 Task: Reply all and add a link Link0000000034 to Vanshu.thakur@sogtage.net with a subject Subject0000000038 with a message Message0000000034 and with an attachment of Attach0000000004 and upload Attach0000000005 to Onedrive and share. Reply all and add a link Link0000000034 to Sandip@sogtage.net and add a cc to Vanshu.thakur@sogtage.net with a subject Subject0000000038 with a message Message0000000034 and with an attachment of Attach0000000004 and upload Attach0000000005 to Onedrive and share. Reply all and add a link Link0000000034 to Sandip@sogtage.net and add a cc to Vanshu.thakur@sogtage.net and bcc to Nikhil.rathi@sogtage.net with a subject Subject0000000038 with a message Message0000000034 and with an attachment of Attach0000000004 and upload Attach0000000005 to Onedrive and share. Forward email   from Parteek.kumar@sogtage.net to Sandip@sogtage.net with a subject Subject0000000031 and add a message Message0000000031. Forward email   from Parteek.kumar@sogtage.net to Sandip@sogtage.net; Email000000002 with a subject Subject0000000032 and add a message Message0000000032
Action: Mouse moved to (313, 328)
Screenshot: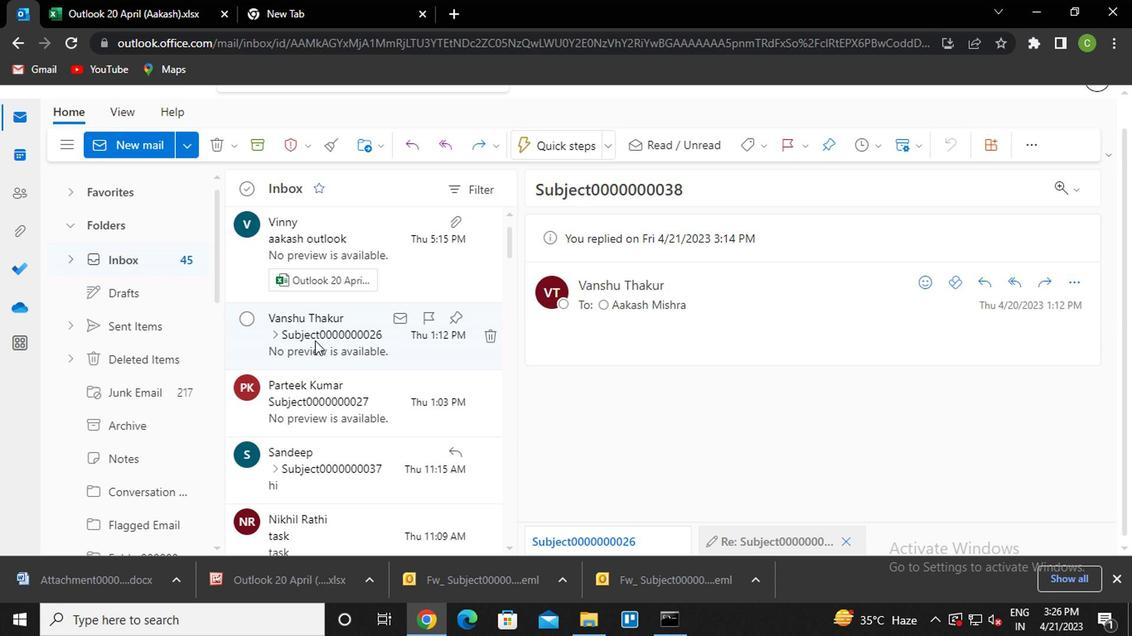 
Action: Mouse pressed left at (313, 328)
Screenshot: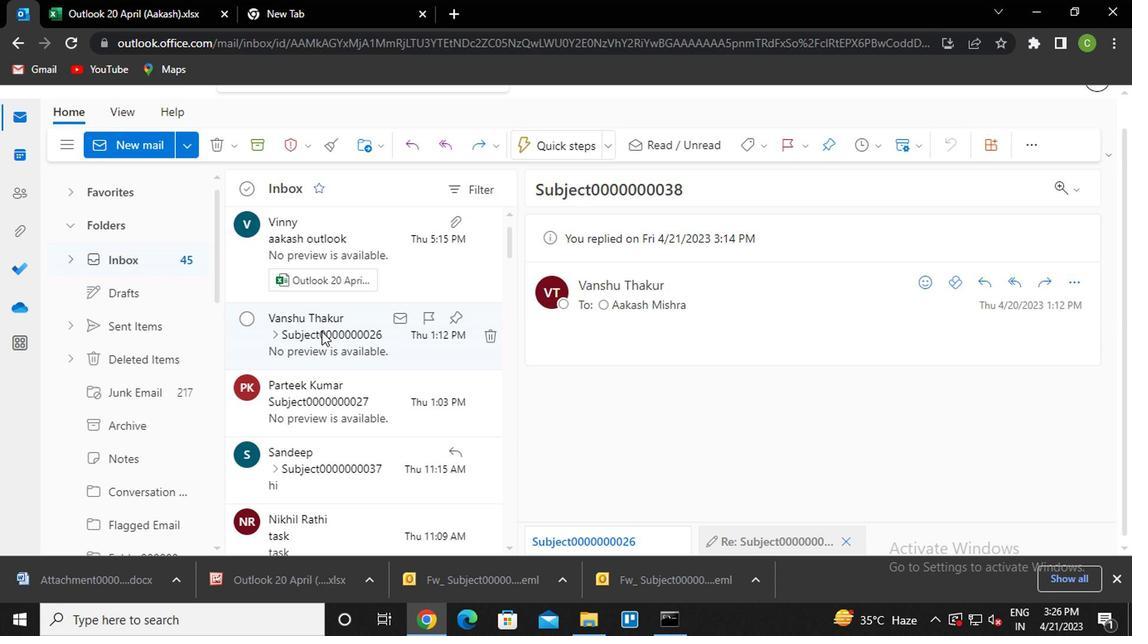 
Action: Mouse moved to (1080, 278)
Screenshot: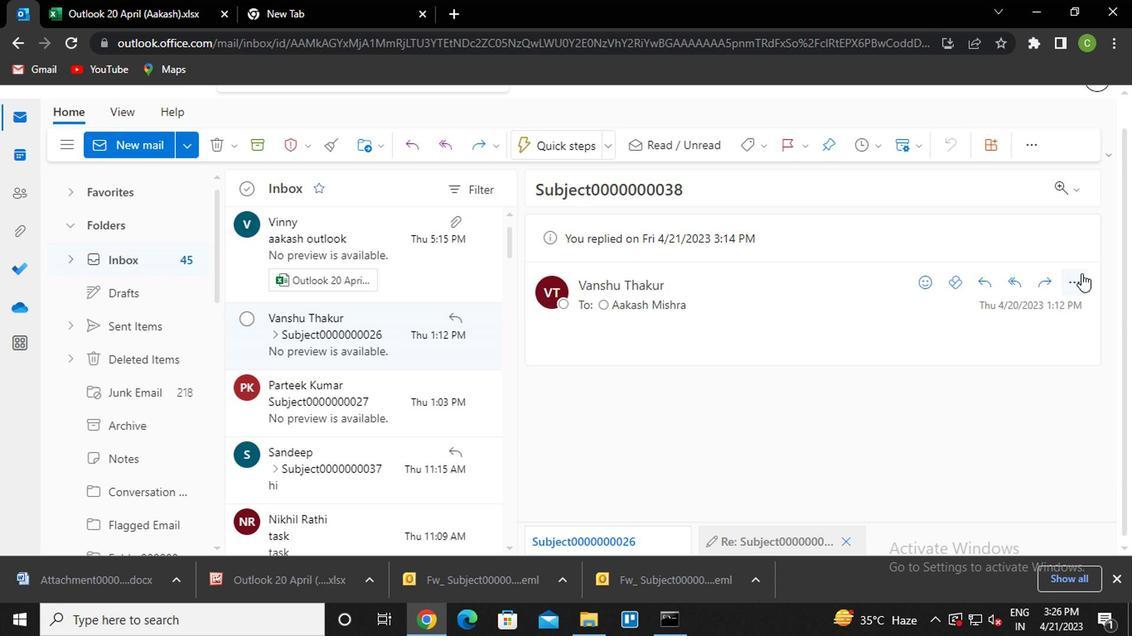 
Action: Mouse pressed left at (1080, 278)
Screenshot: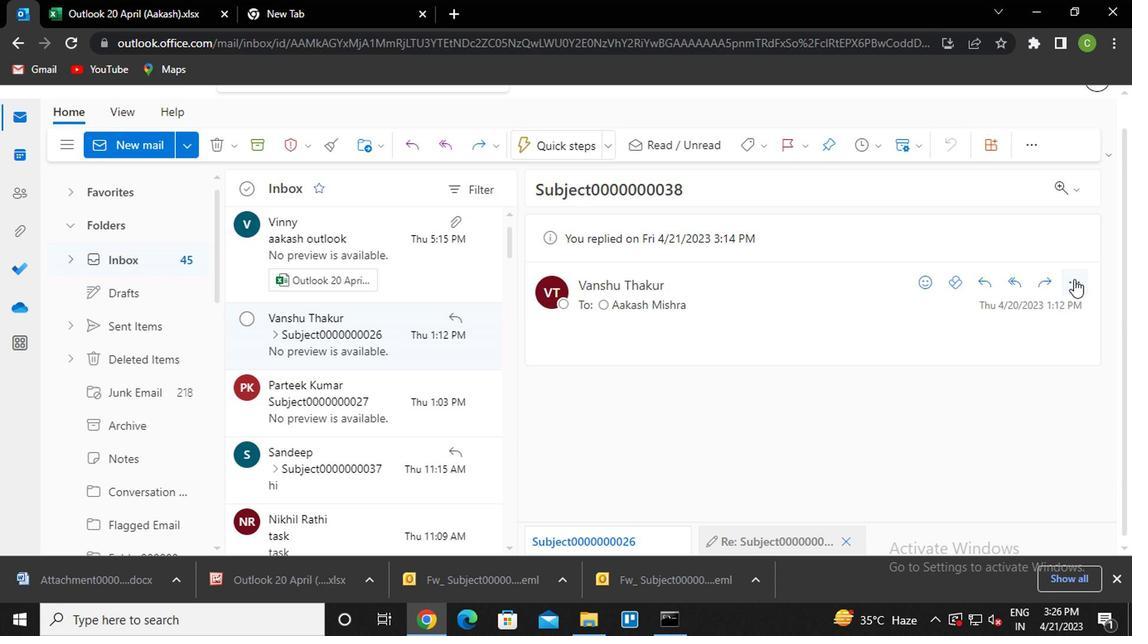 
Action: Mouse moved to (980, 148)
Screenshot: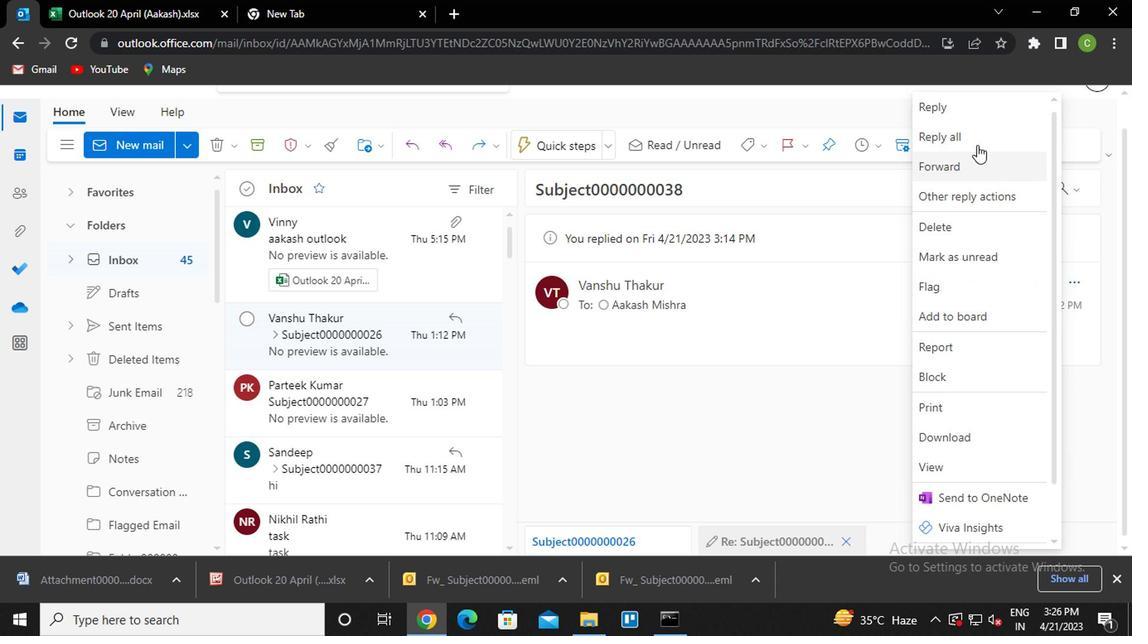 
Action: Mouse pressed left at (980, 148)
Screenshot: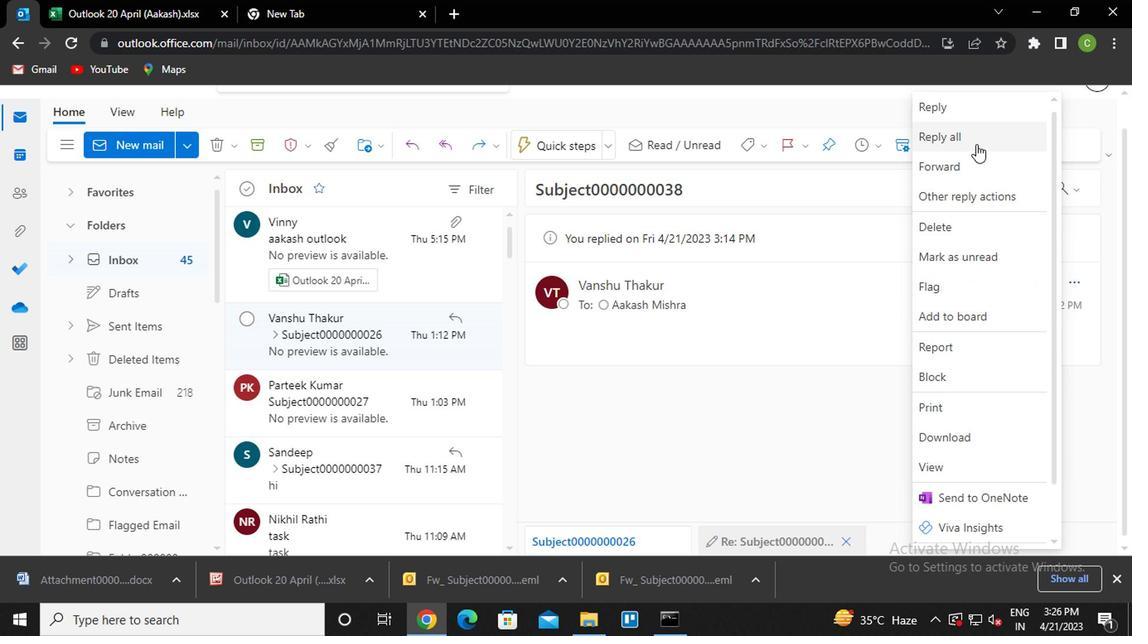 
Action: Mouse moved to (781, 153)
Screenshot: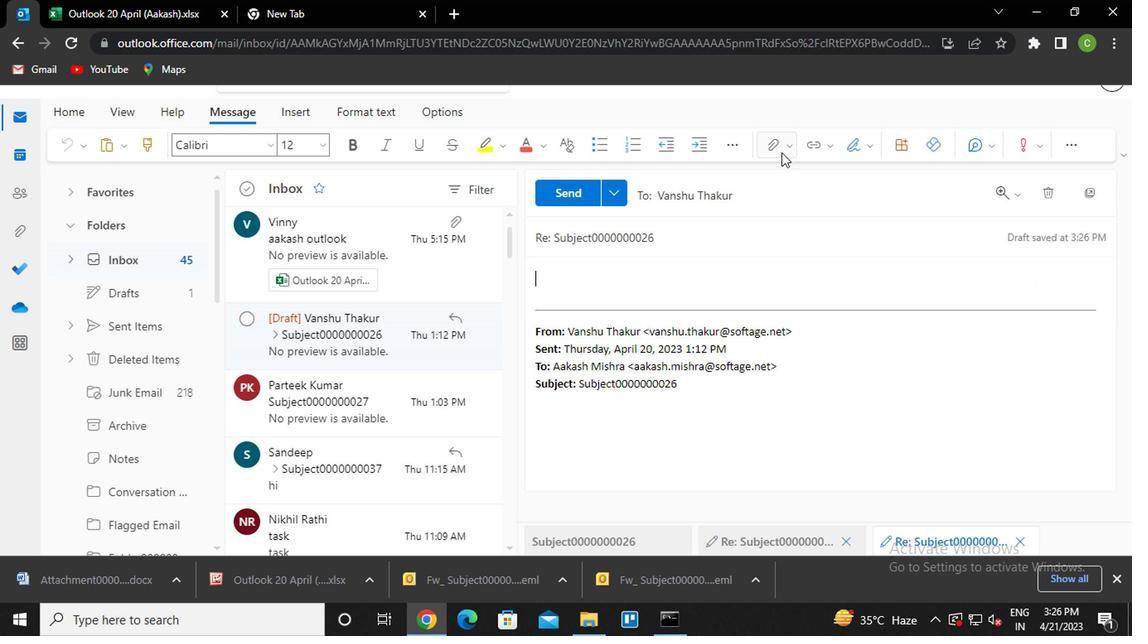 
Action: Mouse pressed left at (781, 153)
Screenshot: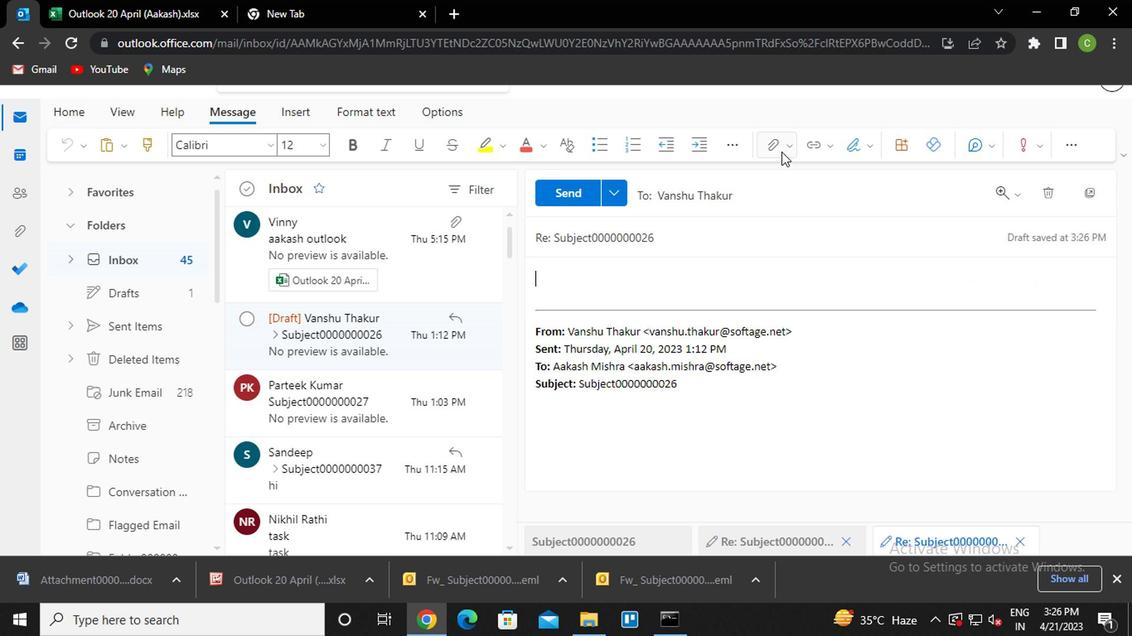
Action: Mouse moved to (661, 267)
Screenshot: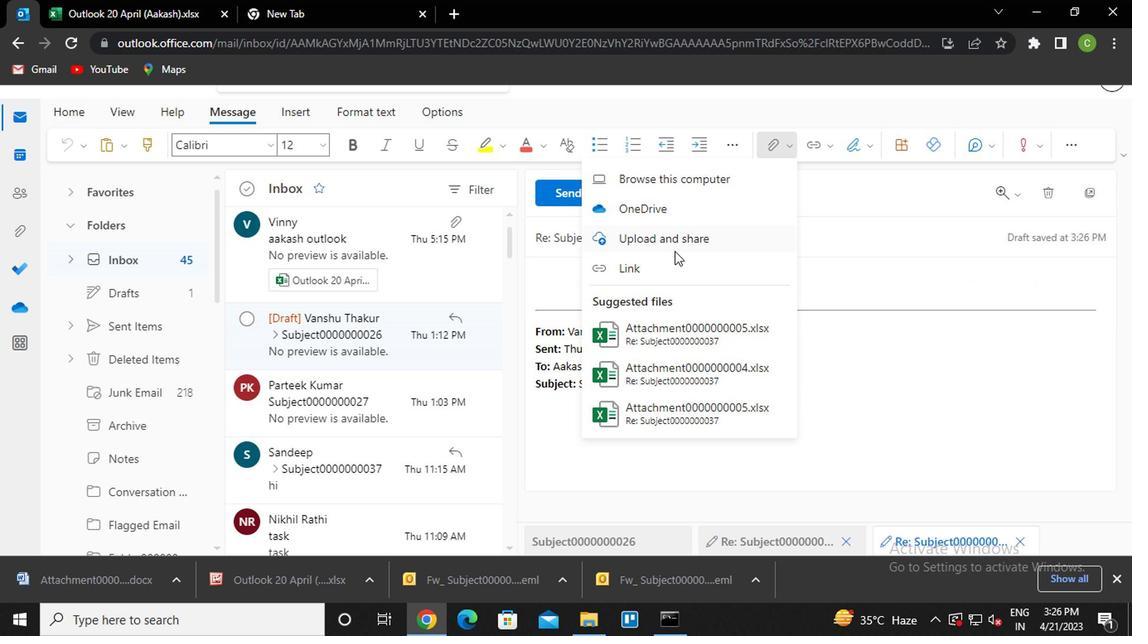 
Action: Mouse pressed left at (661, 267)
Screenshot: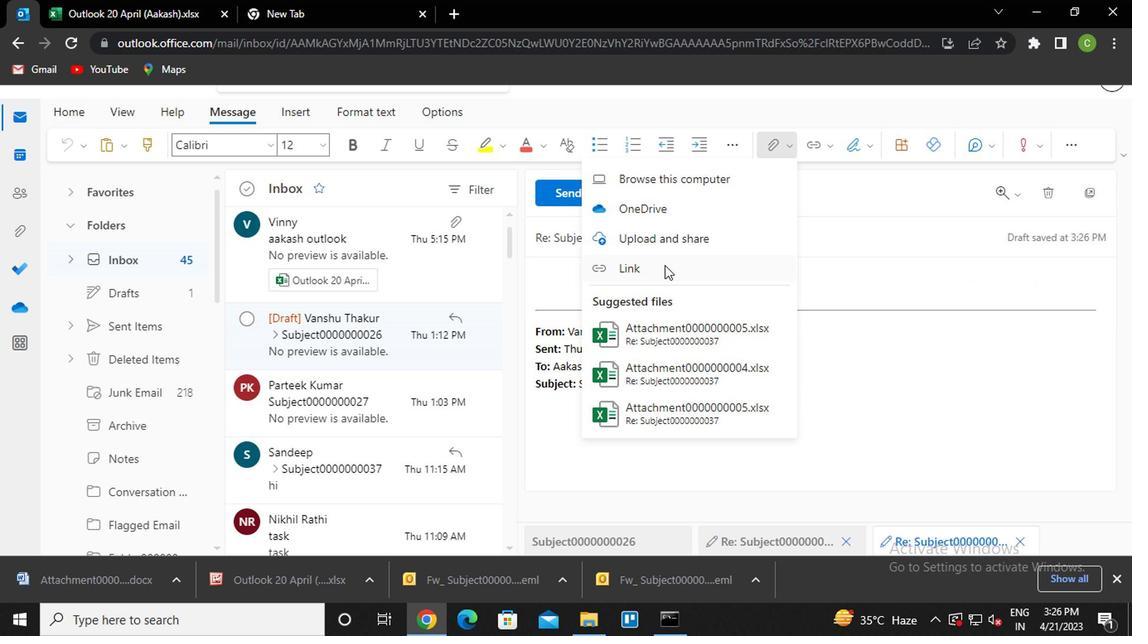
Action: Mouse moved to (520, 339)
Screenshot: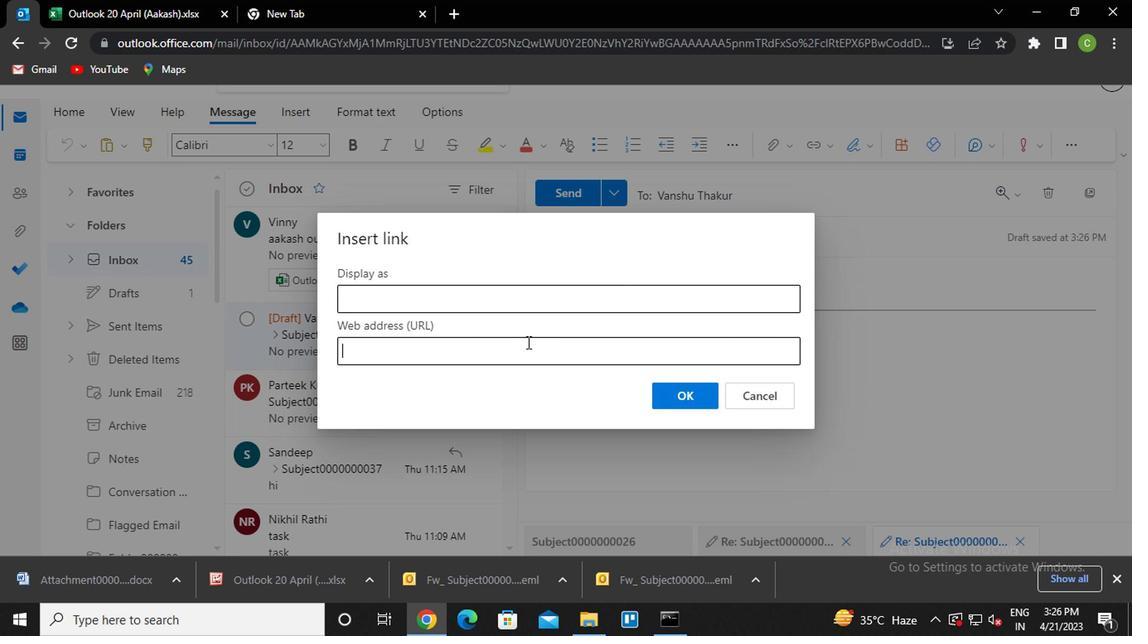
Action: Key pressed l<Key.up><Key.enter>
Screenshot: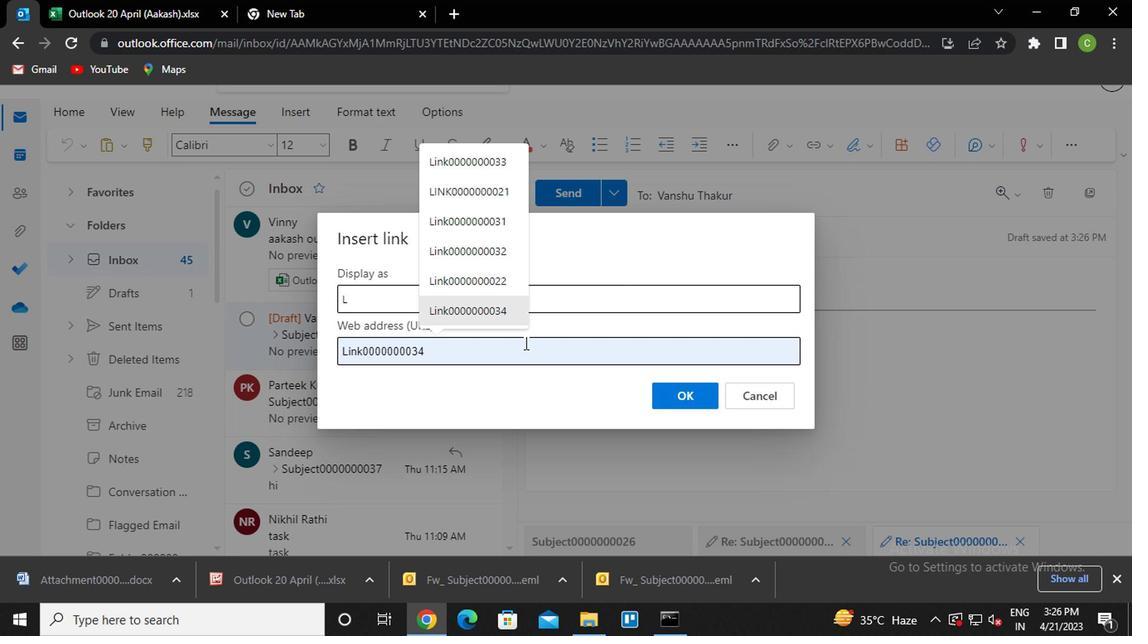 
Action: Mouse moved to (679, 399)
Screenshot: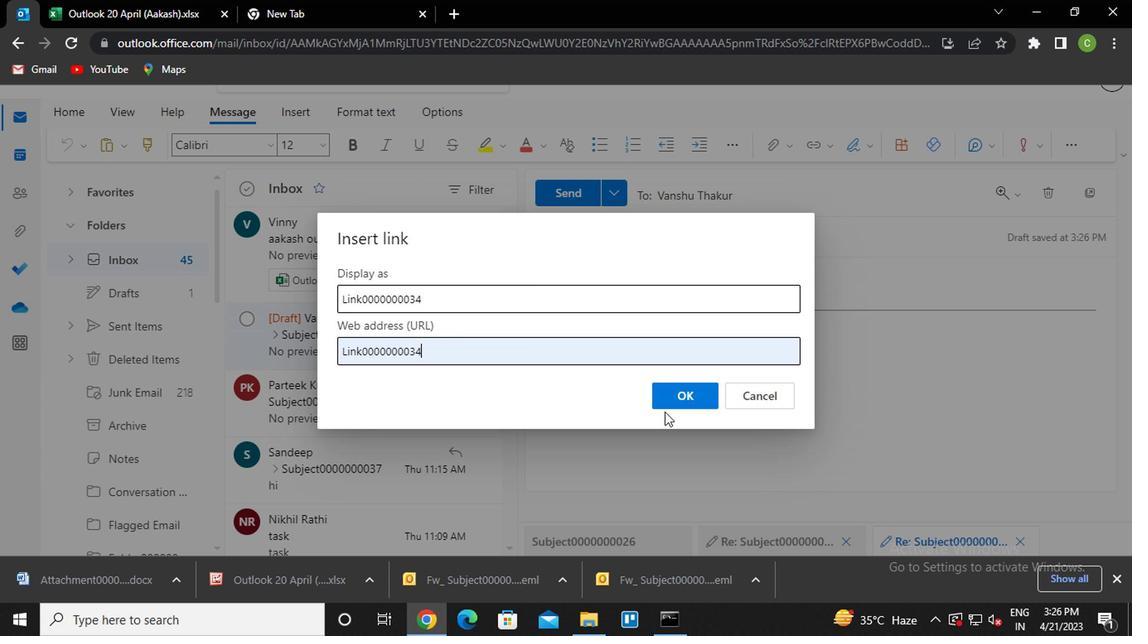 
Action: Mouse pressed left at (679, 399)
Screenshot: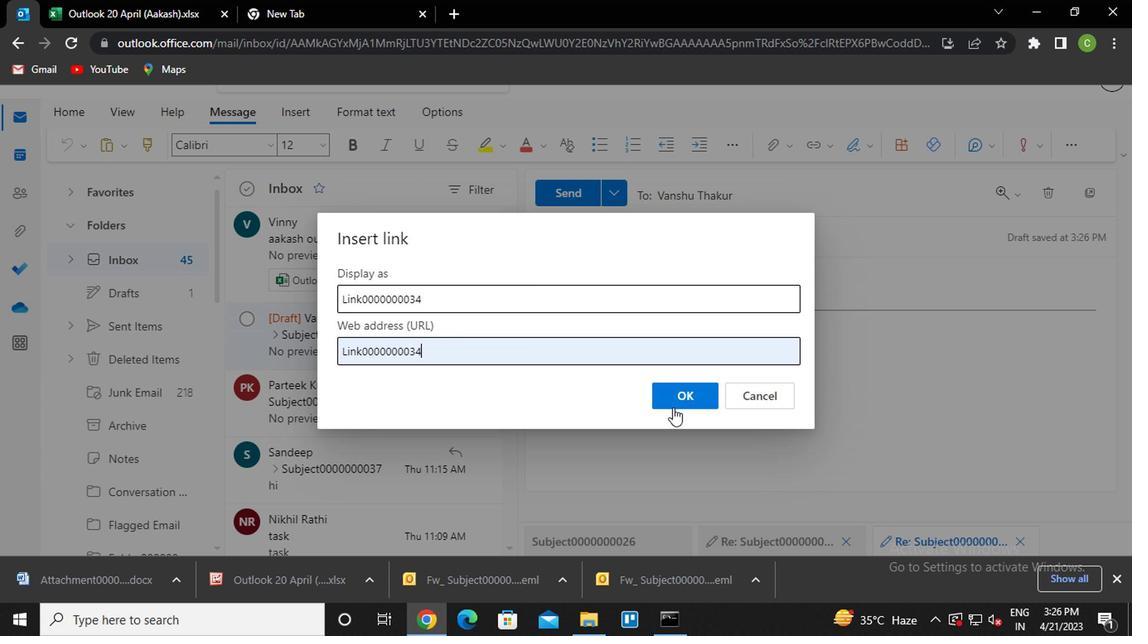 
Action: Mouse moved to (755, 197)
Screenshot: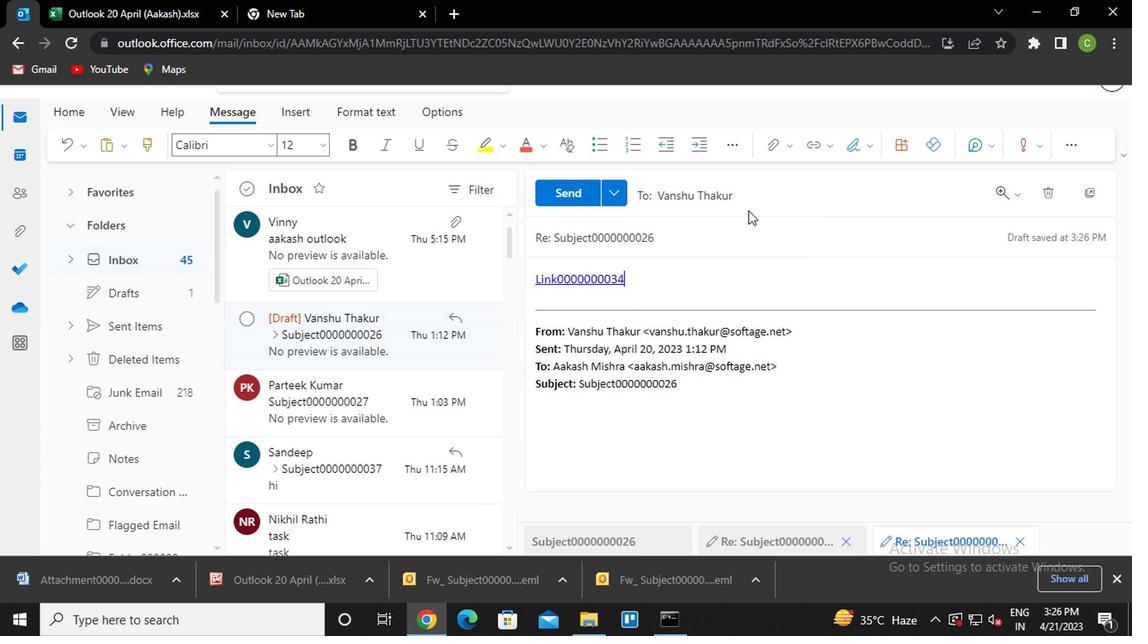 
Action: Mouse pressed left at (755, 197)
Screenshot: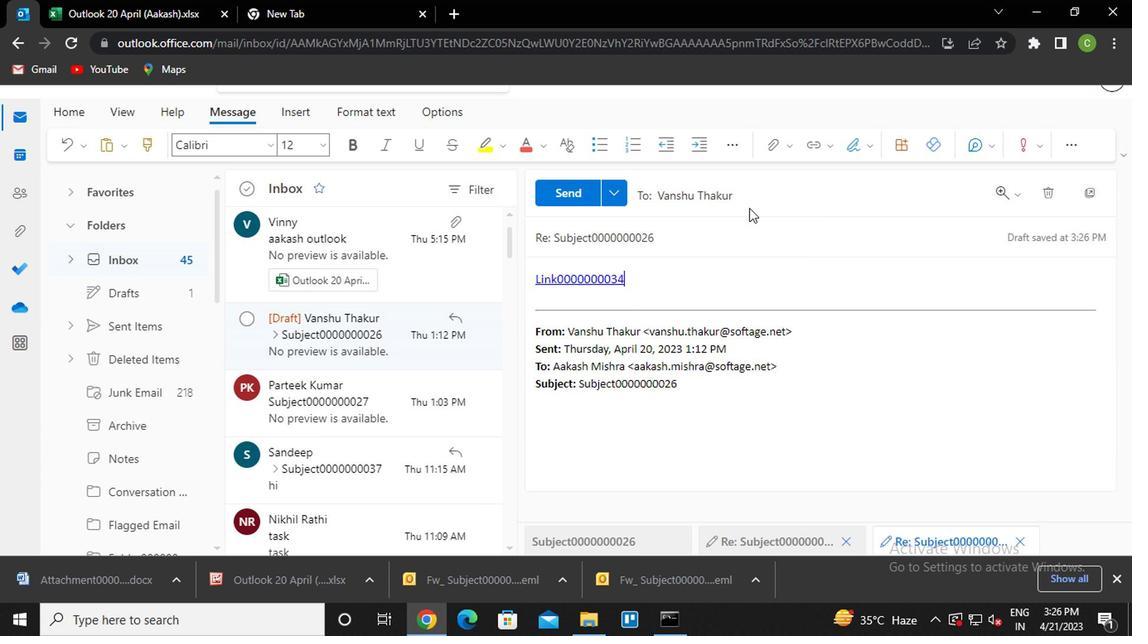 
Action: Mouse moved to (626, 275)
Screenshot: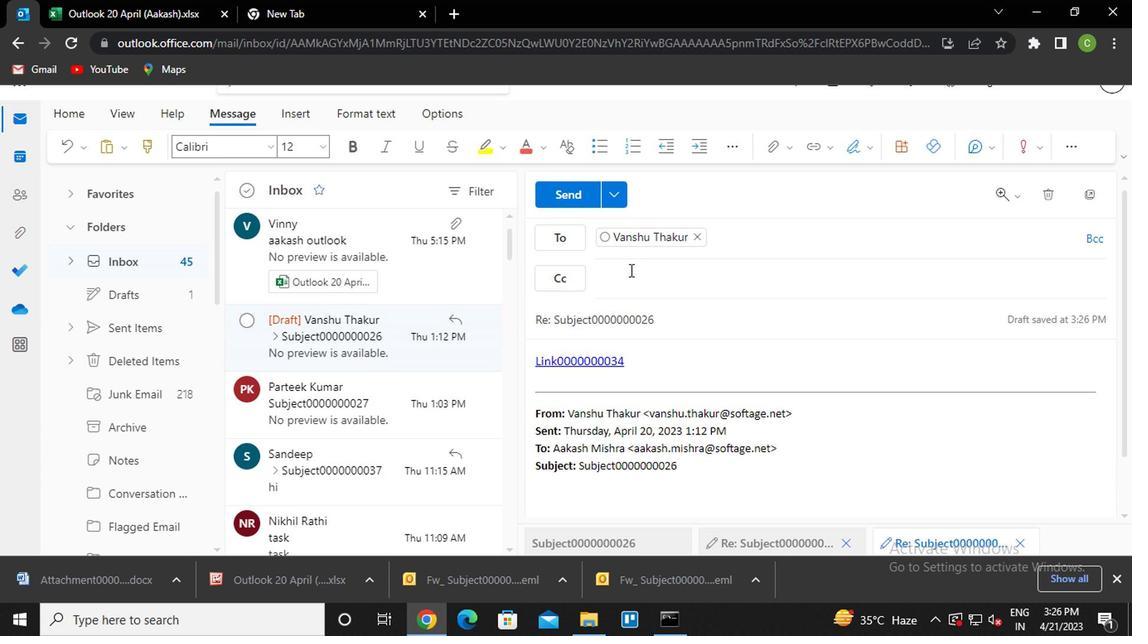 
Action: Mouse pressed left at (626, 275)
Screenshot: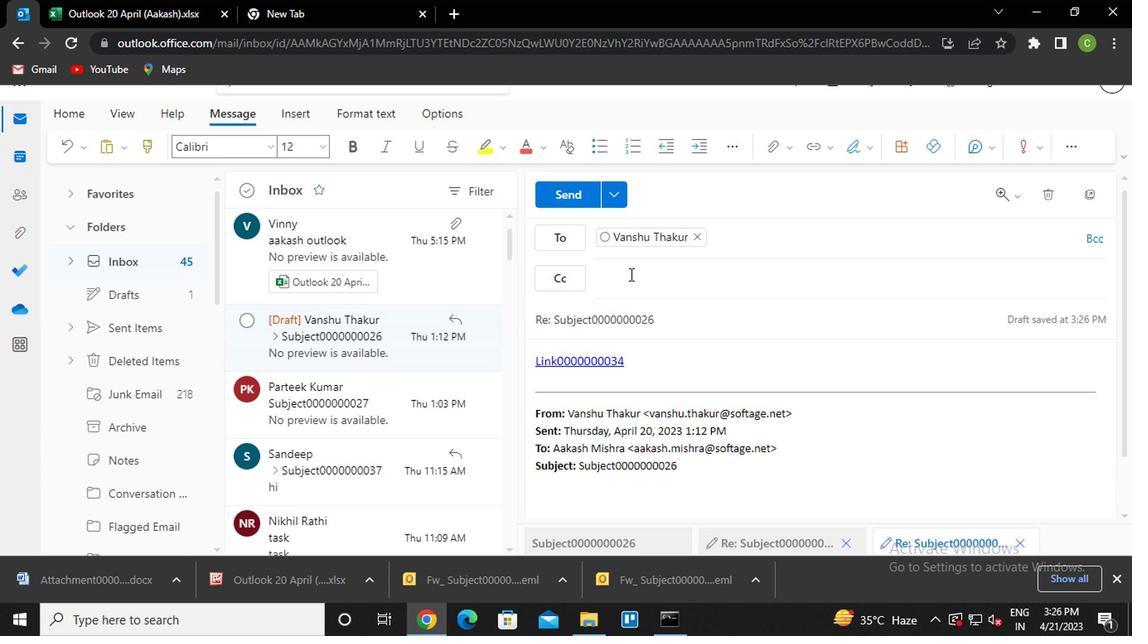 
Action: Mouse moved to (895, 326)
Screenshot: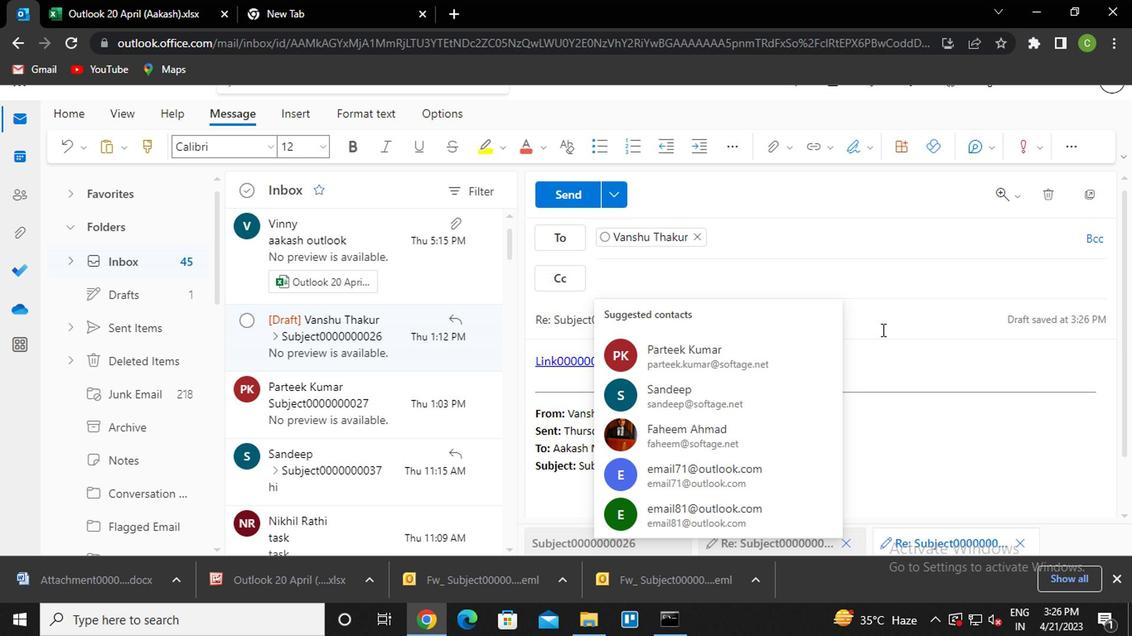 
Action: Mouse pressed left at (895, 326)
Screenshot: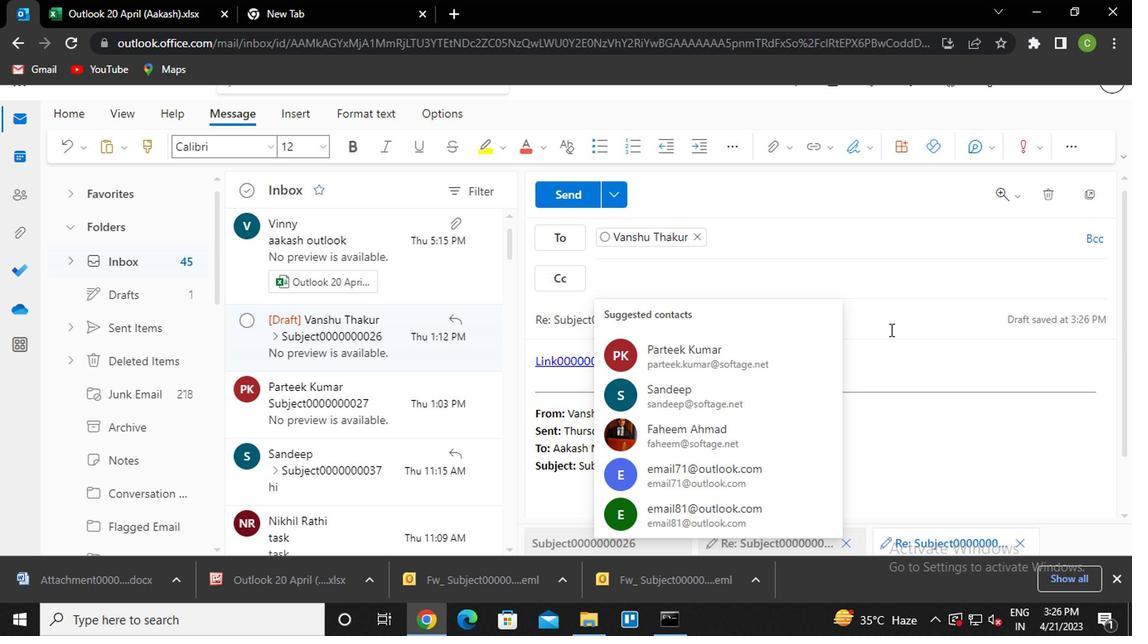 
Action: Mouse moved to (666, 318)
Screenshot: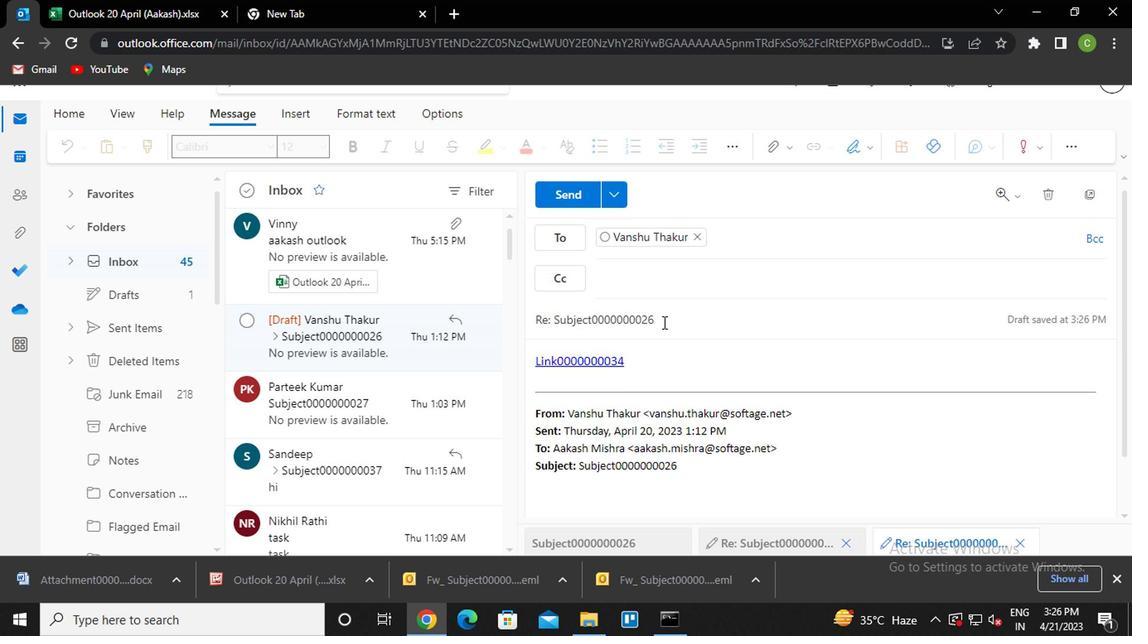 
Action: Mouse pressed left at (666, 318)
Screenshot: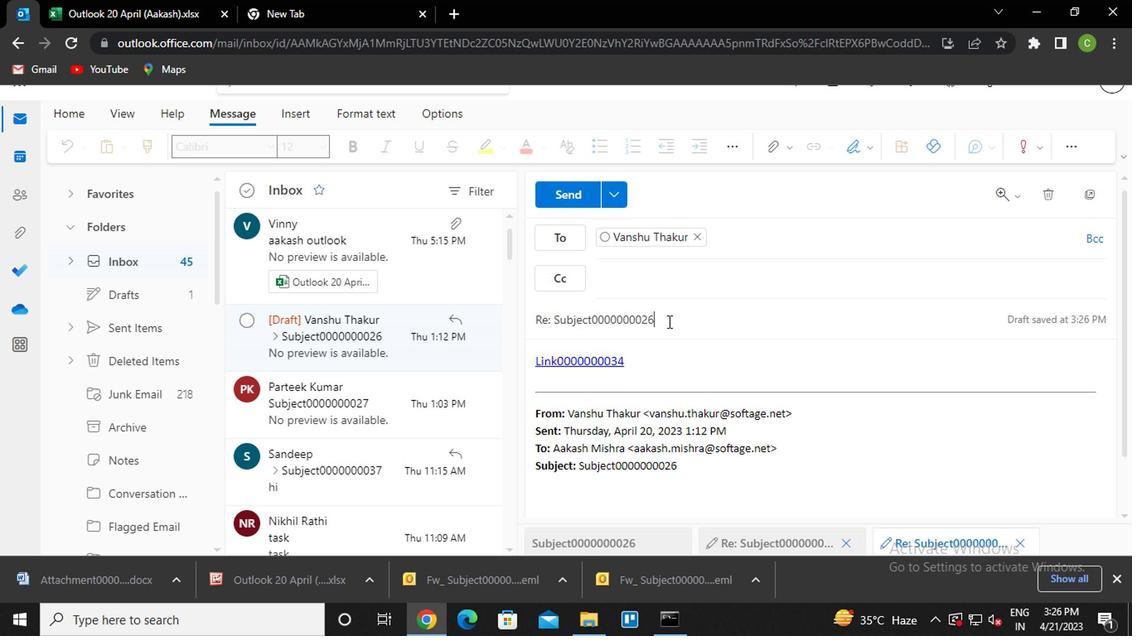 
Action: Key pressed <Key.backspace><Key.backspace>38
Screenshot: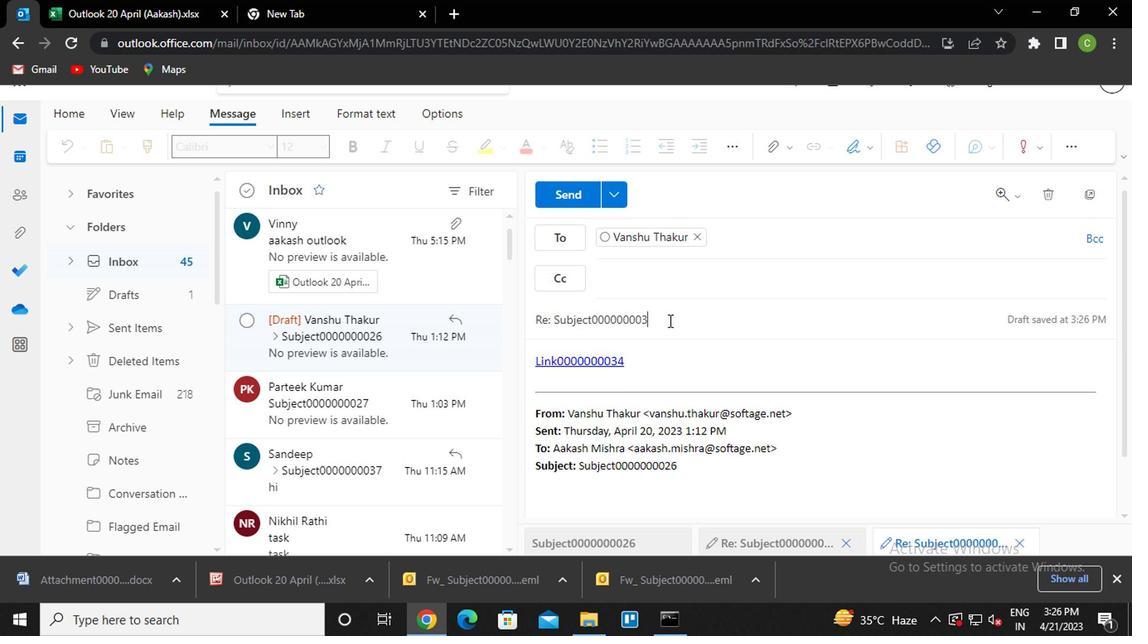 
Action: Mouse moved to (643, 363)
Screenshot: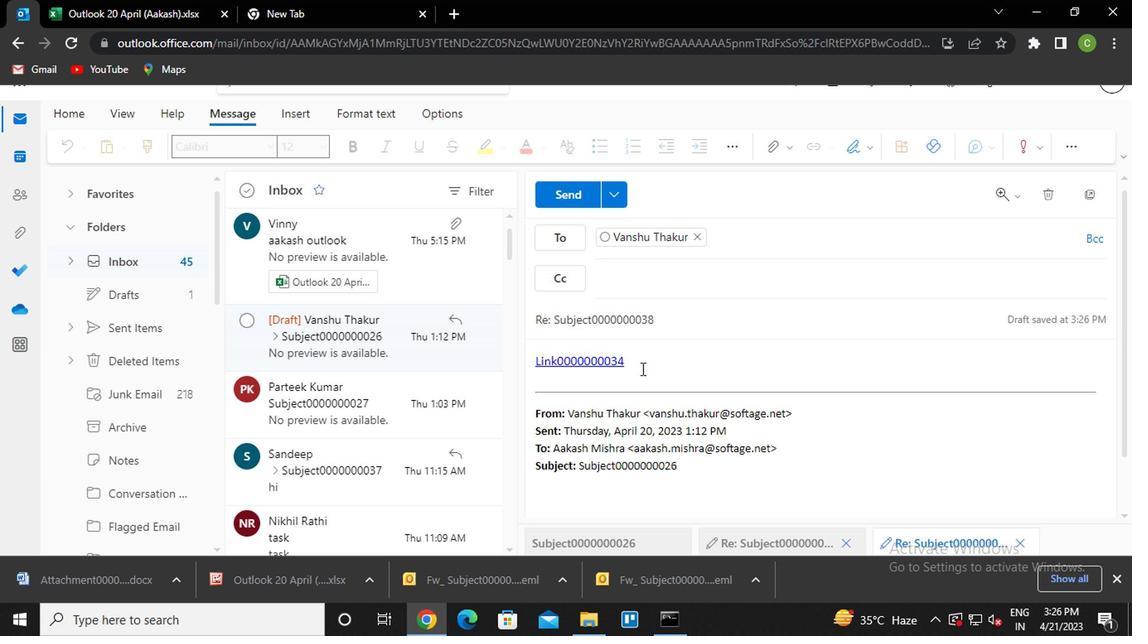 
Action: Mouse pressed left at (643, 363)
Screenshot: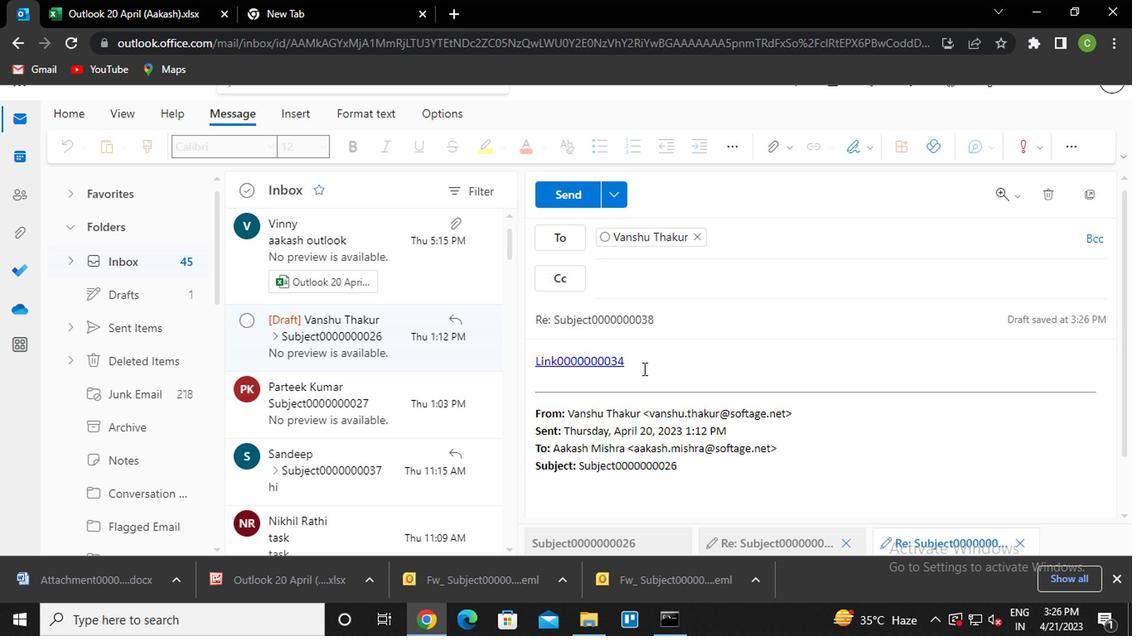 
Action: Key pressed <Key.enter><Key.caps_lock>m<Key.caps_lock>essage0000000034
Screenshot: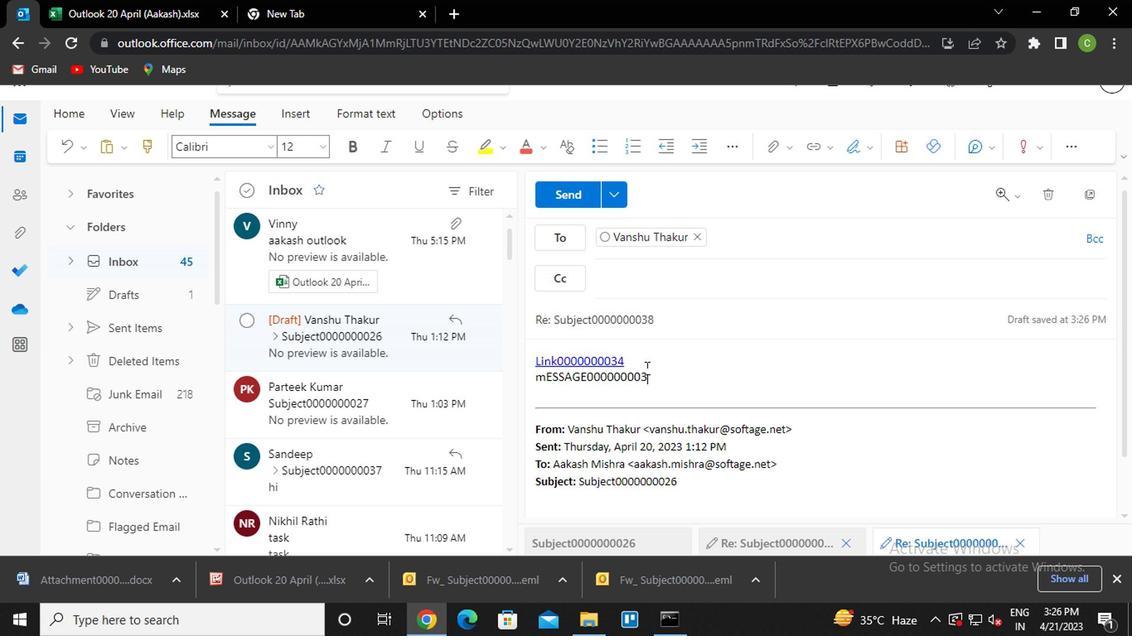 
Action: Mouse moved to (777, 156)
Screenshot: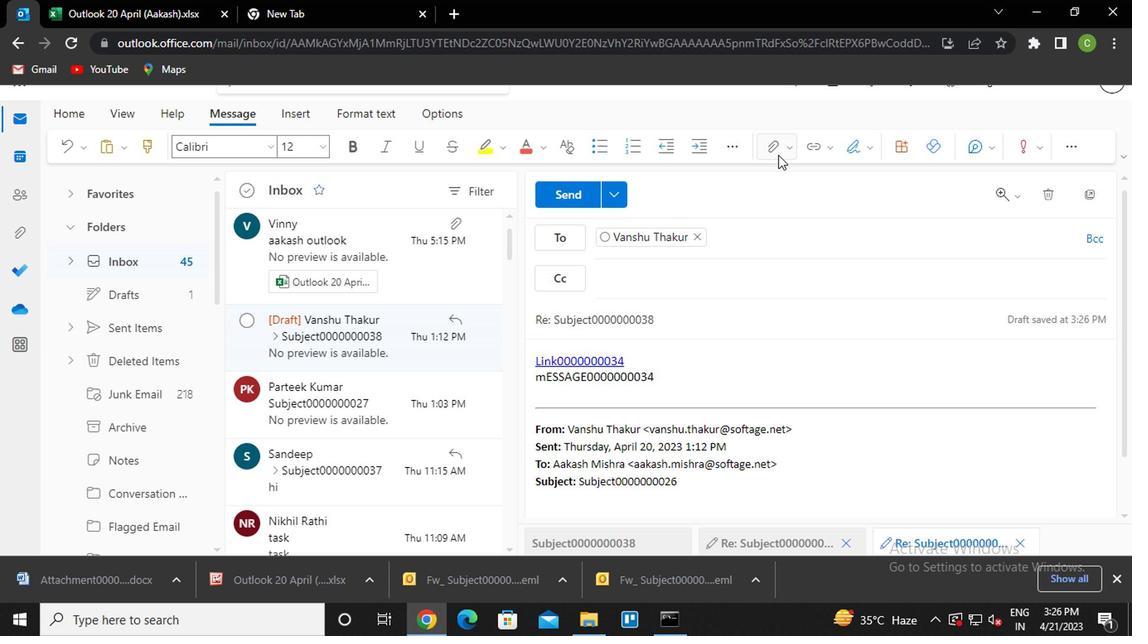 
Action: Mouse pressed left at (777, 156)
Screenshot: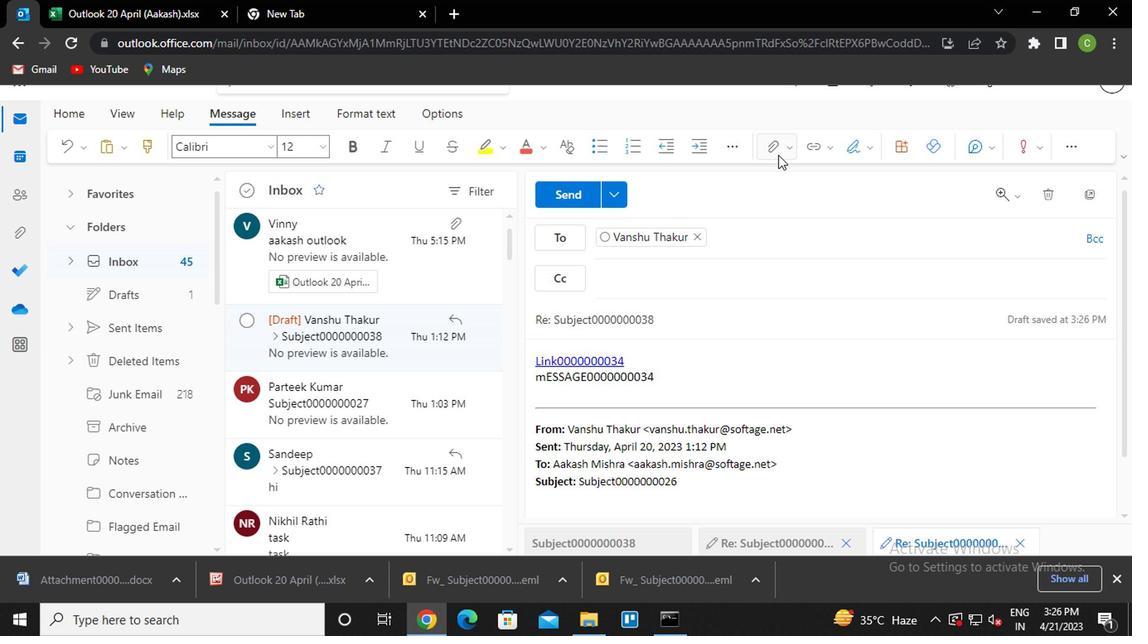 
Action: Mouse moved to (679, 187)
Screenshot: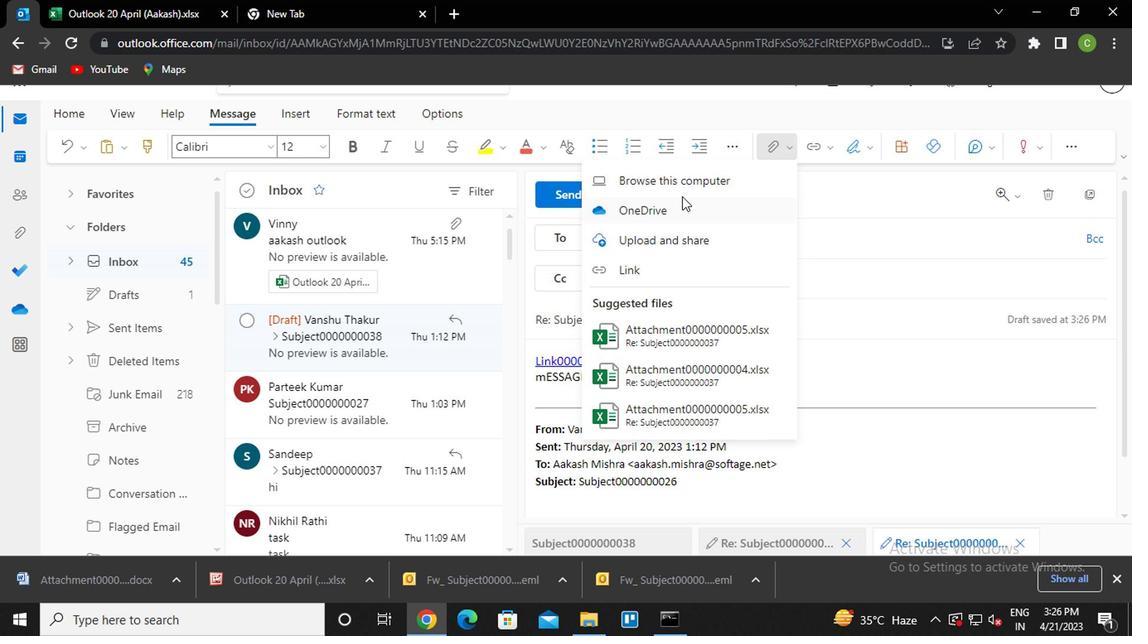
Action: Mouse pressed left at (679, 187)
Screenshot: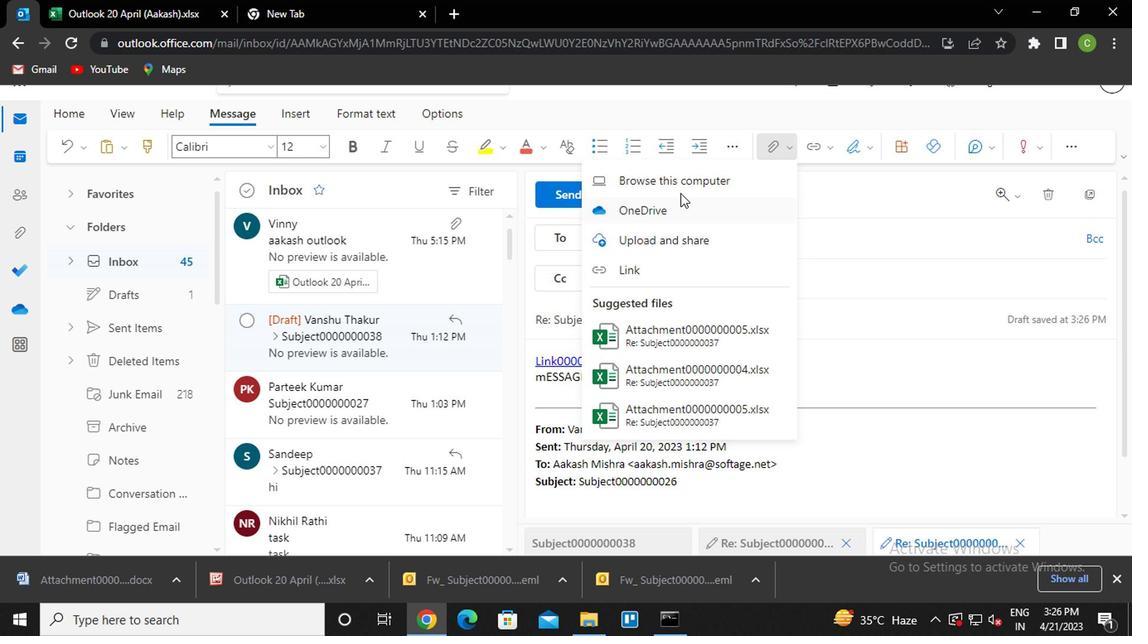 
Action: Mouse moved to (256, 180)
Screenshot: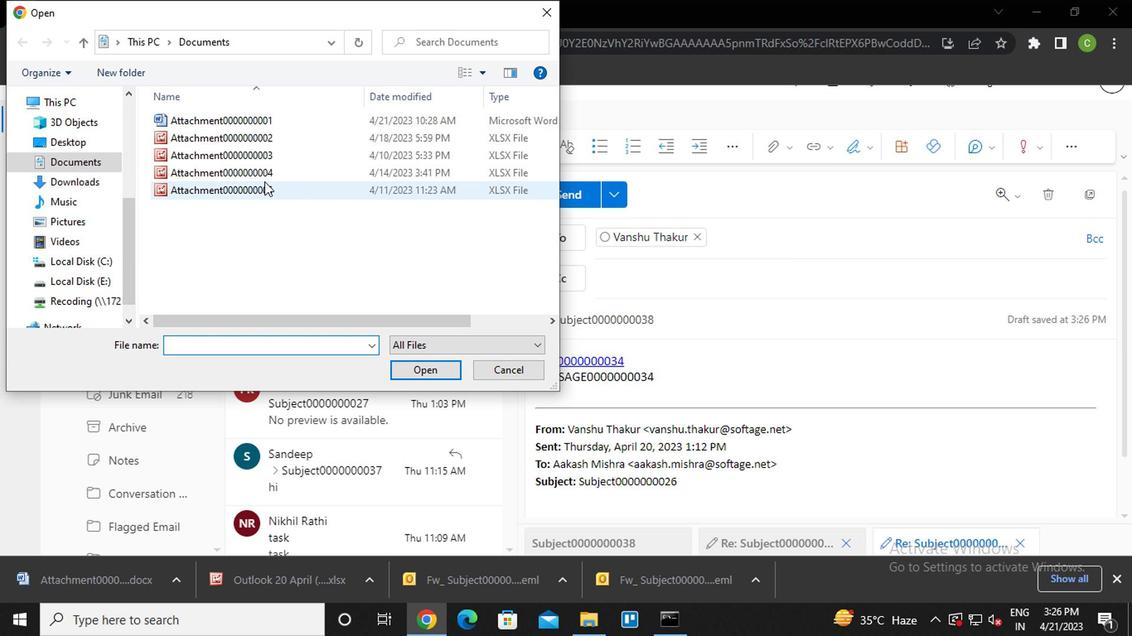 
Action: Mouse pressed left at (256, 180)
Screenshot: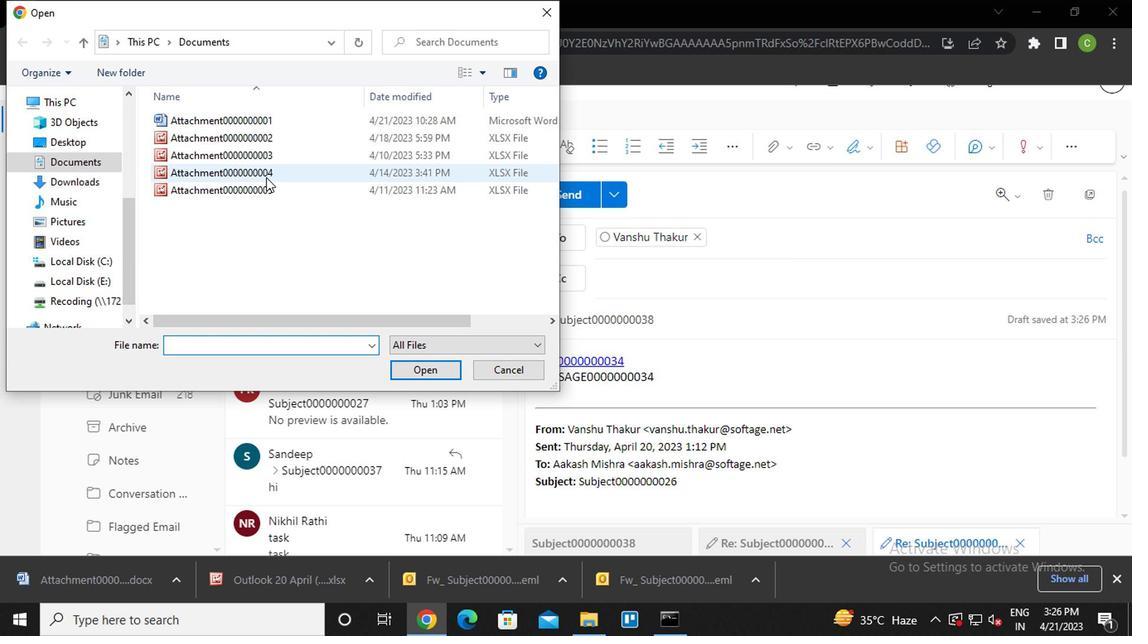 
Action: Mouse pressed left at (256, 180)
Screenshot: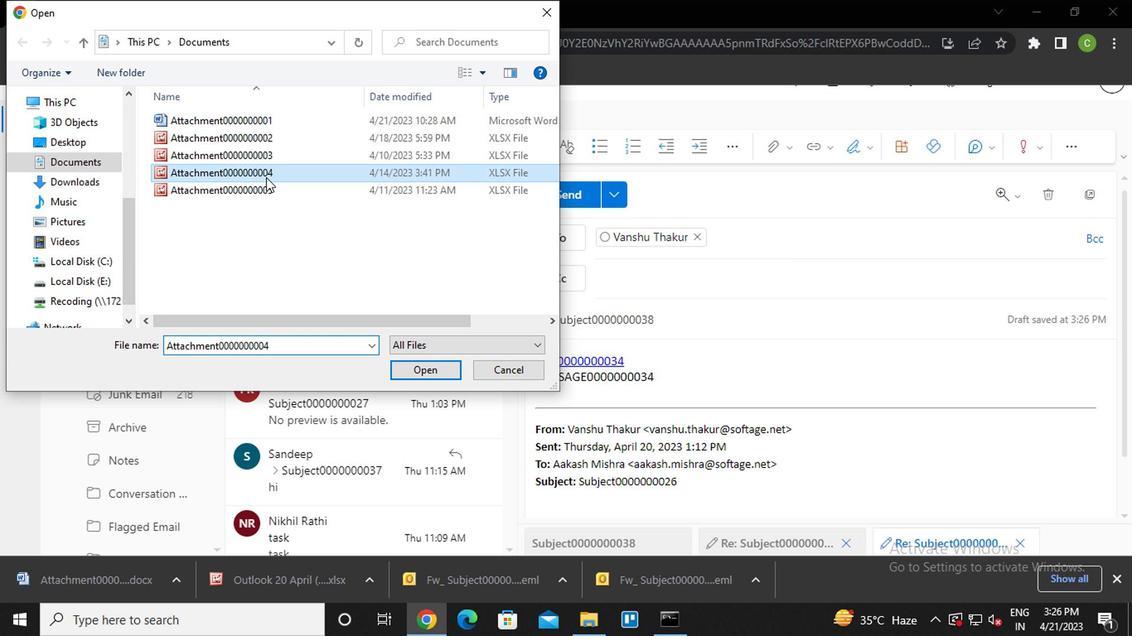 
Action: Mouse moved to (789, 148)
Screenshot: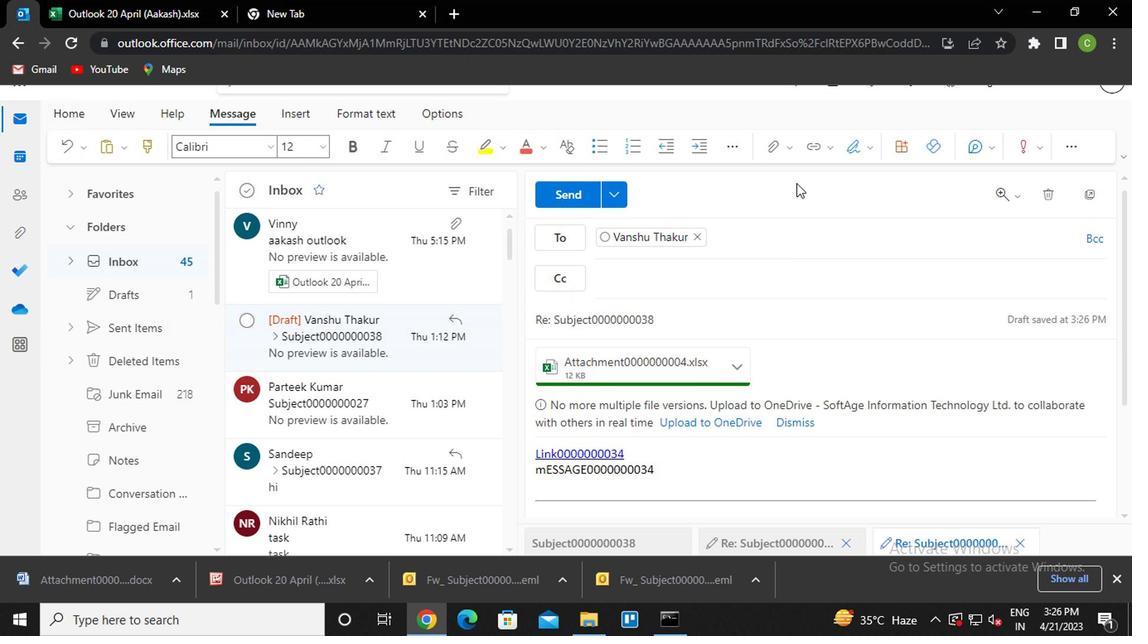 
Action: Mouse pressed left at (789, 148)
Screenshot: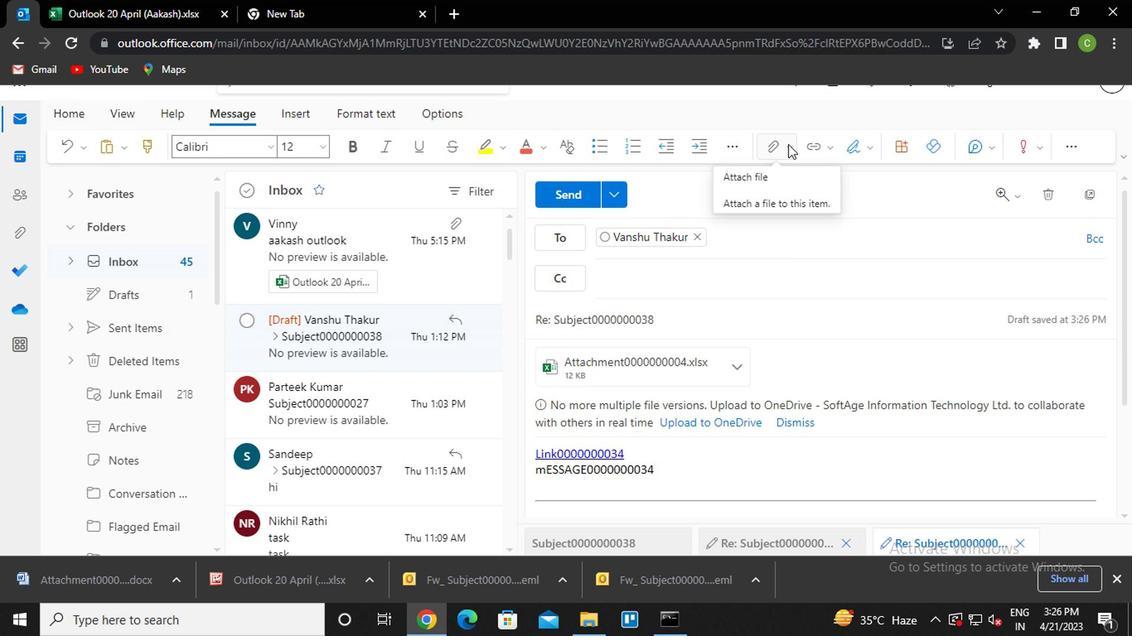 
Action: Mouse moved to (663, 217)
Screenshot: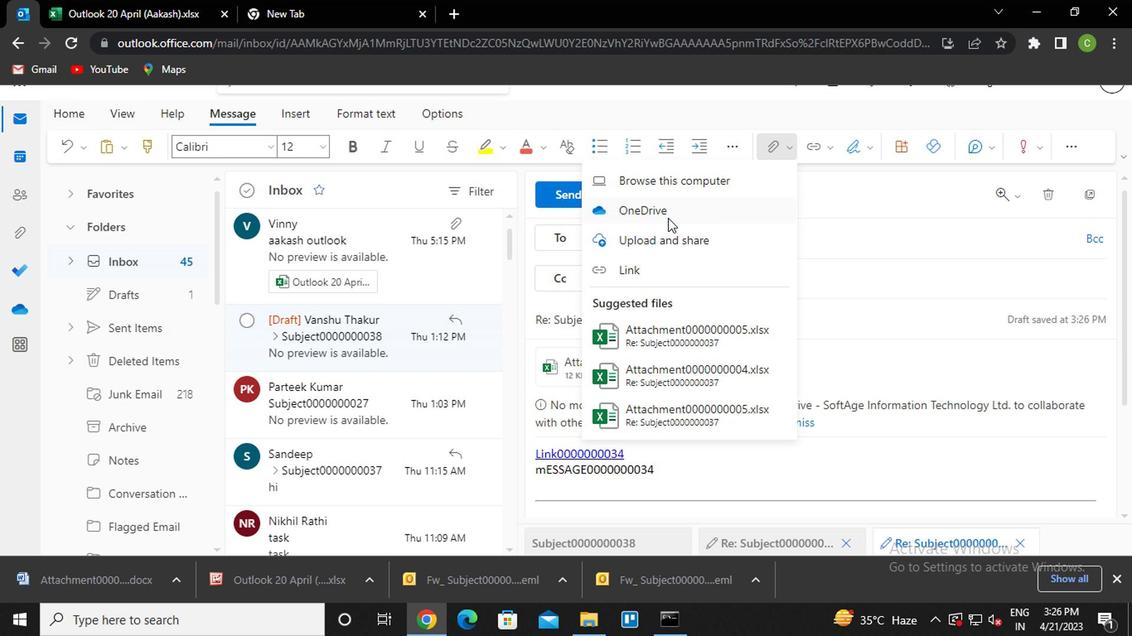 
Action: Mouse pressed left at (663, 217)
Screenshot: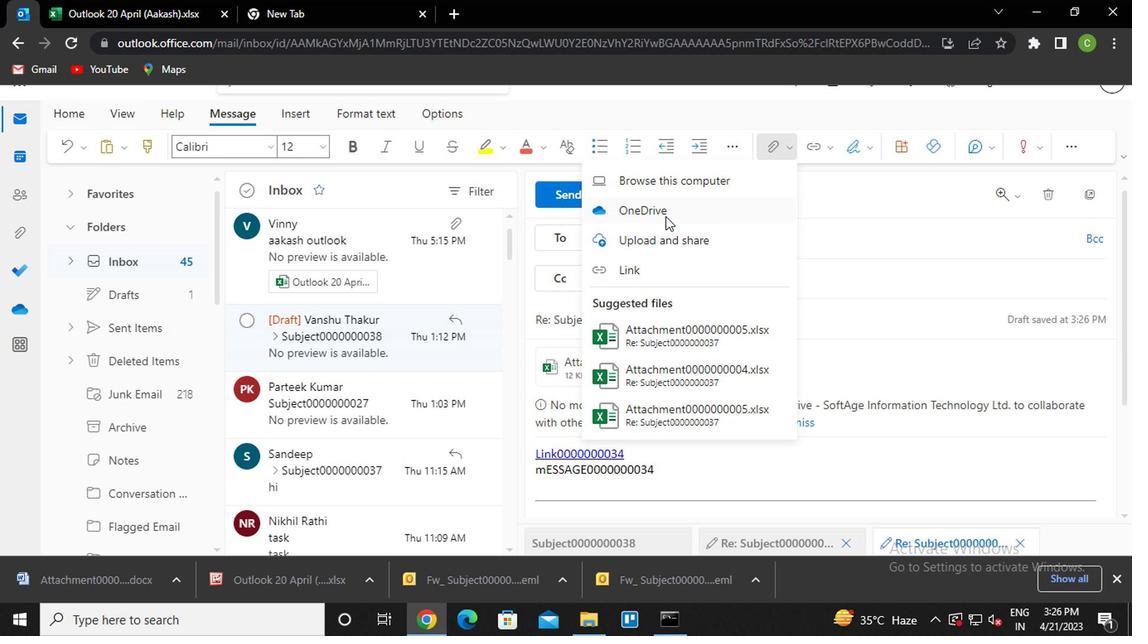 
Action: Mouse moved to (263, 257)
Screenshot: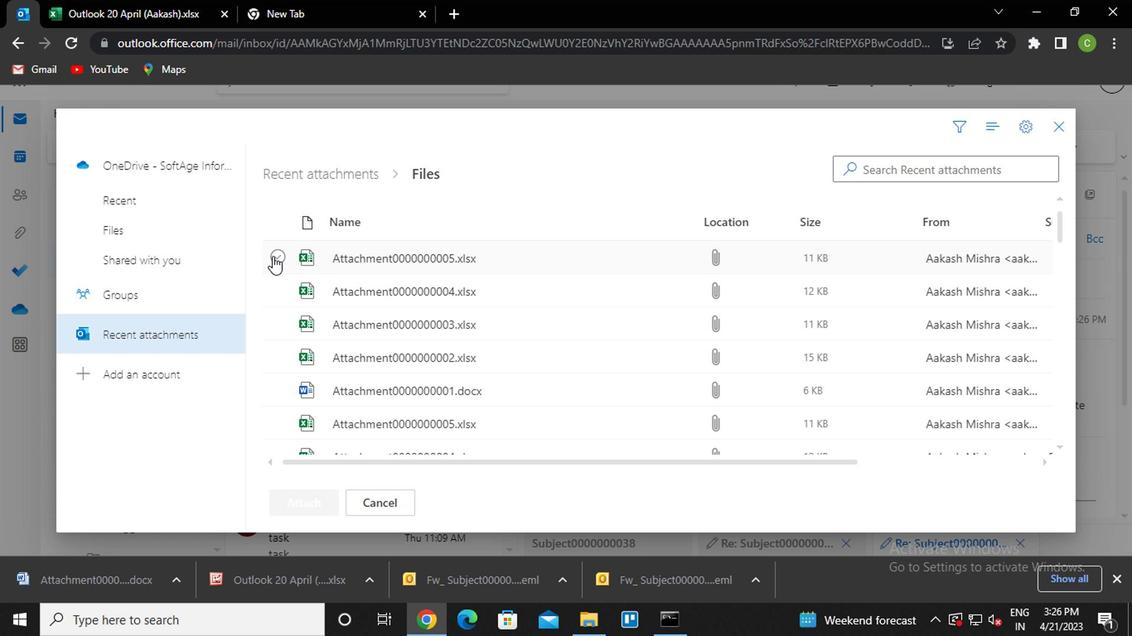 
Action: Mouse pressed left at (263, 257)
Screenshot: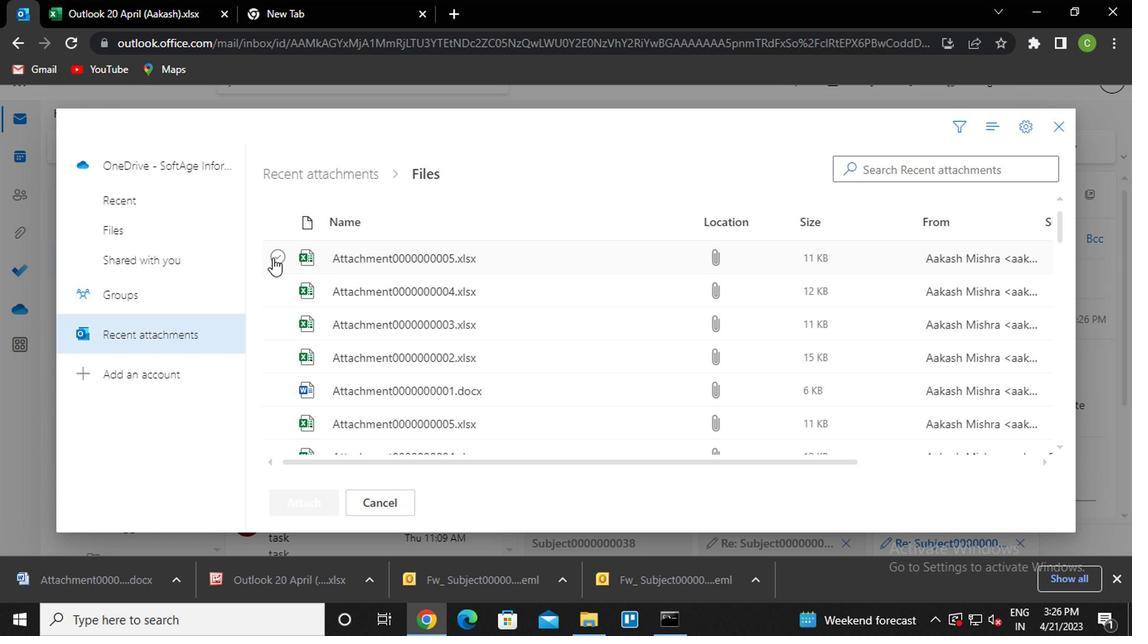 
Action: Mouse moved to (306, 484)
Screenshot: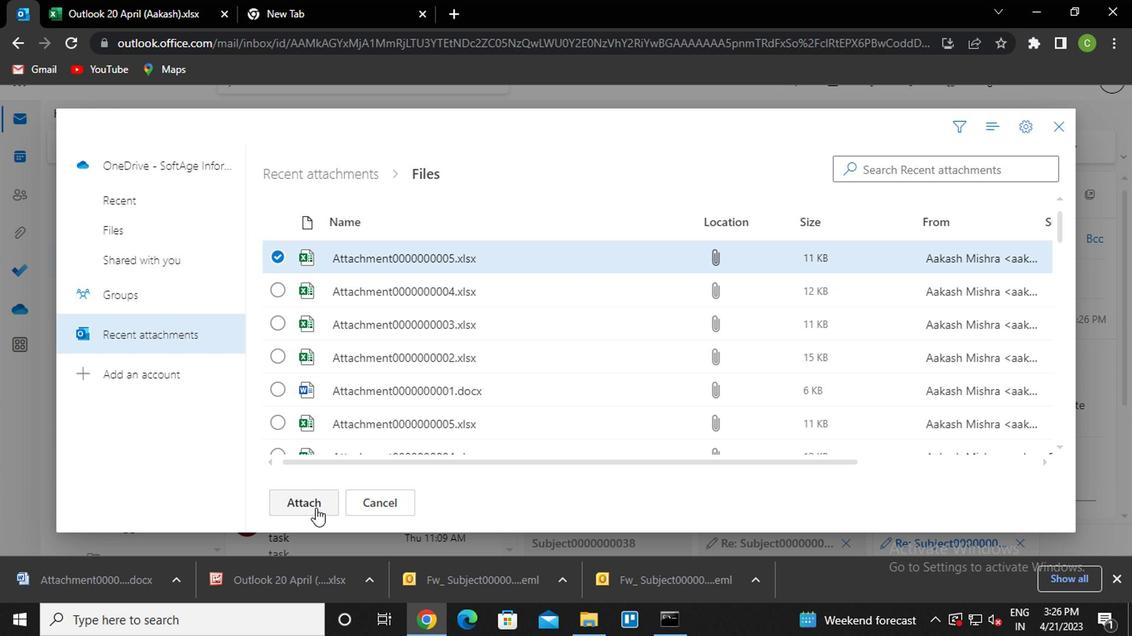 
Action: Mouse pressed left at (306, 484)
Screenshot: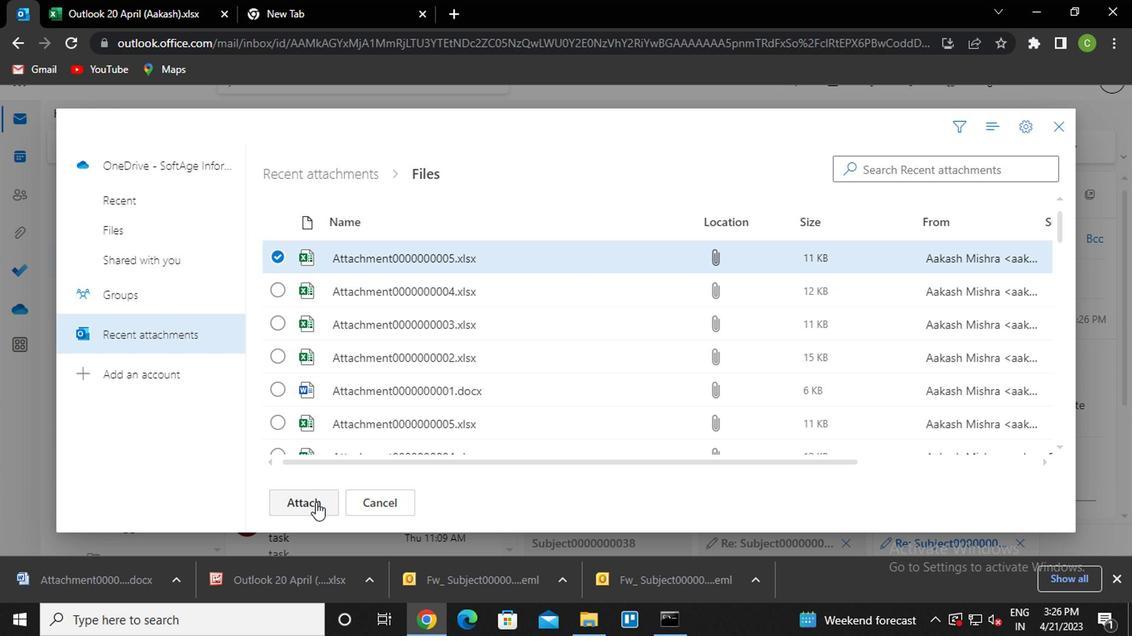 
Action: Mouse moved to (563, 198)
Screenshot: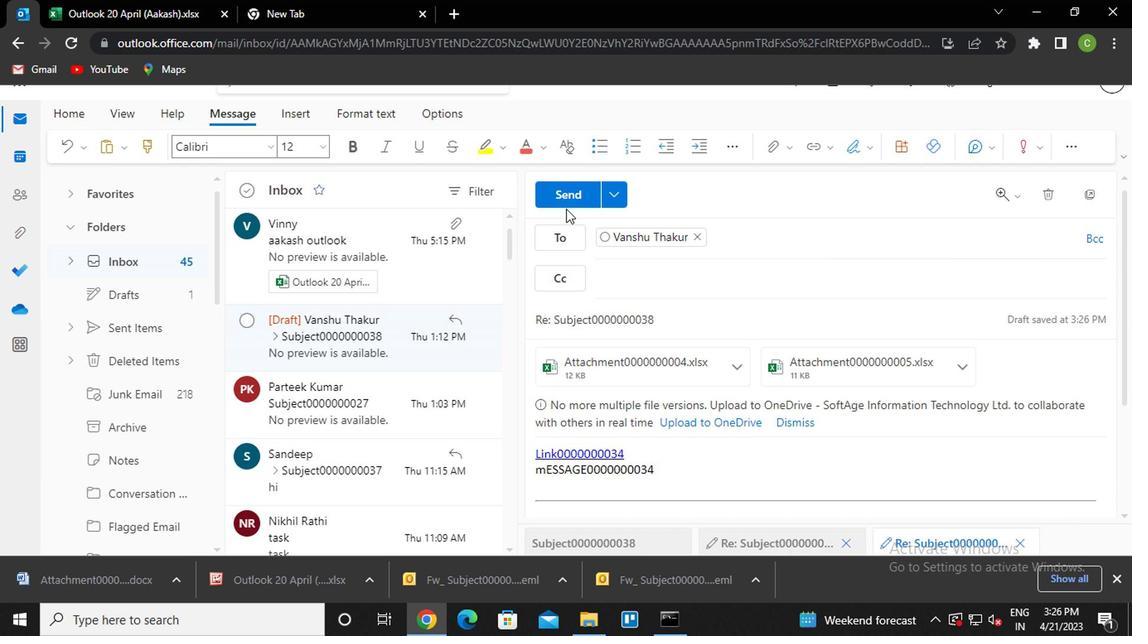 
Action: Mouse pressed left at (563, 198)
Screenshot: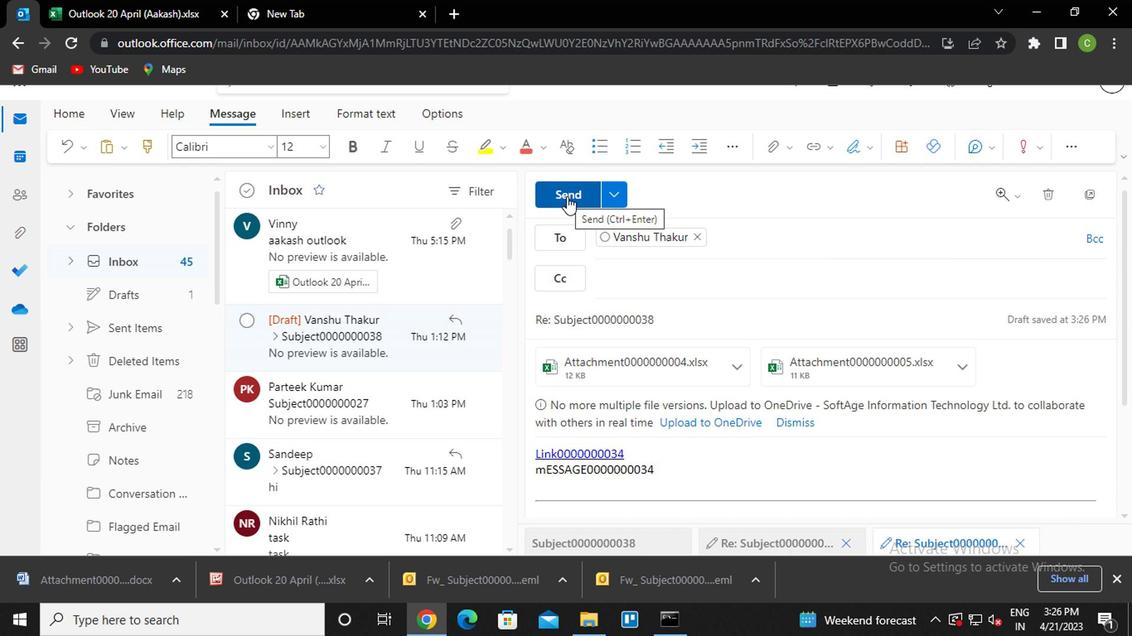 
Action: Mouse moved to (336, 454)
Screenshot: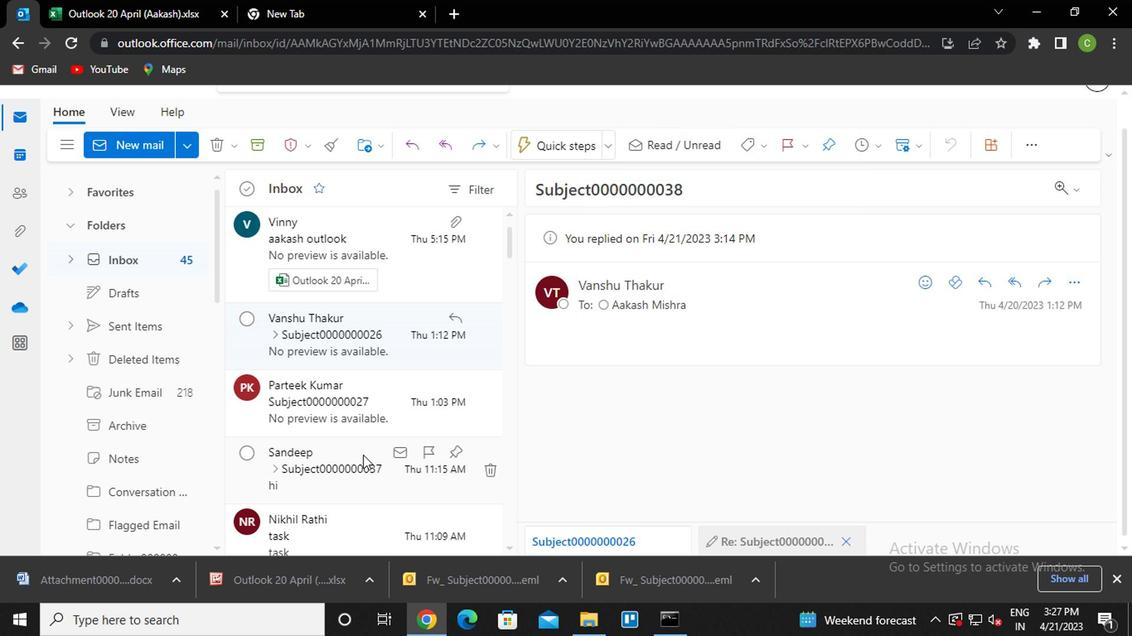 
Action: Mouse pressed left at (336, 454)
Screenshot: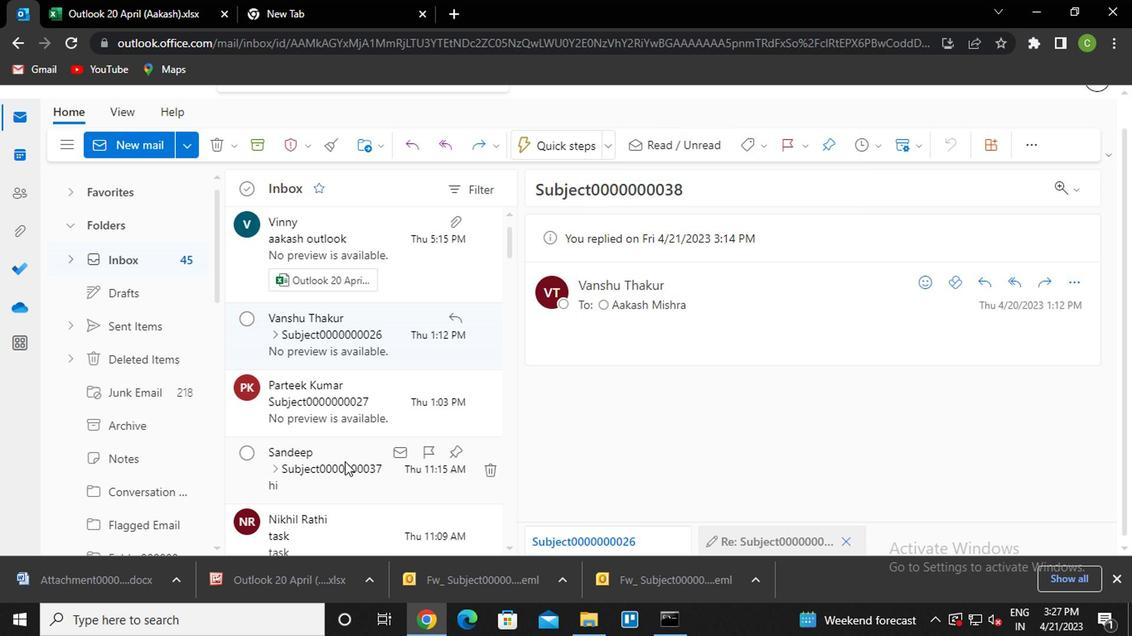 
Action: Mouse moved to (1083, 280)
Screenshot: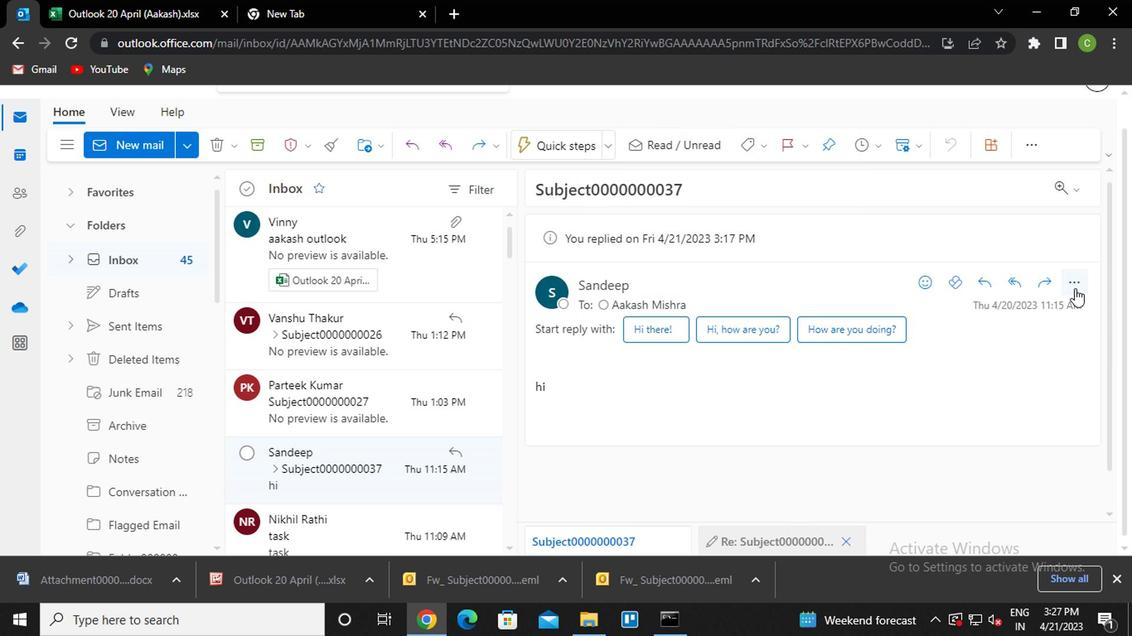 
Action: Mouse pressed left at (1083, 280)
Screenshot: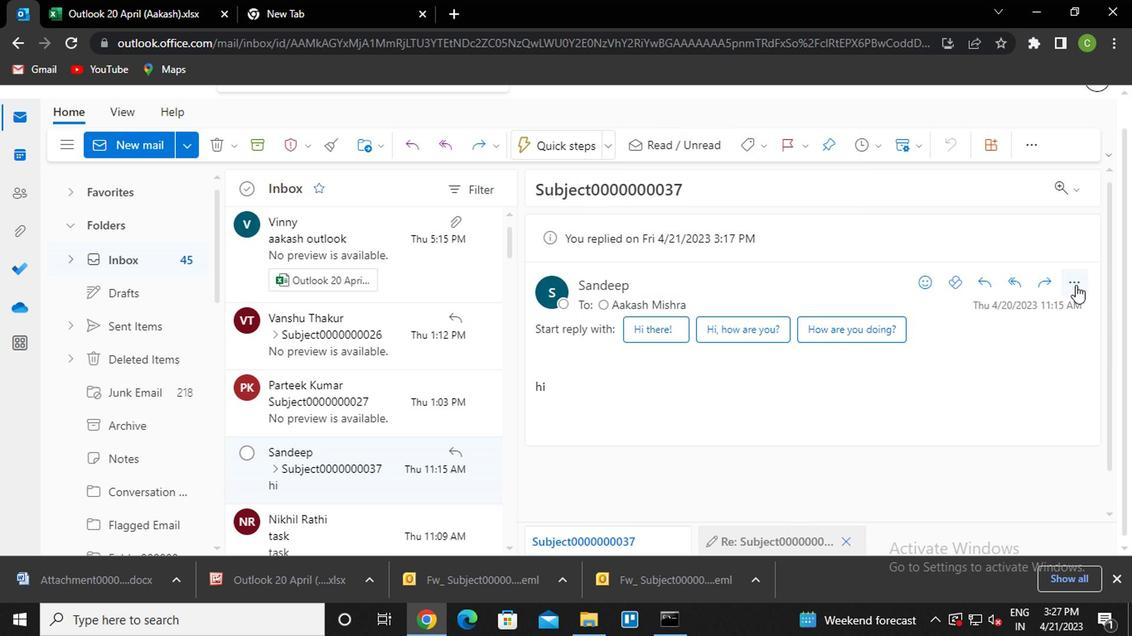 
Action: Mouse moved to (975, 143)
Screenshot: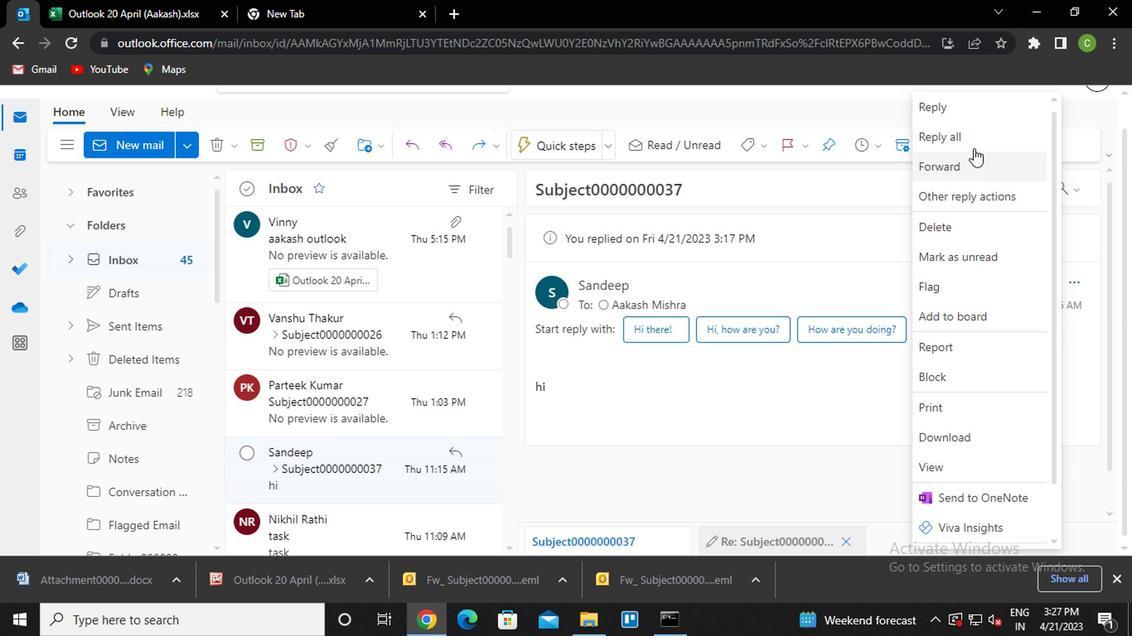 
Action: Mouse pressed left at (975, 143)
Screenshot: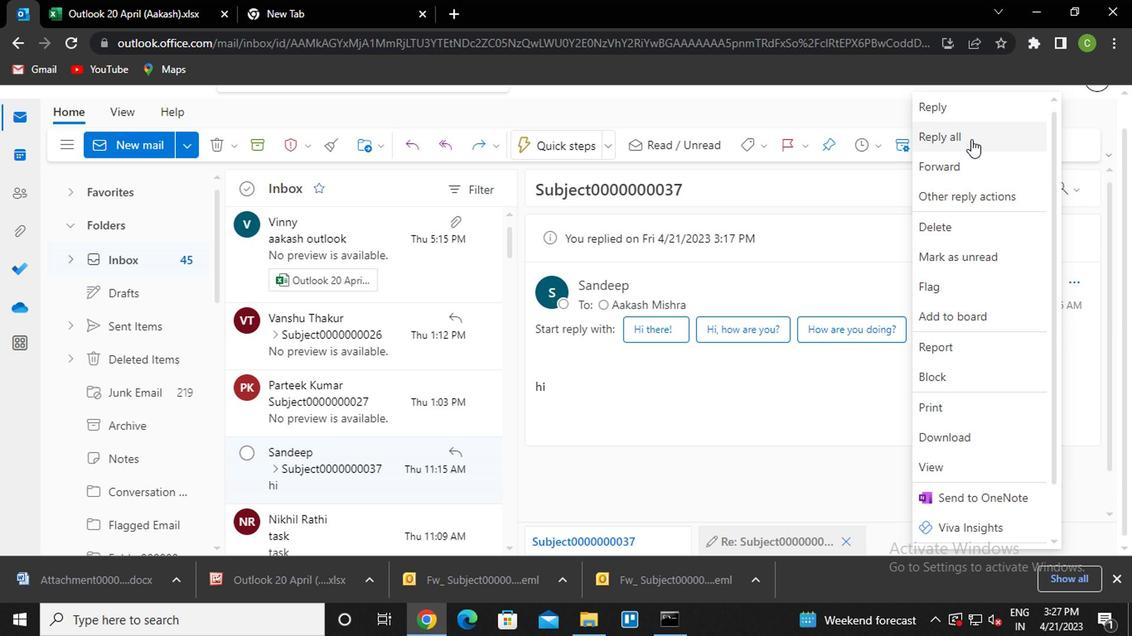 
Action: Mouse moved to (781, 156)
Screenshot: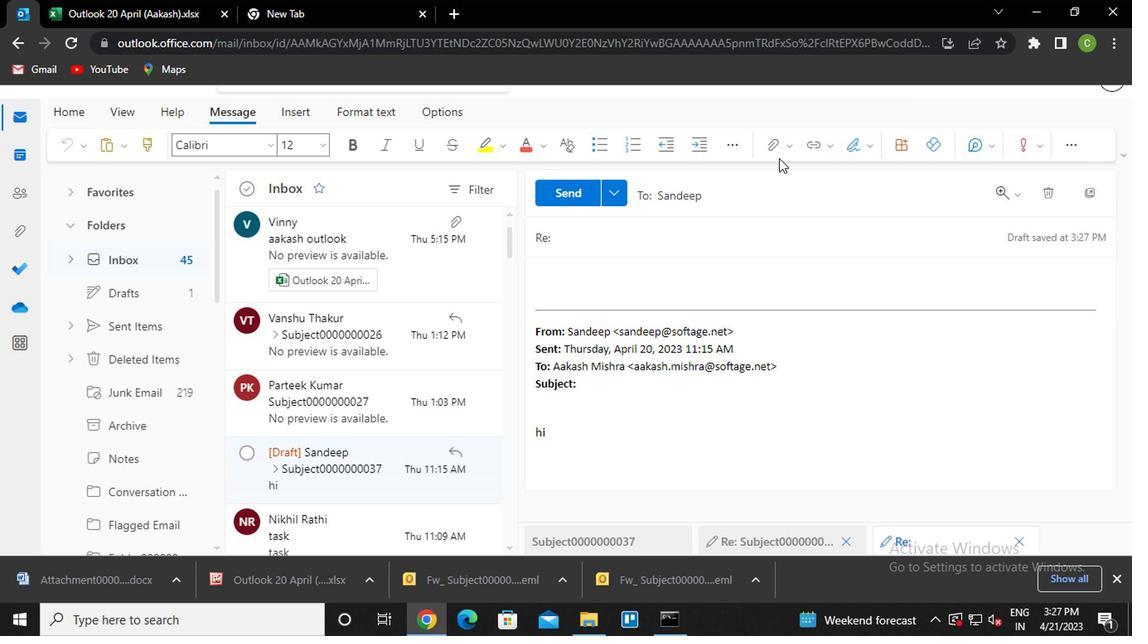
Action: Mouse pressed left at (781, 156)
Screenshot: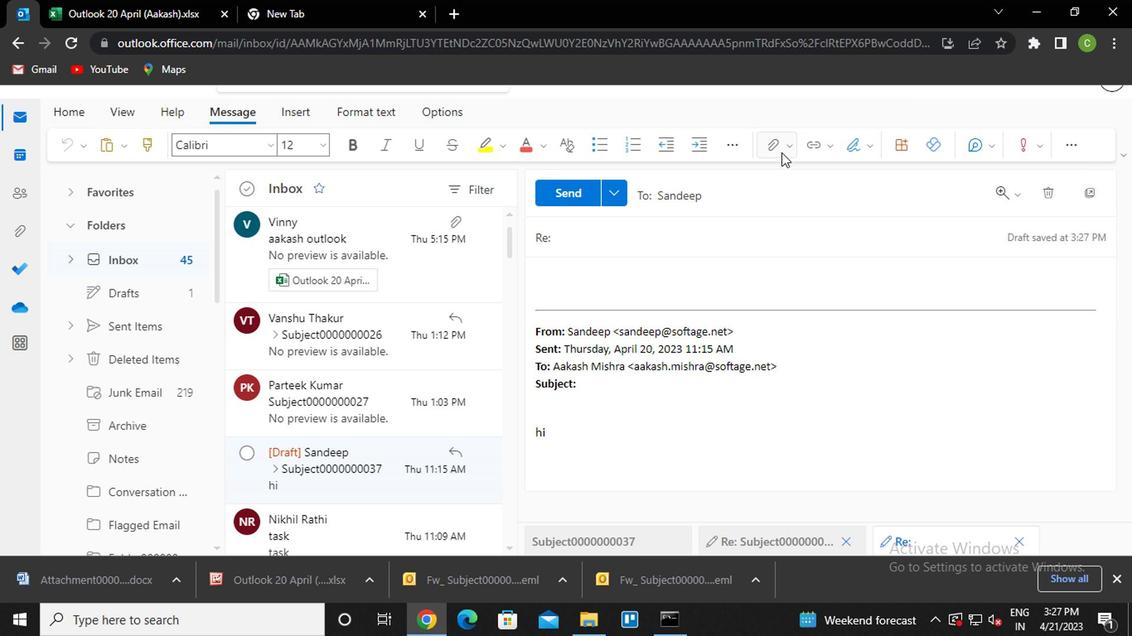 
Action: Mouse moved to (643, 273)
Screenshot: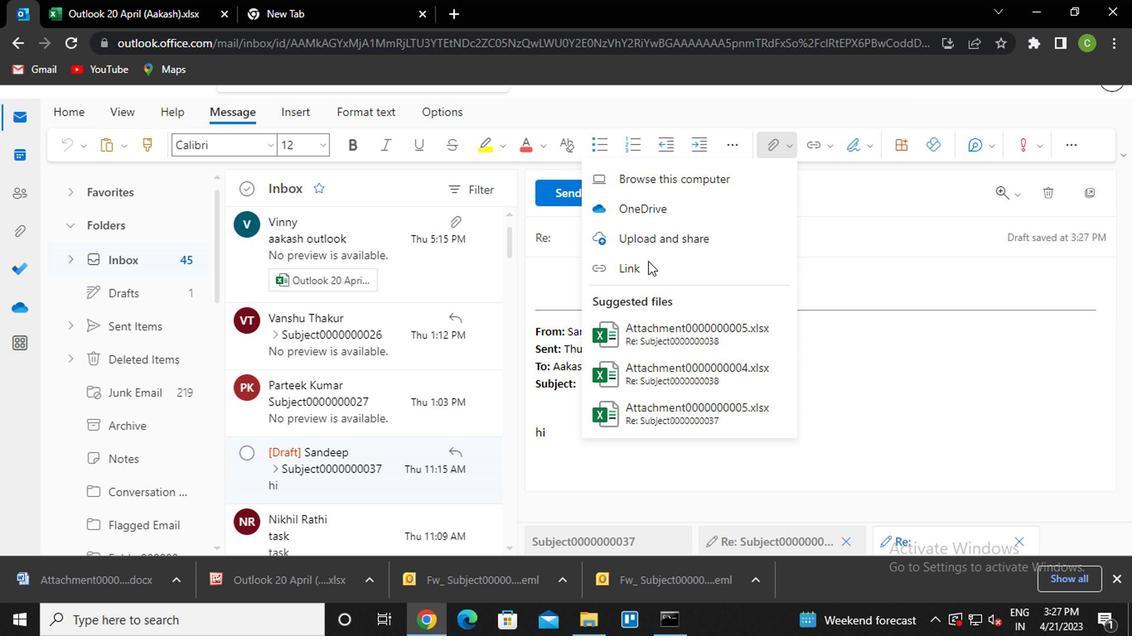 
Action: Mouse pressed left at (643, 273)
Screenshot: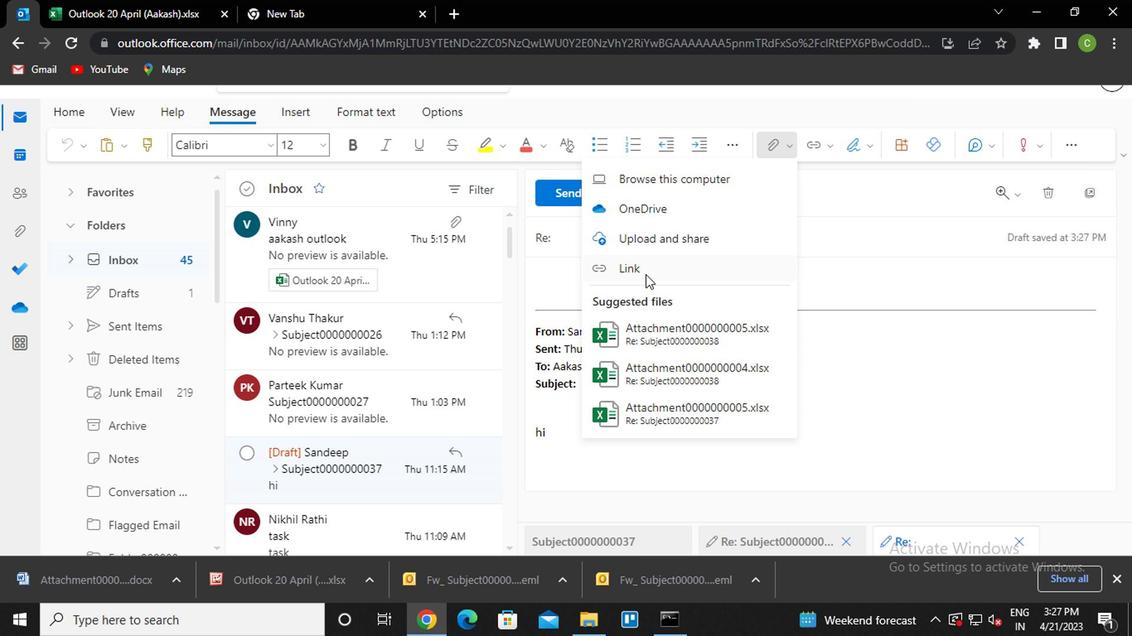 
Action: Mouse moved to (459, 337)
Screenshot: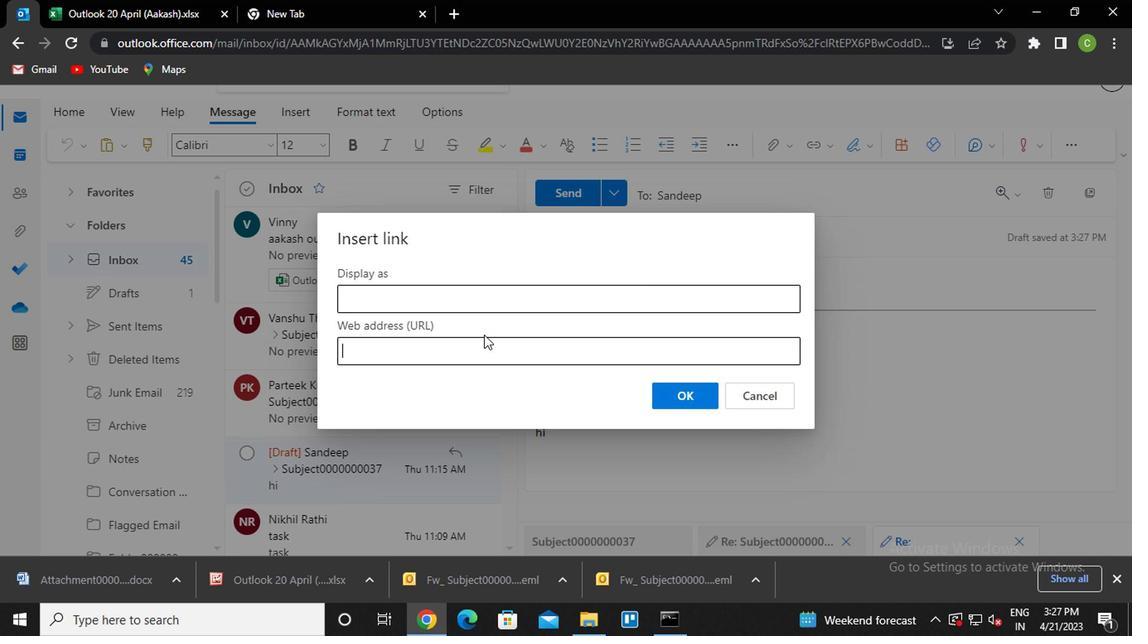 
Action: Mouse pressed left at (459, 337)
Screenshot: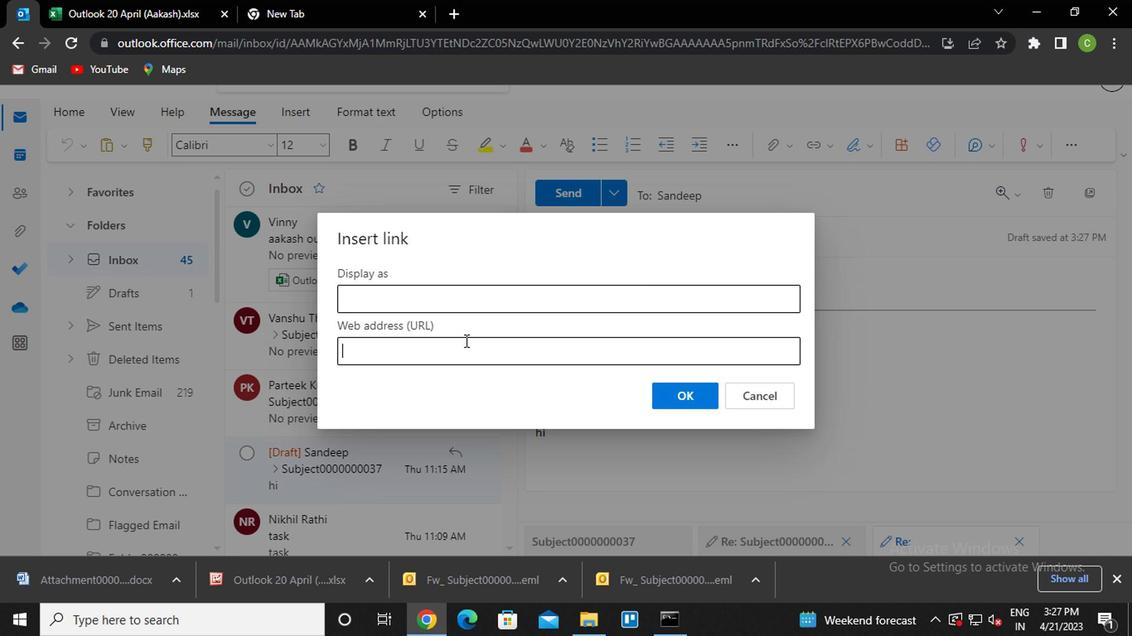 
Action: Mouse moved to (479, 288)
Screenshot: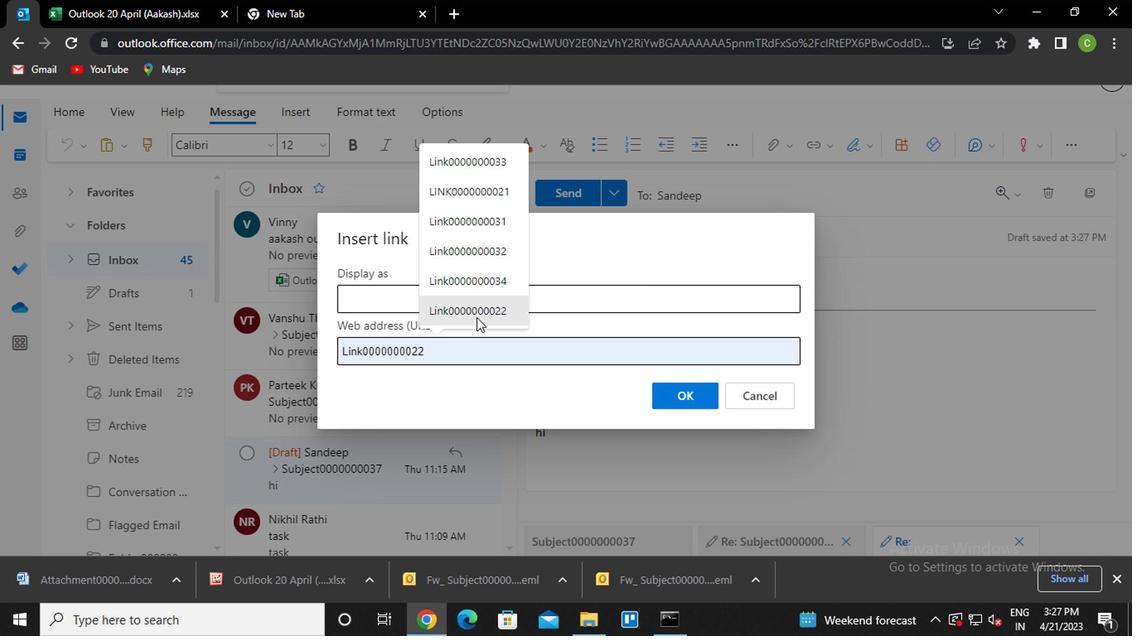 
Action: Mouse pressed left at (479, 288)
Screenshot: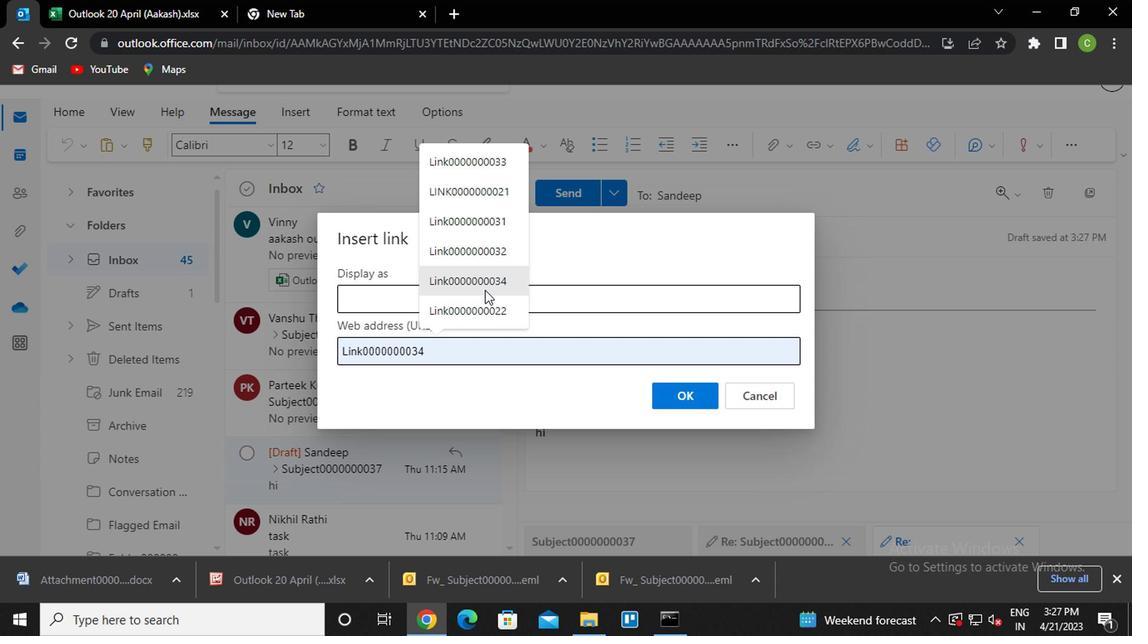 
Action: Mouse moved to (674, 386)
Screenshot: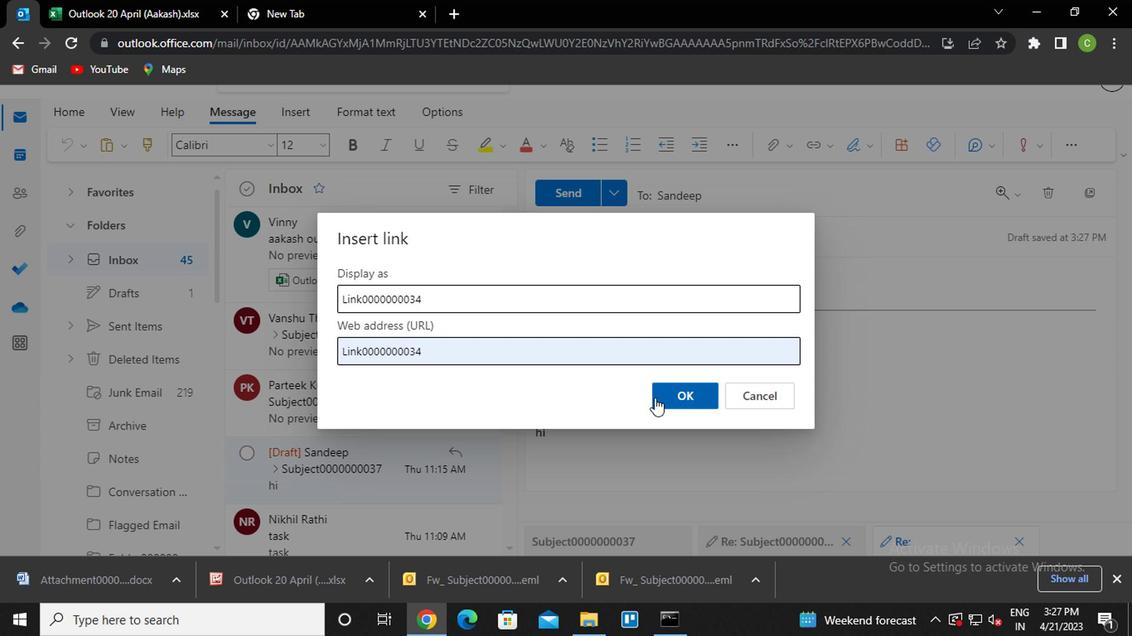 
Action: Mouse pressed left at (674, 386)
Screenshot: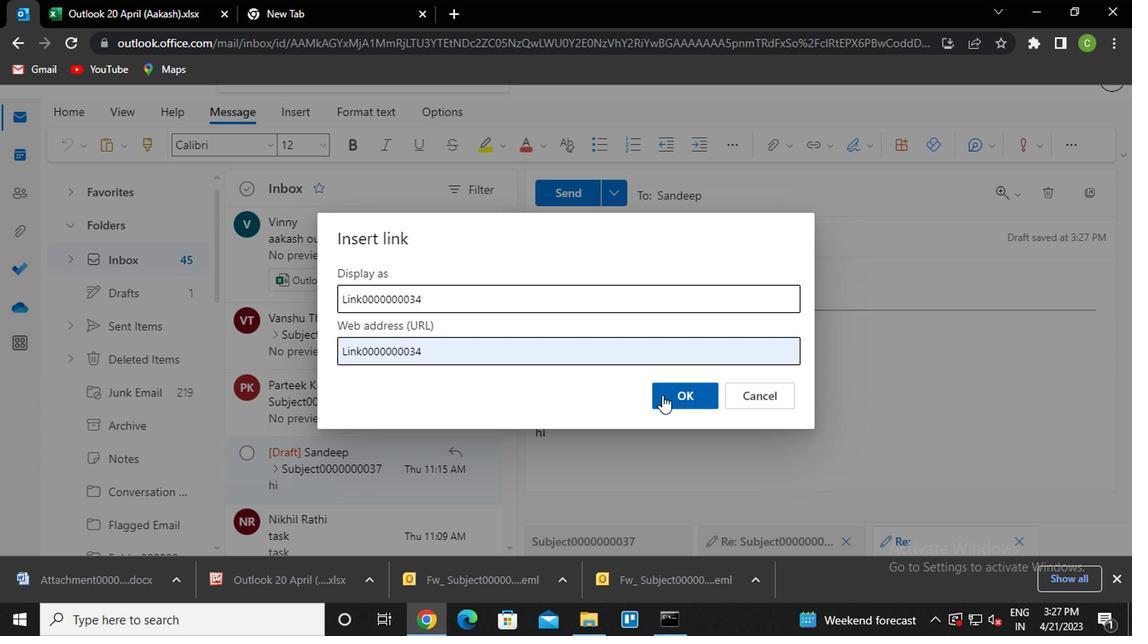 
Action: Mouse moved to (722, 196)
Screenshot: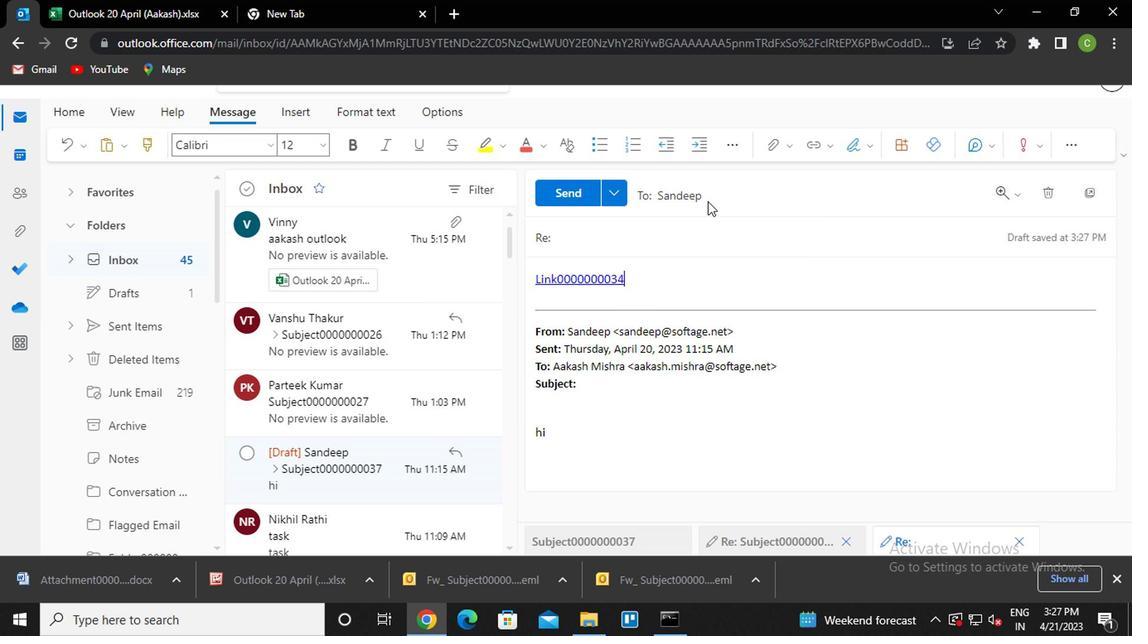 
Action: Mouse pressed left at (722, 196)
Screenshot: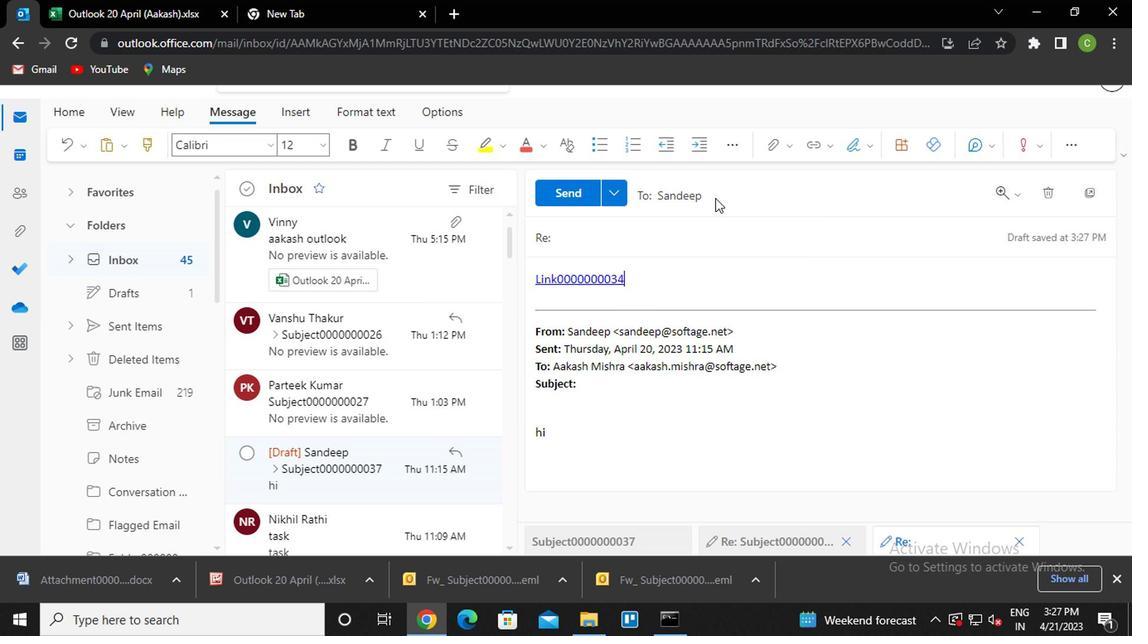 
Action: Mouse moved to (632, 271)
Screenshot: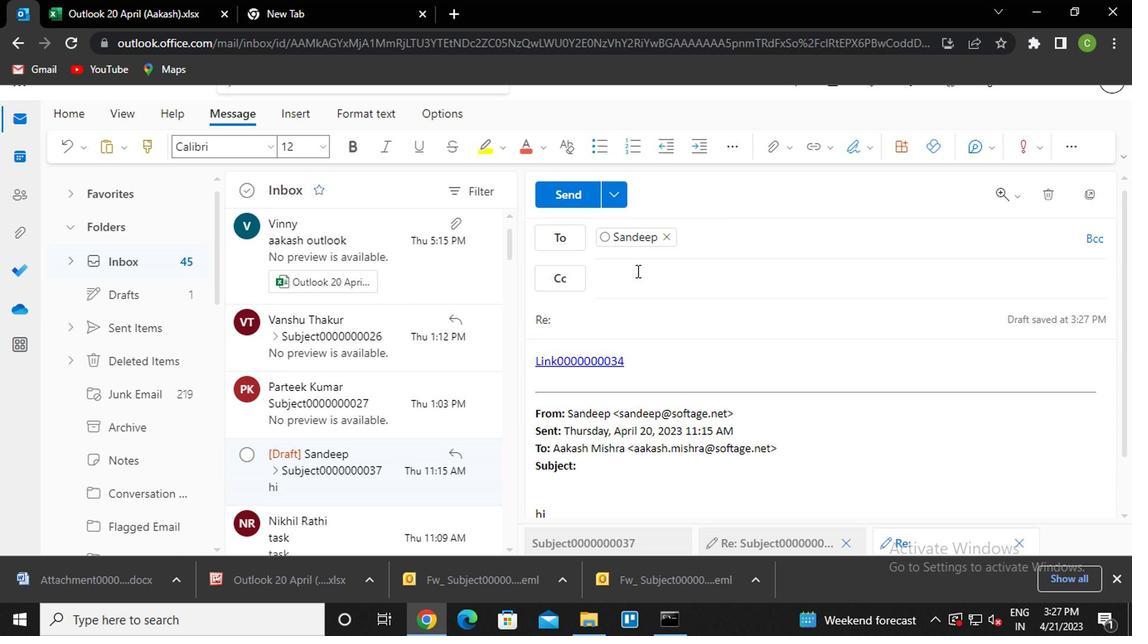 
Action: Mouse pressed left at (632, 271)
Screenshot: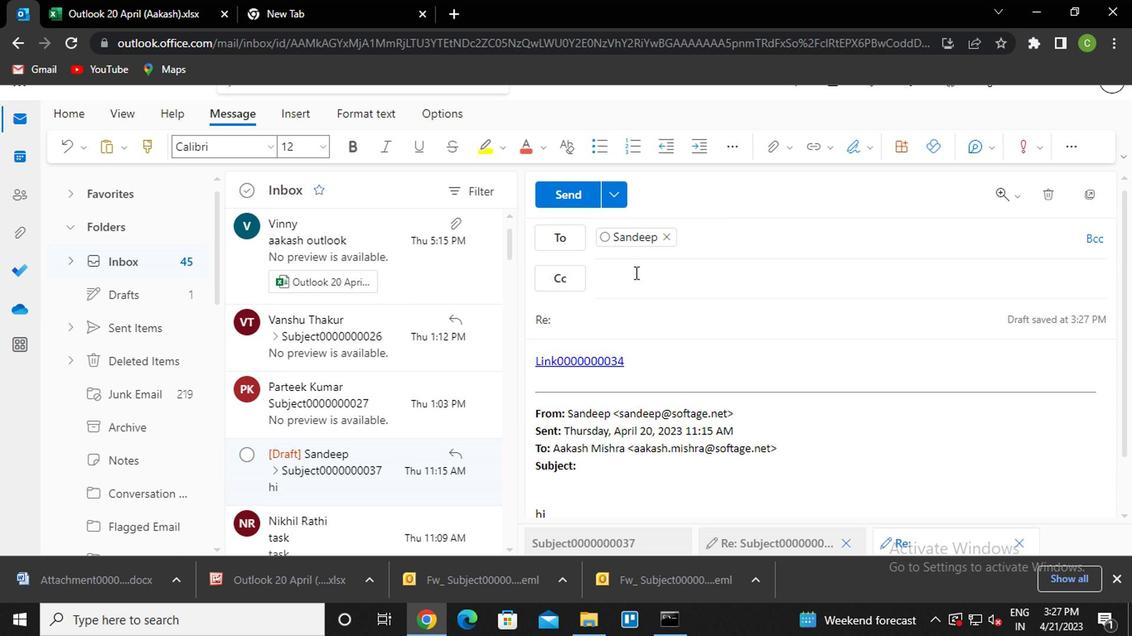 
Action: Key pressed vanshu<Key.enter>
Screenshot: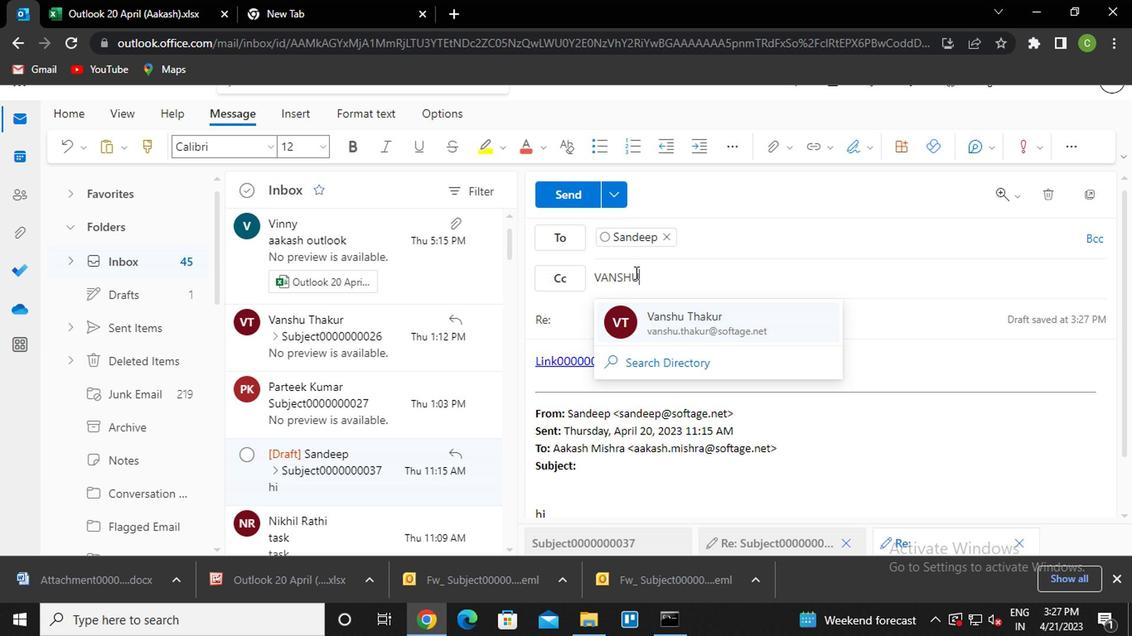 
Action: Mouse moved to (630, 320)
Screenshot: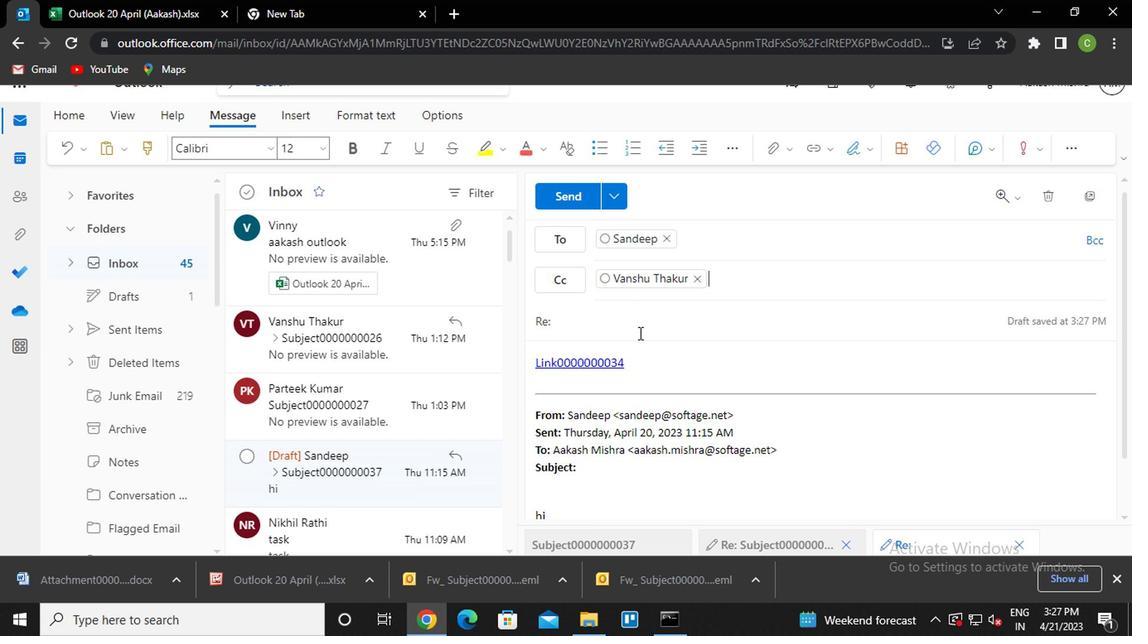 
Action: Mouse pressed left at (630, 320)
Screenshot: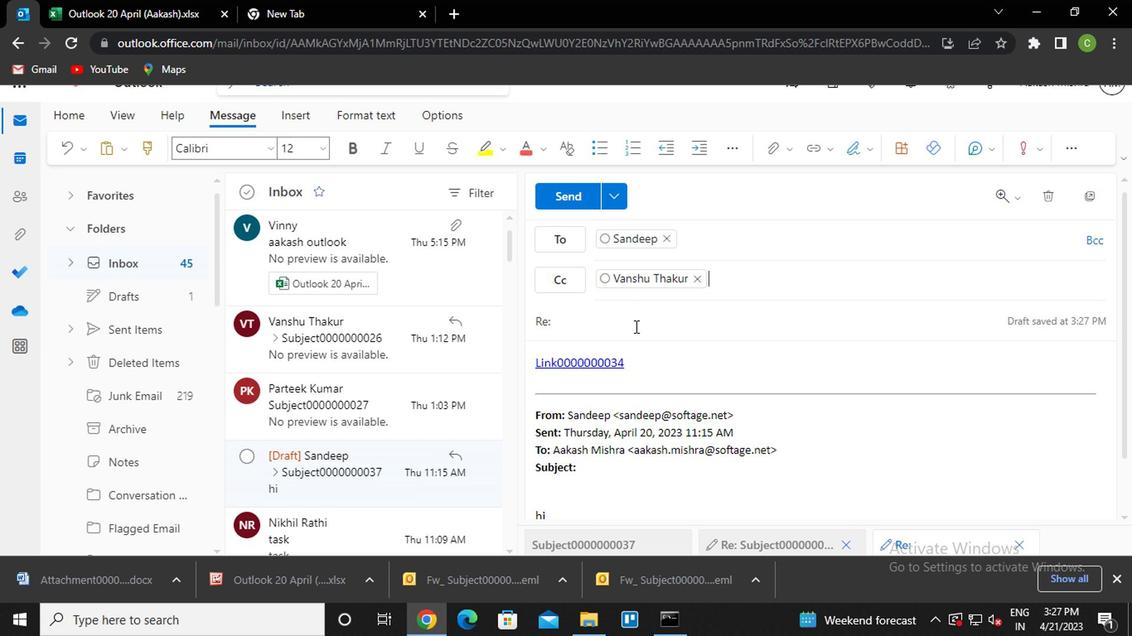 
Action: Key pressed <Key.caps_lock><Key.caps_lock>s<Key.caps_lock>ubject0000000034<Key.backspace>8
Screenshot: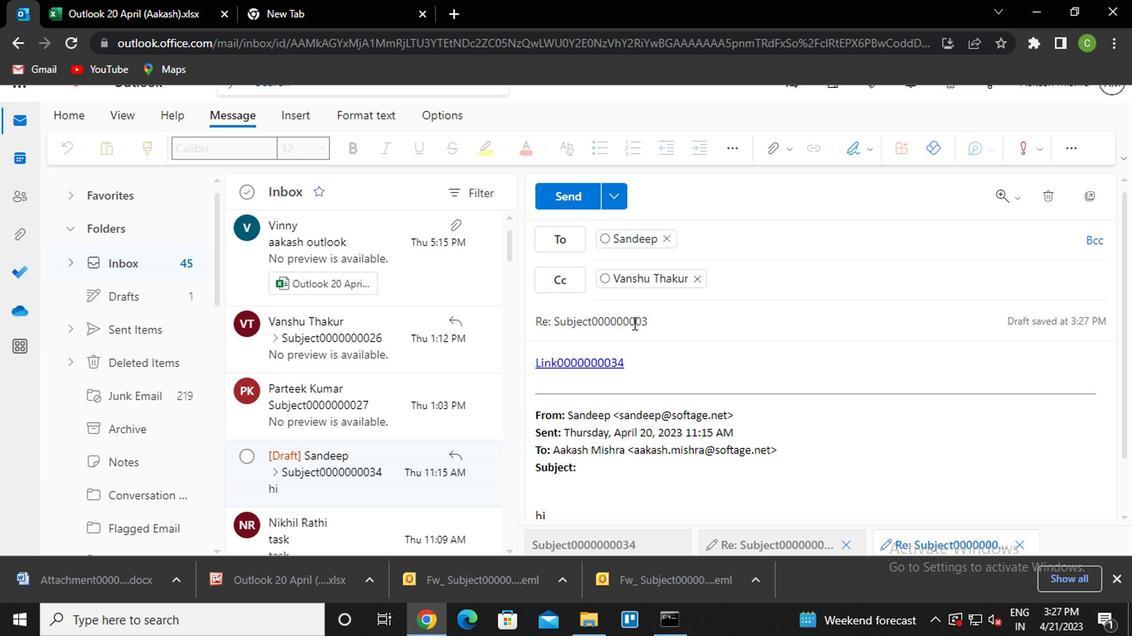 
Action: Mouse moved to (781, 156)
Screenshot: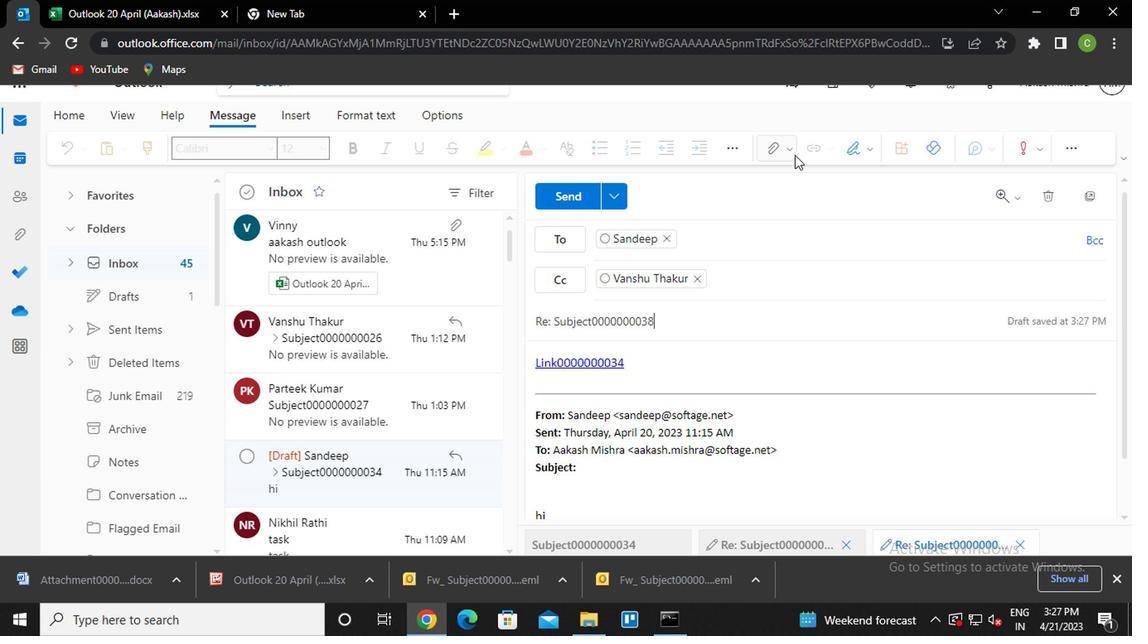 
Action: Mouse pressed left at (781, 156)
Screenshot: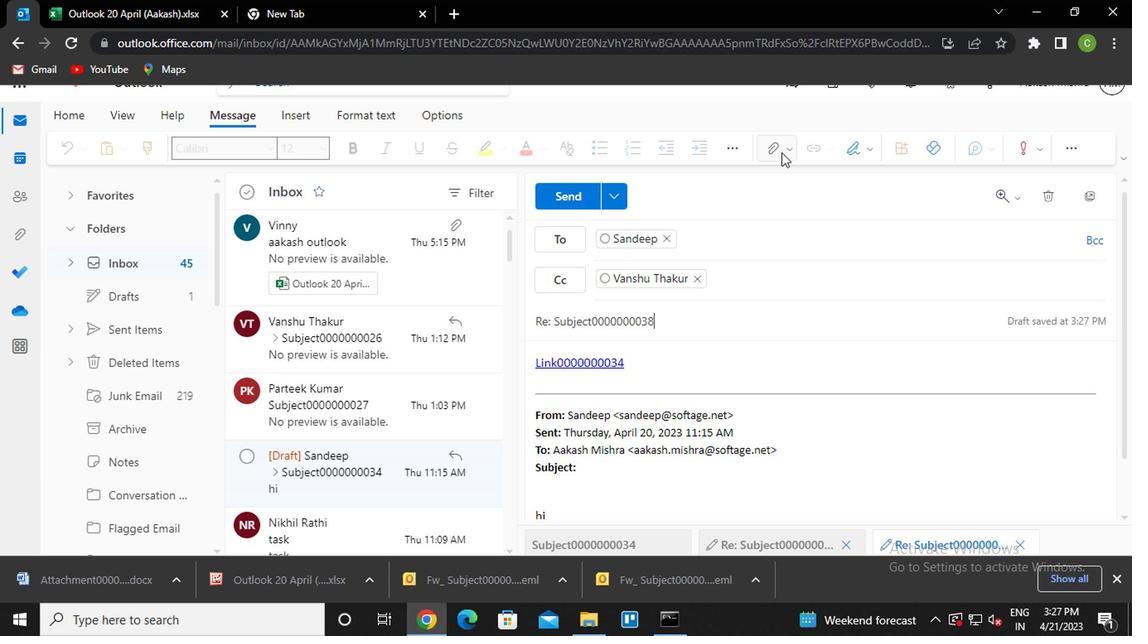 
Action: Mouse moved to (810, 429)
Screenshot: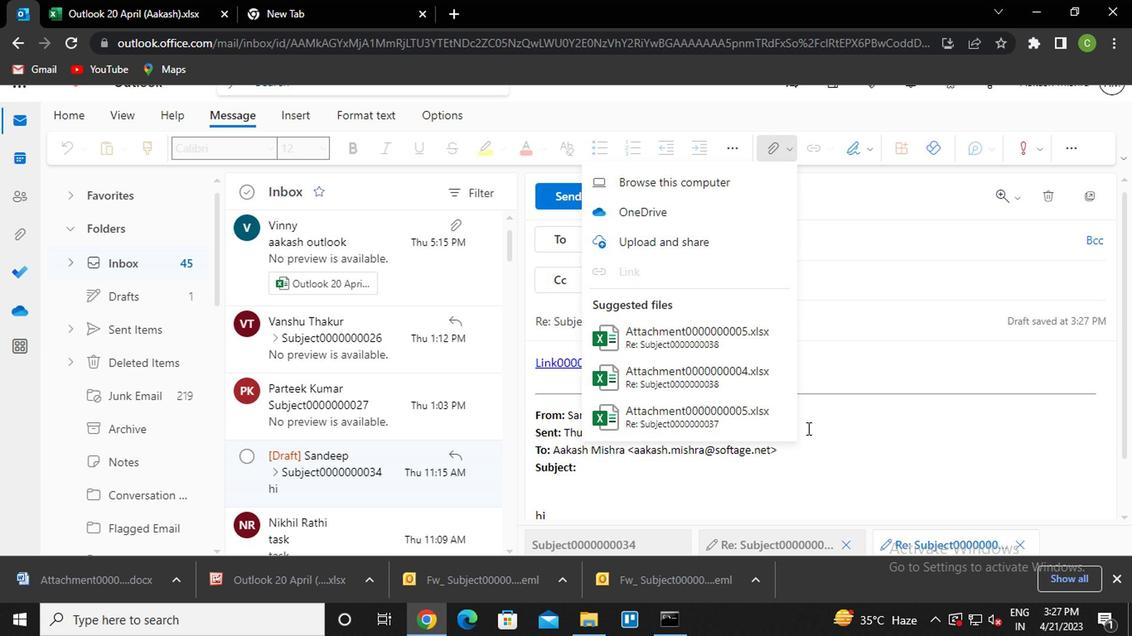 
Action: Mouse pressed left at (810, 429)
Screenshot: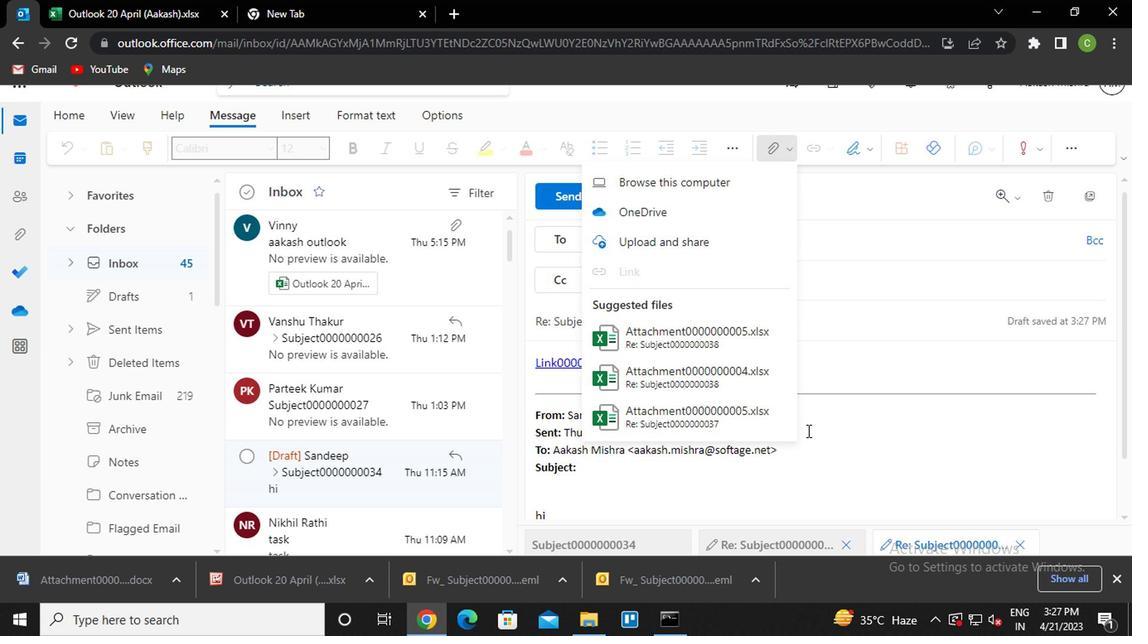 
Action: Mouse moved to (652, 348)
Screenshot: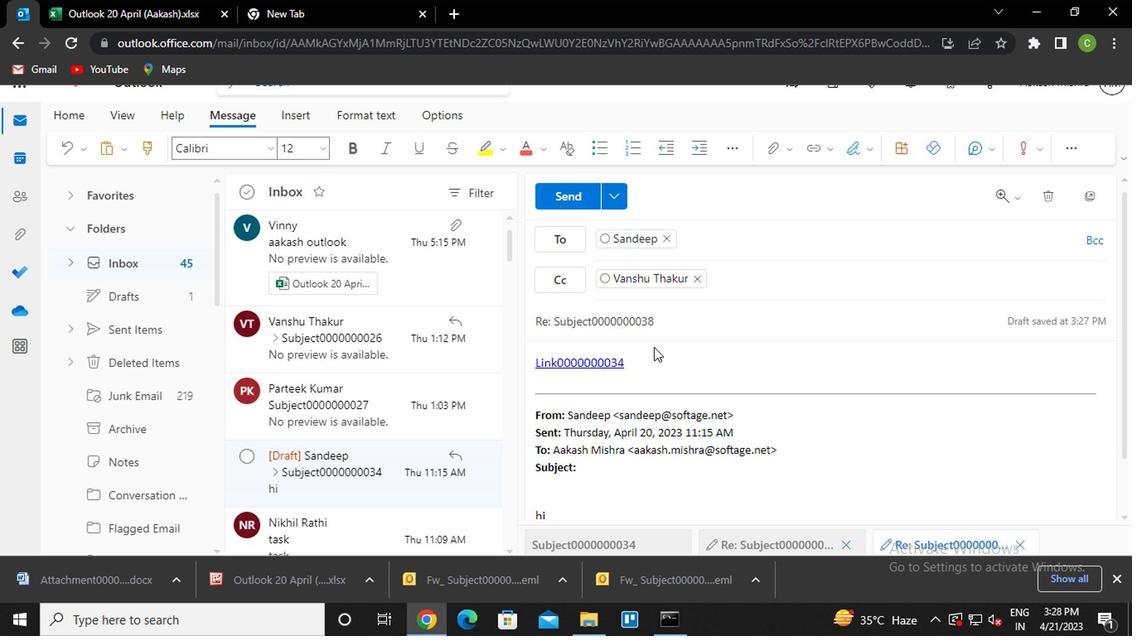 
Action: Key pressed <Key.enter><Key.caps_lock>m<Key.caps_lock>essage0000000034
Screenshot: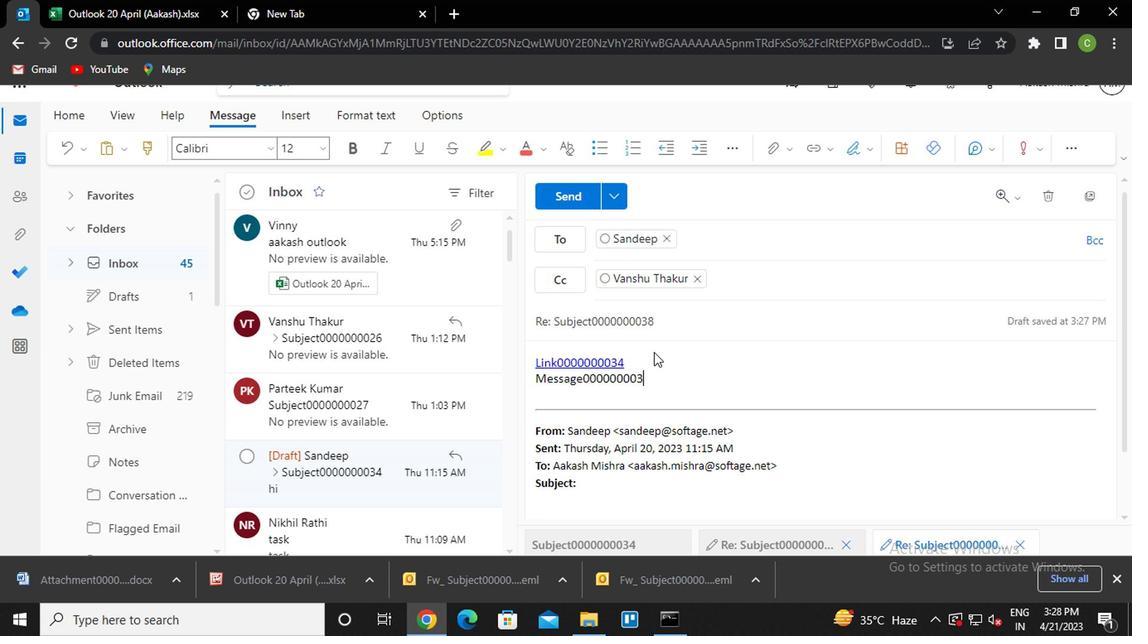 
Action: Mouse moved to (777, 155)
Screenshot: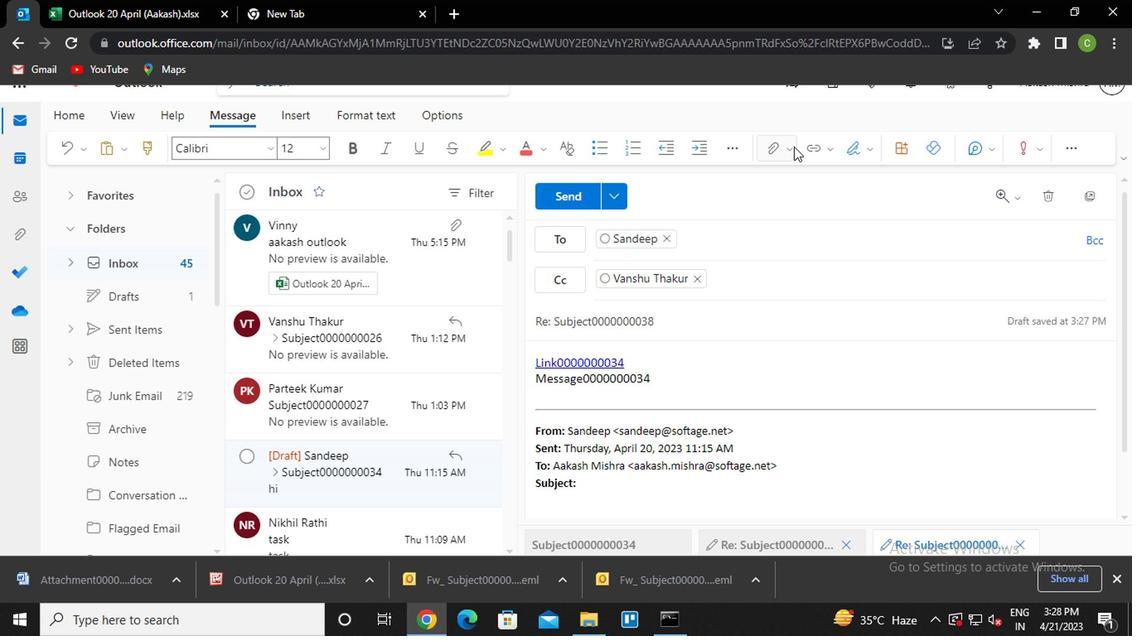 
Action: Mouse pressed left at (777, 155)
Screenshot: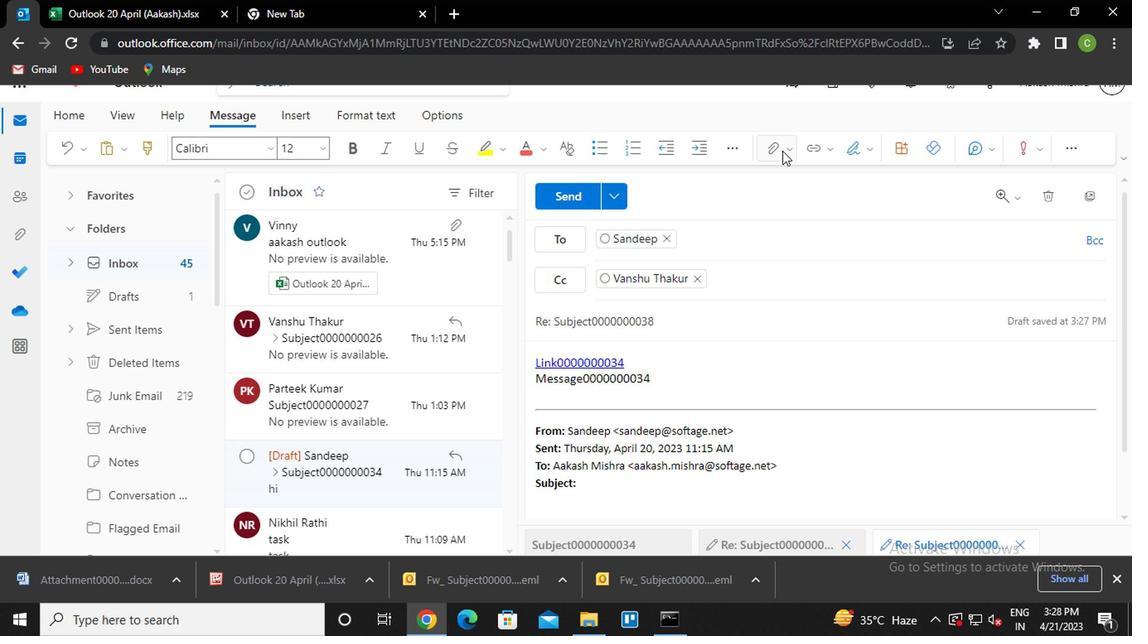 
Action: Mouse moved to (668, 192)
Screenshot: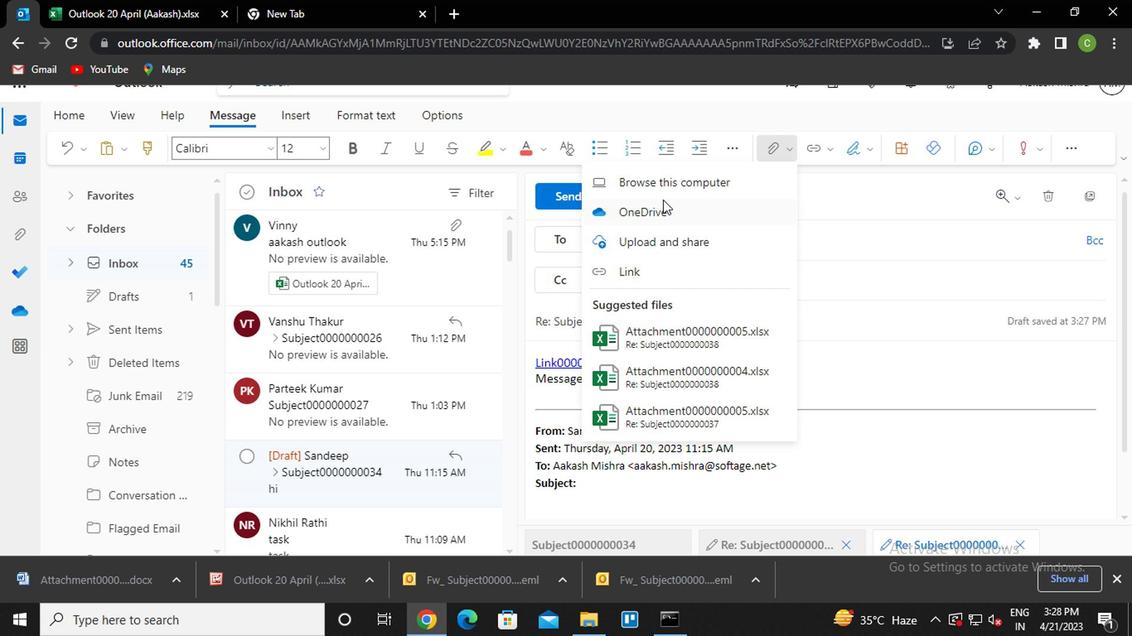 
Action: Mouse pressed left at (668, 192)
Screenshot: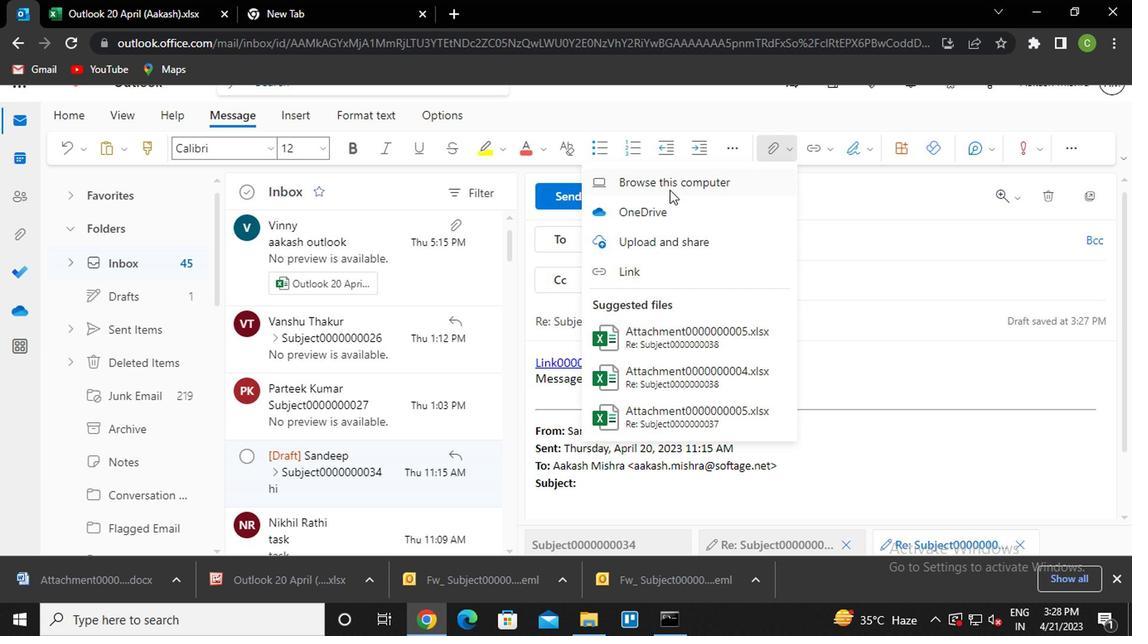 
Action: Mouse moved to (294, 173)
Screenshot: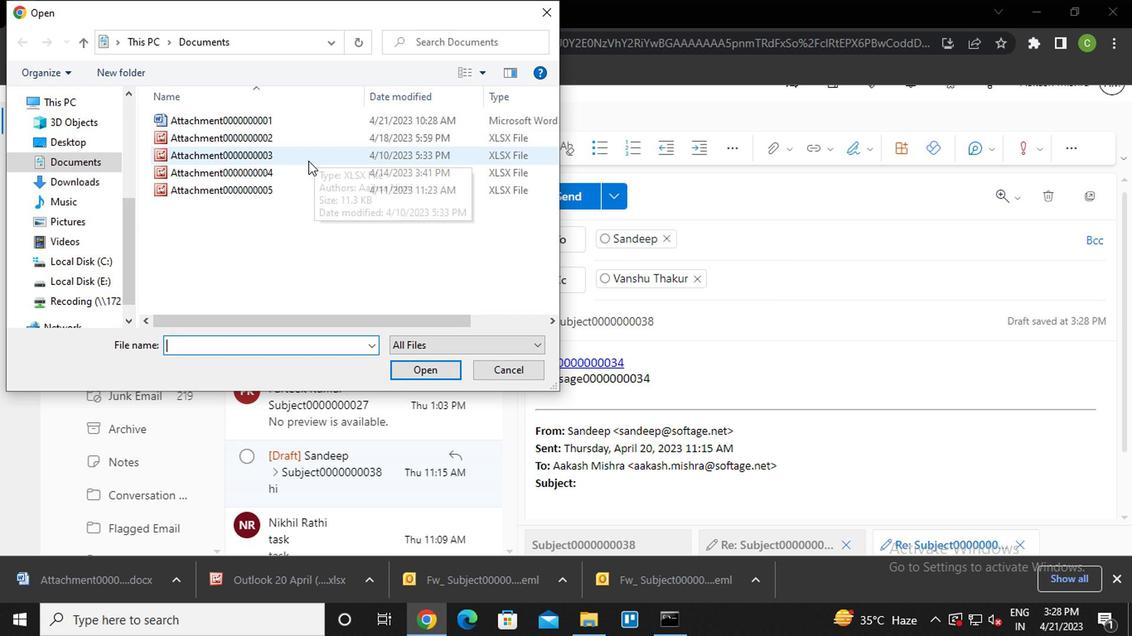 
Action: Mouse pressed left at (294, 173)
Screenshot: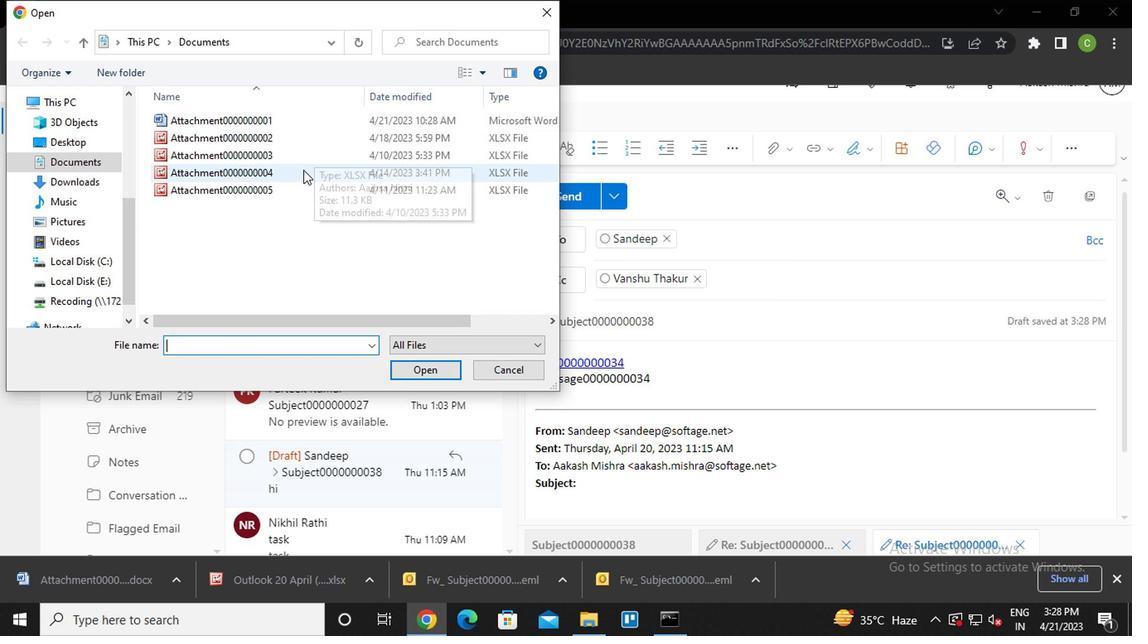 
Action: Mouse pressed left at (294, 173)
Screenshot: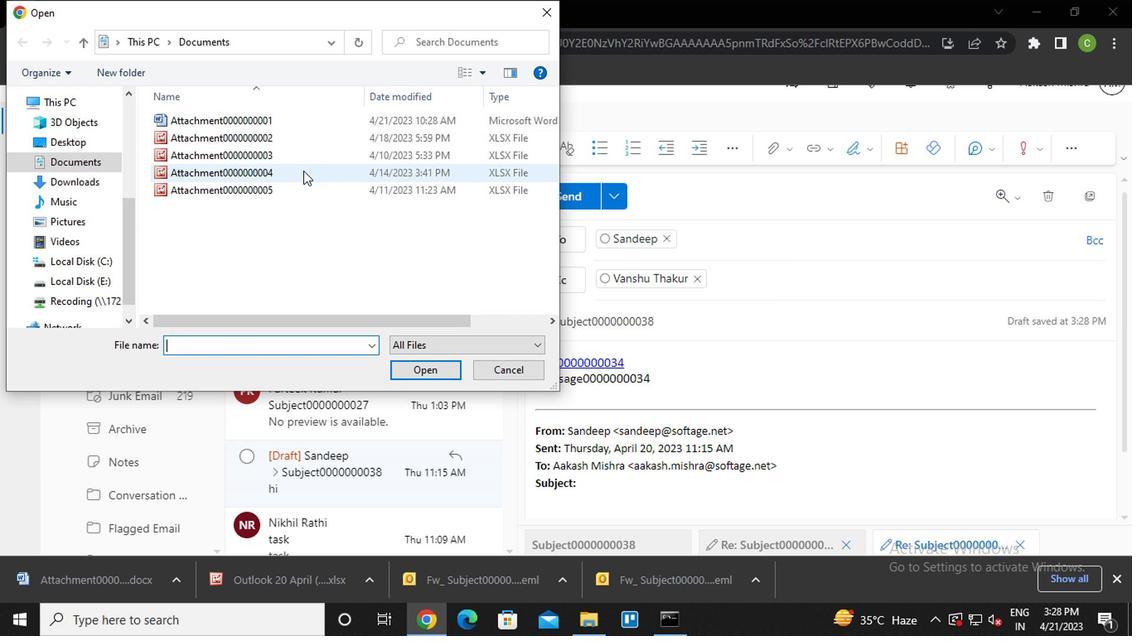 
Action: Mouse moved to (787, 159)
Screenshot: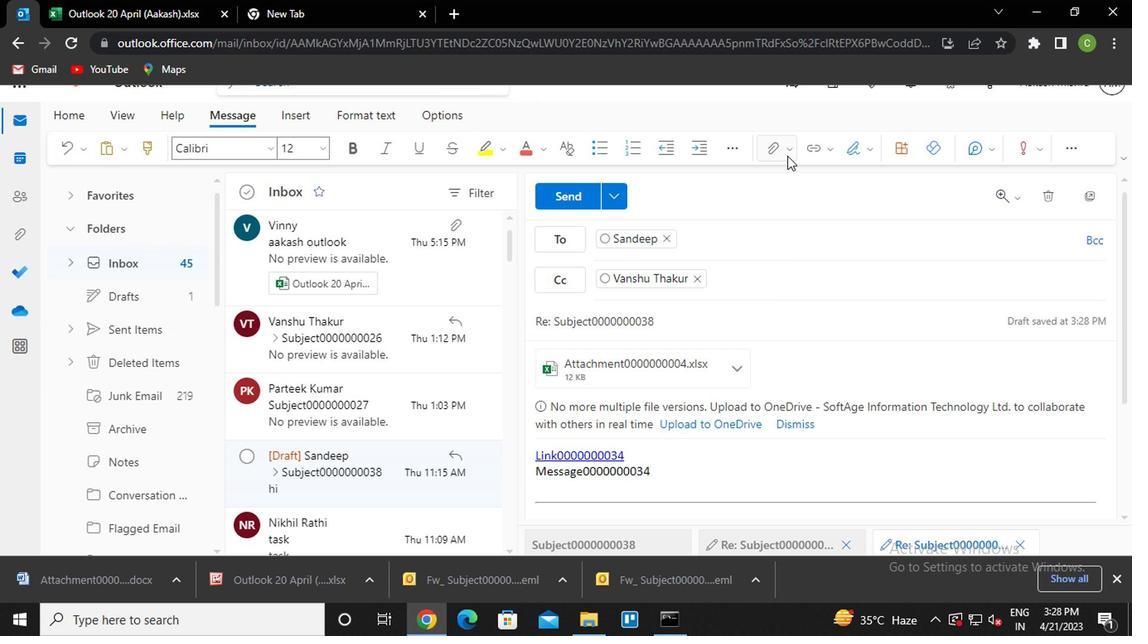 
Action: Mouse pressed left at (787, 159)
Screenshot: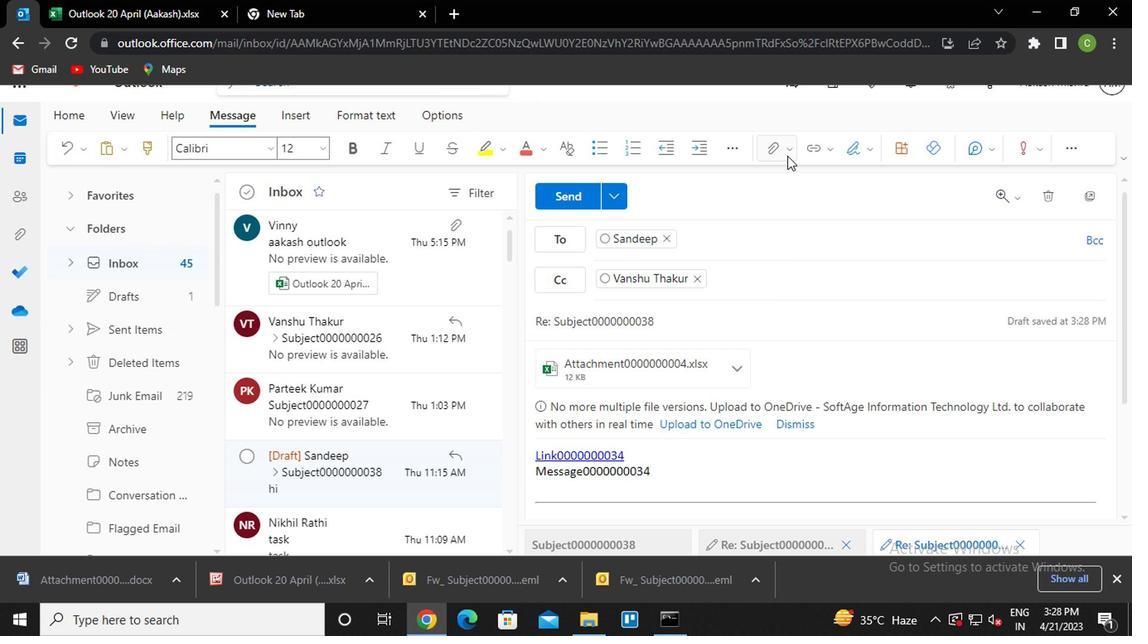 
Action: Mouse moved to (674, 214)
Screenshot: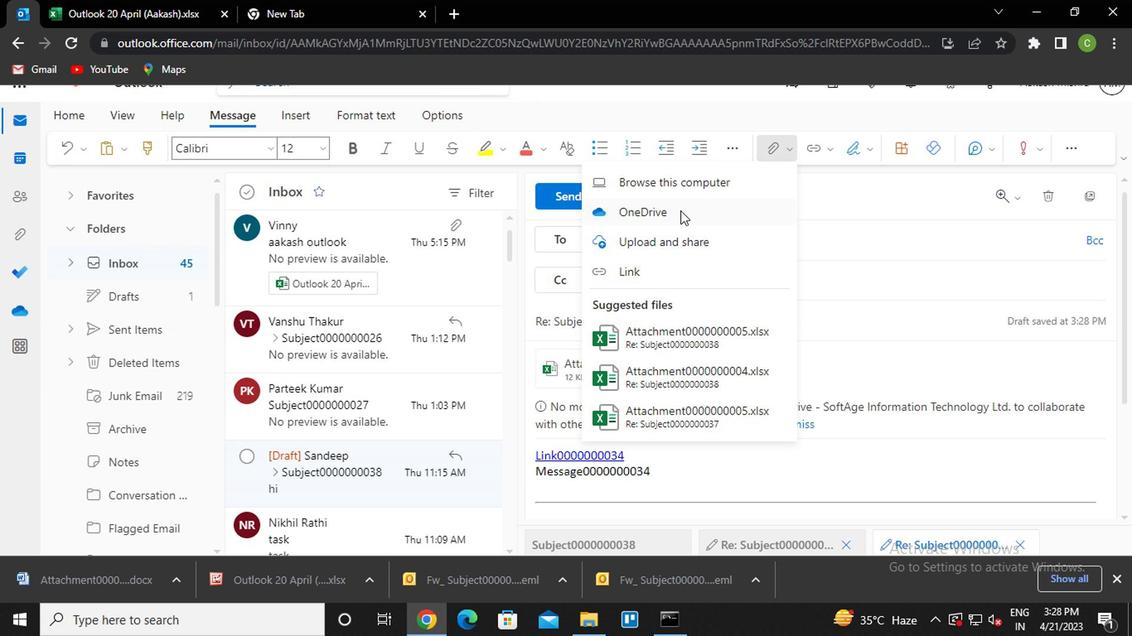 
Action: Mouse pressed left at (674, 214)
Screenshot: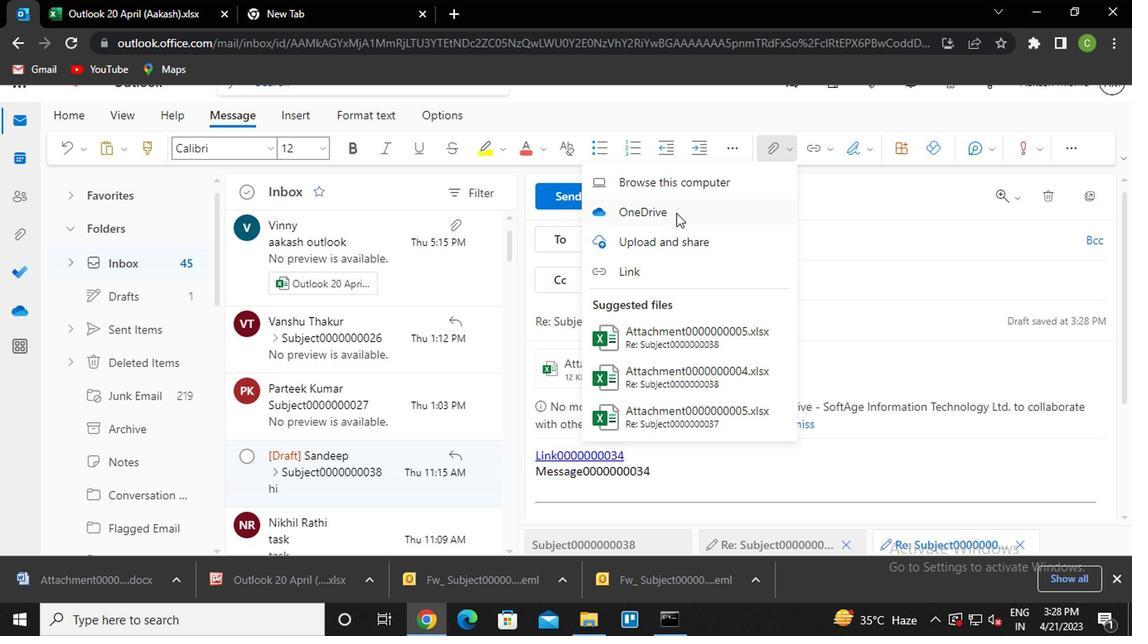 
Action: Mouse moved to (267, 260)
Screenshot: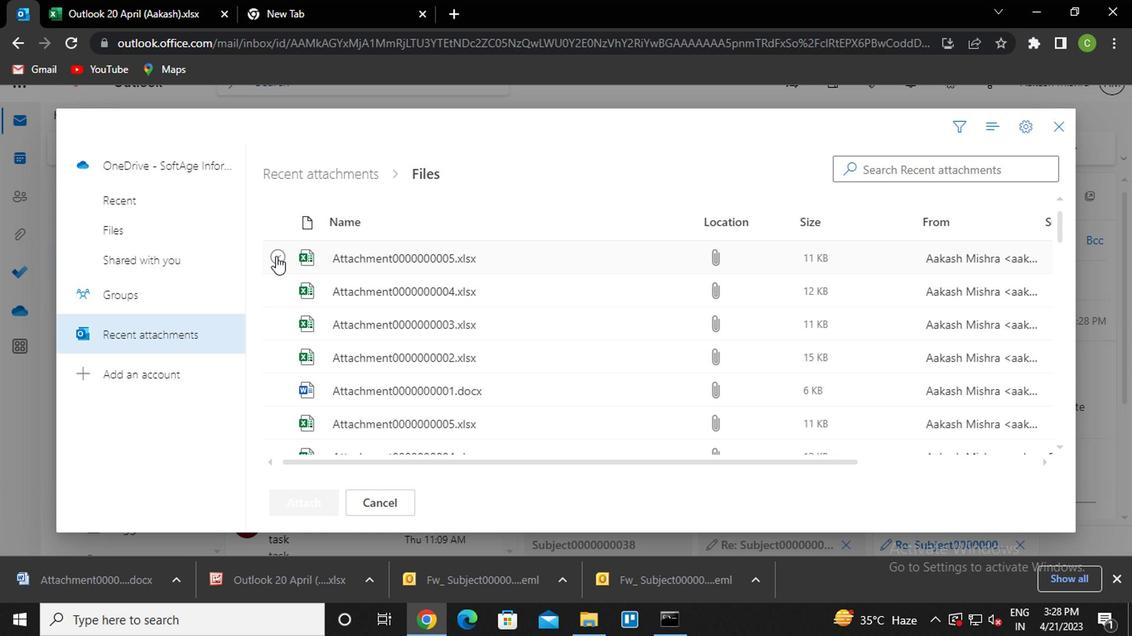 
Action: Mouse pressed left at (267, 260)
Screenshot: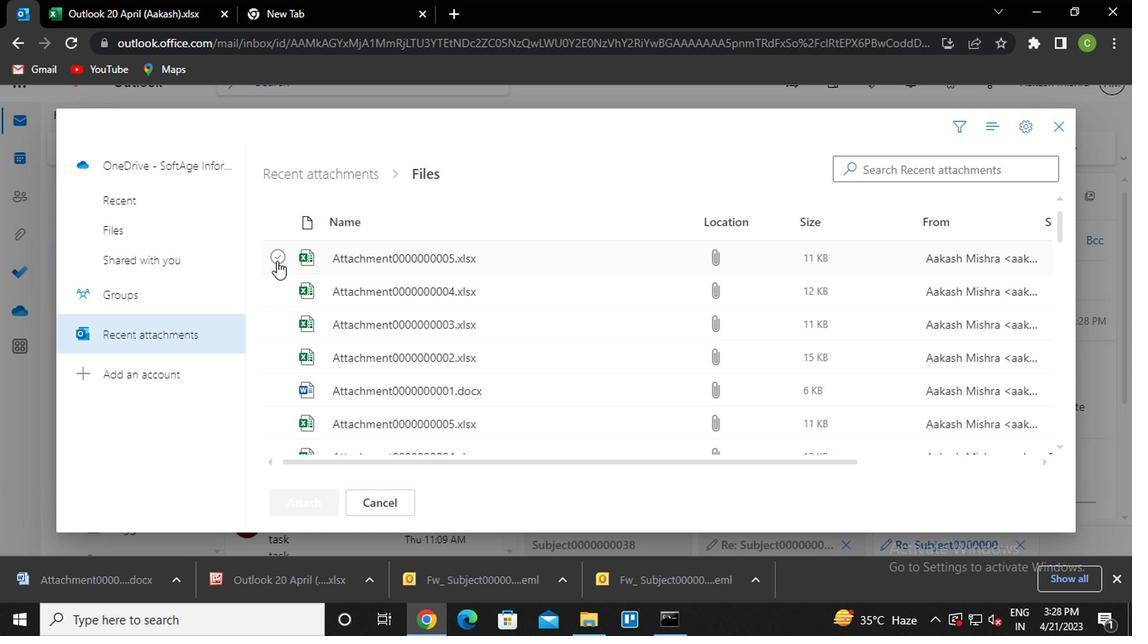 
Action: Mouse moved to (291, 500)
Screenshot: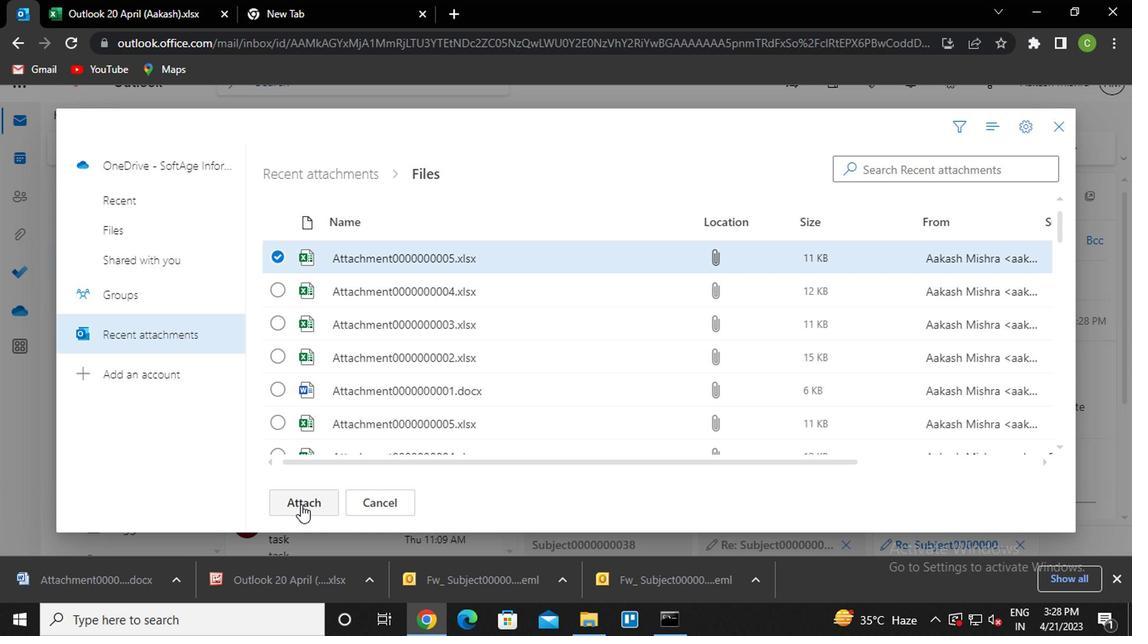 
Action: Mouse pressed left at (291, 500)
Screenshot: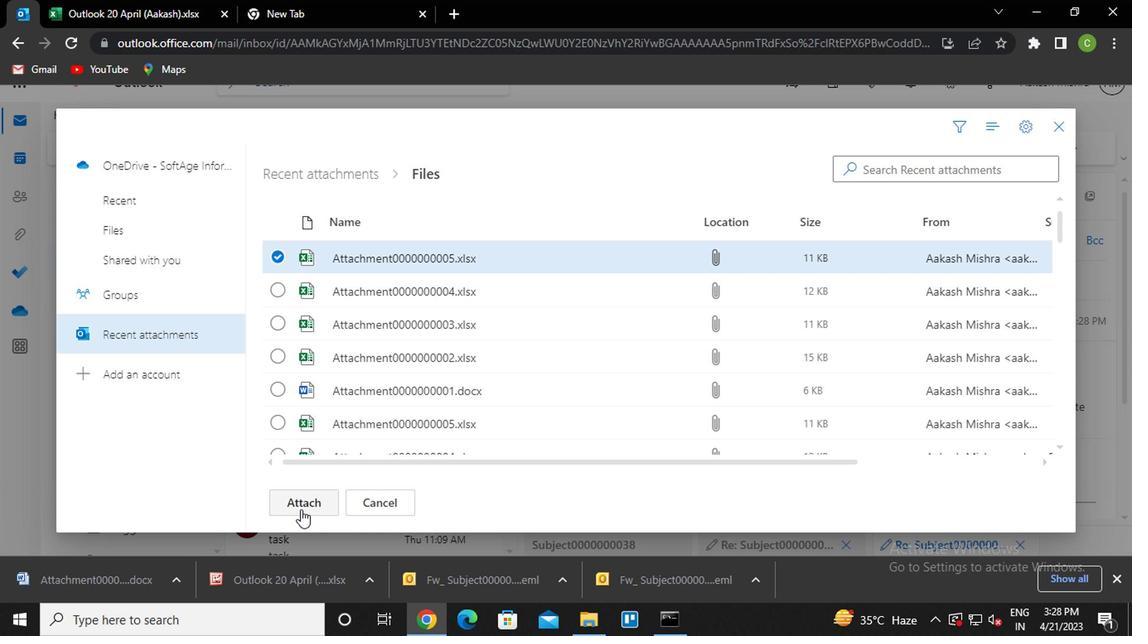 
Action: Mouse moved to (565, 199)
Screenshot: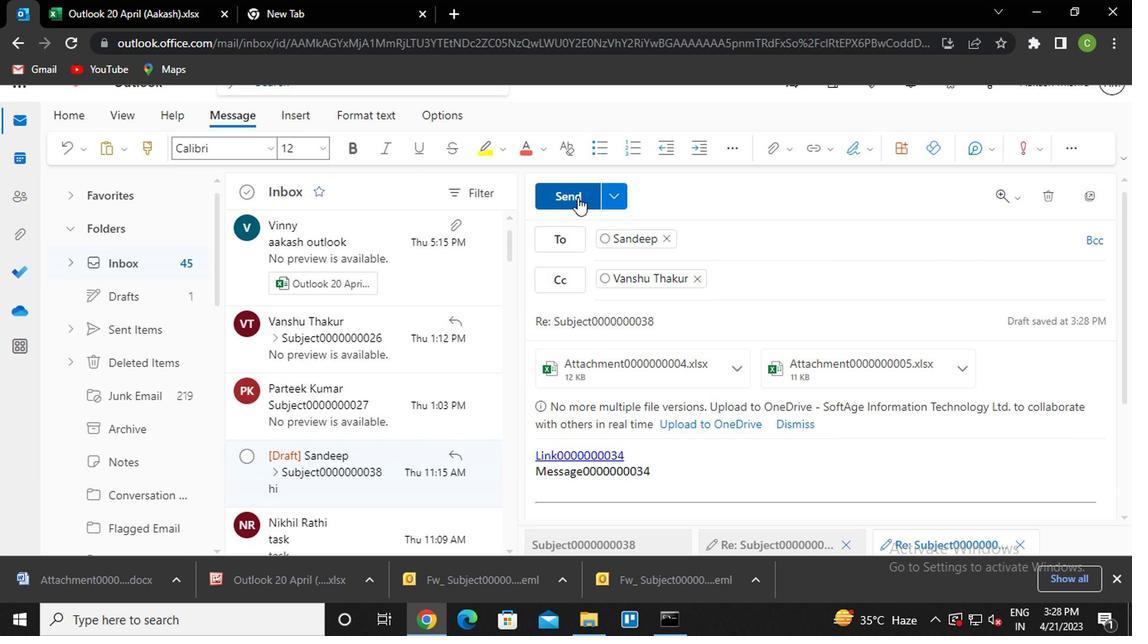 
Action: Mouse pressed left at (565, 199)
Screenshot: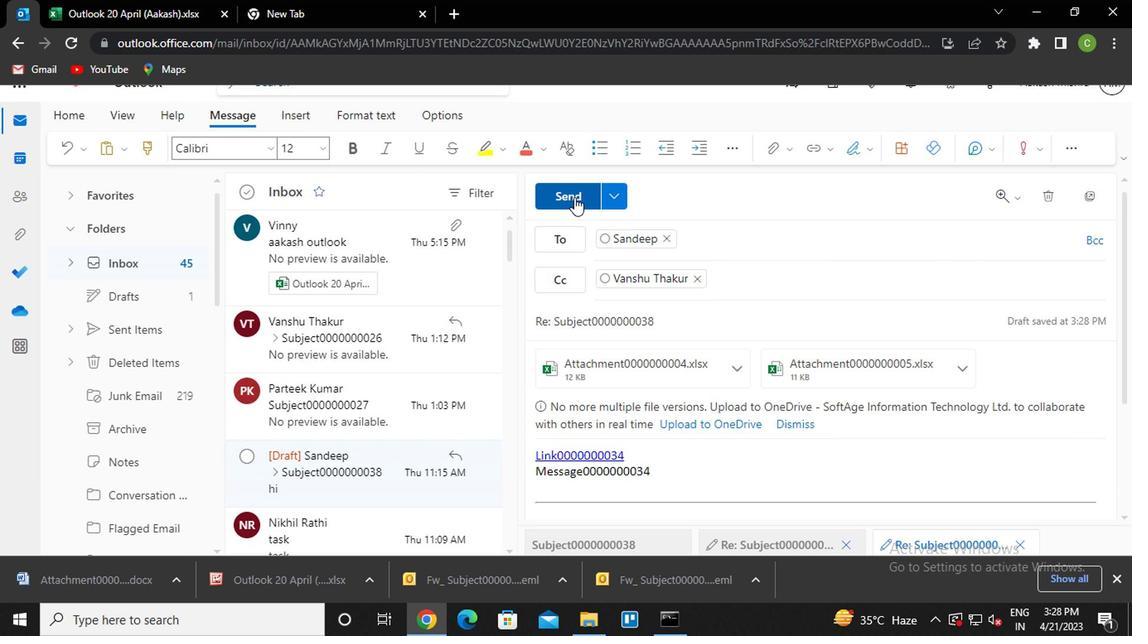 
Action: Mouse moved to (315, 455)
Screenshot: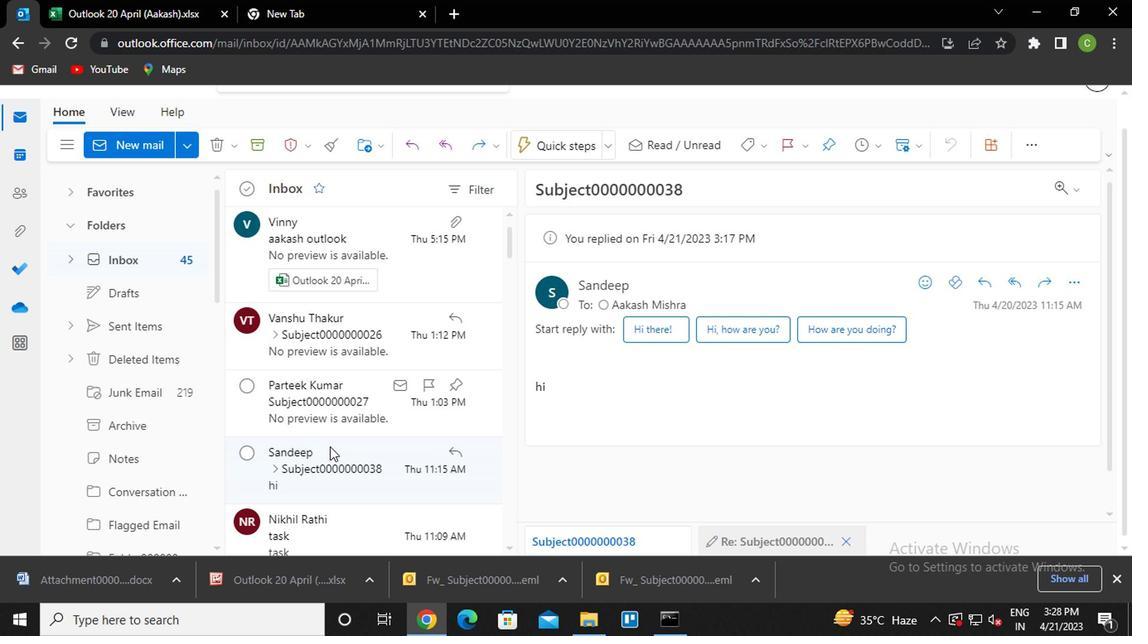 
Action: Mouse pressed left at (315, 455)
Screenshot: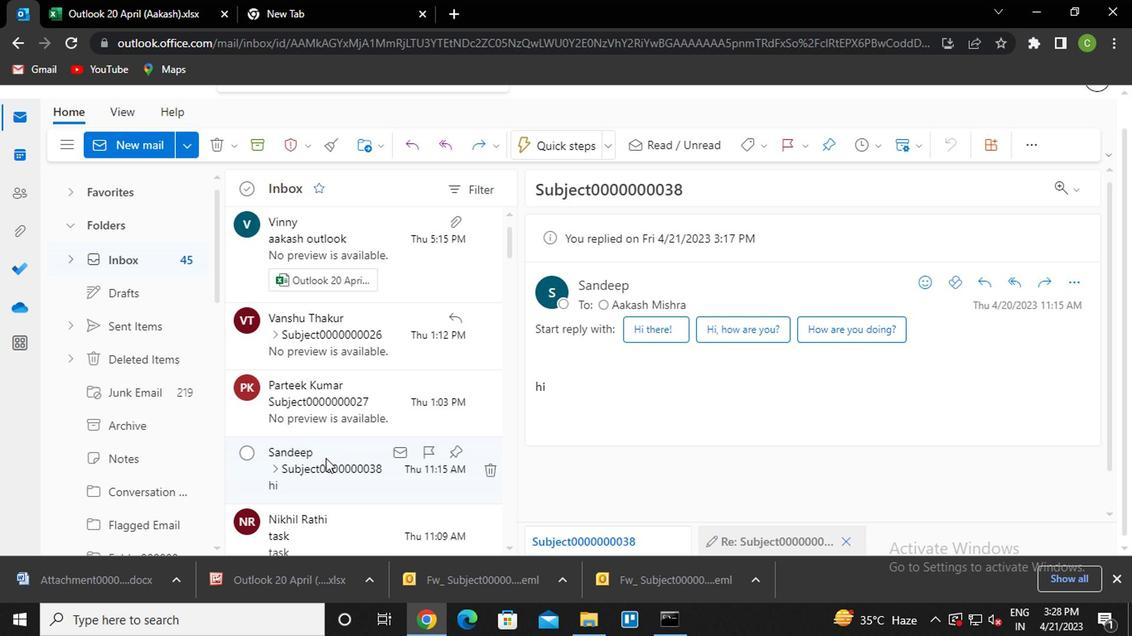 
Action: Mouse moved to (1075, 275)
Screenshot: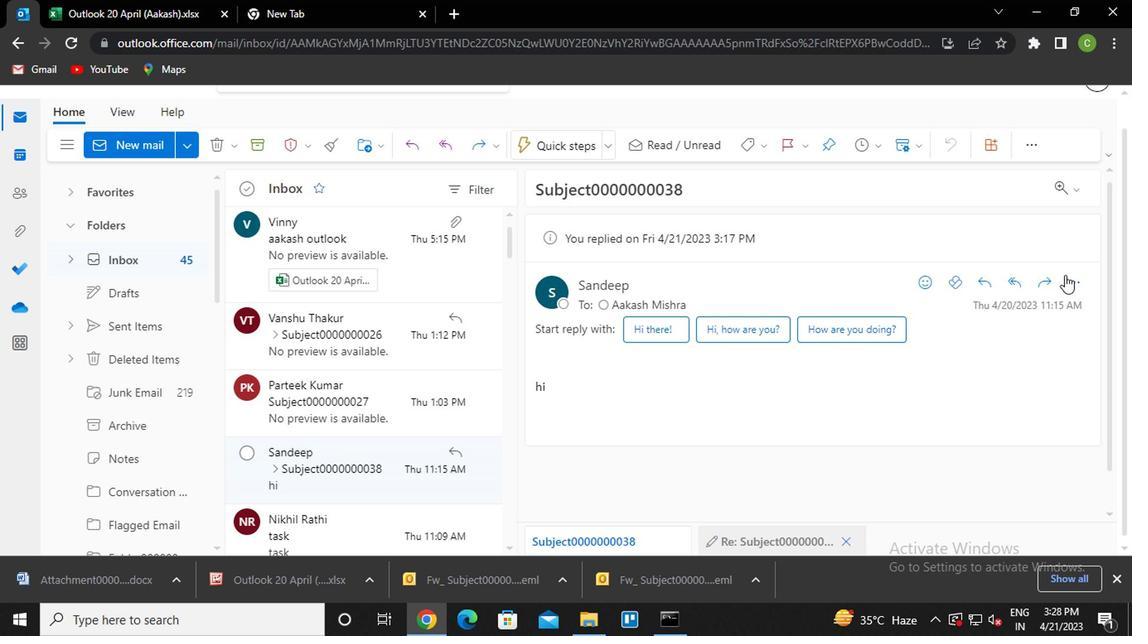 
Action: Mouse pressed left at (1075, 275)
Screenshot: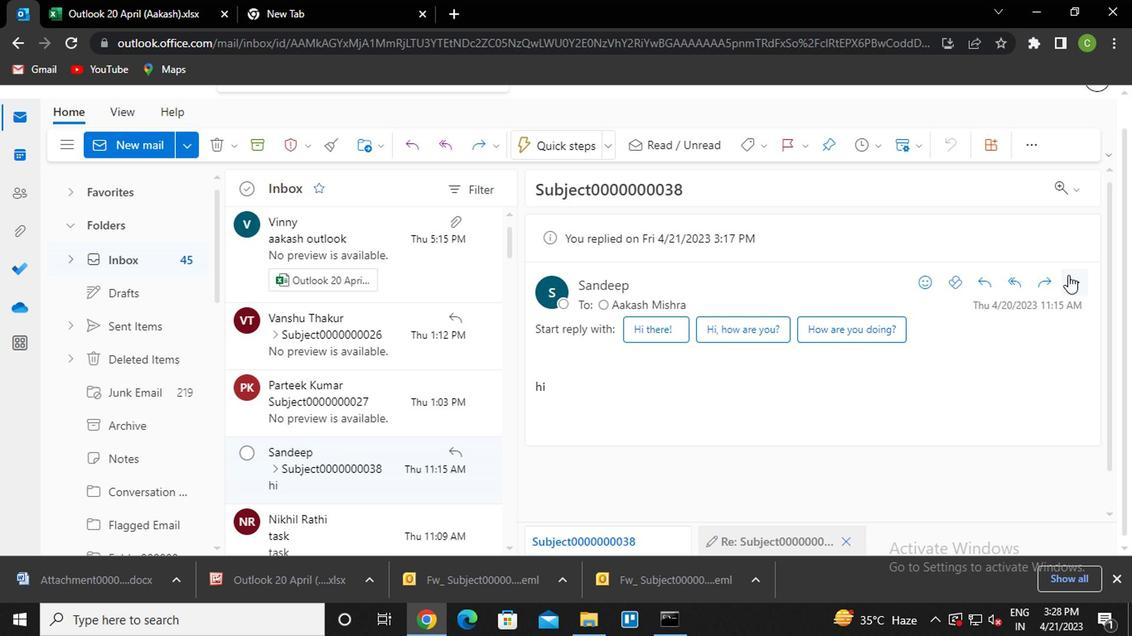 
Action: Mouse moved to (972, 136)
Screenshot: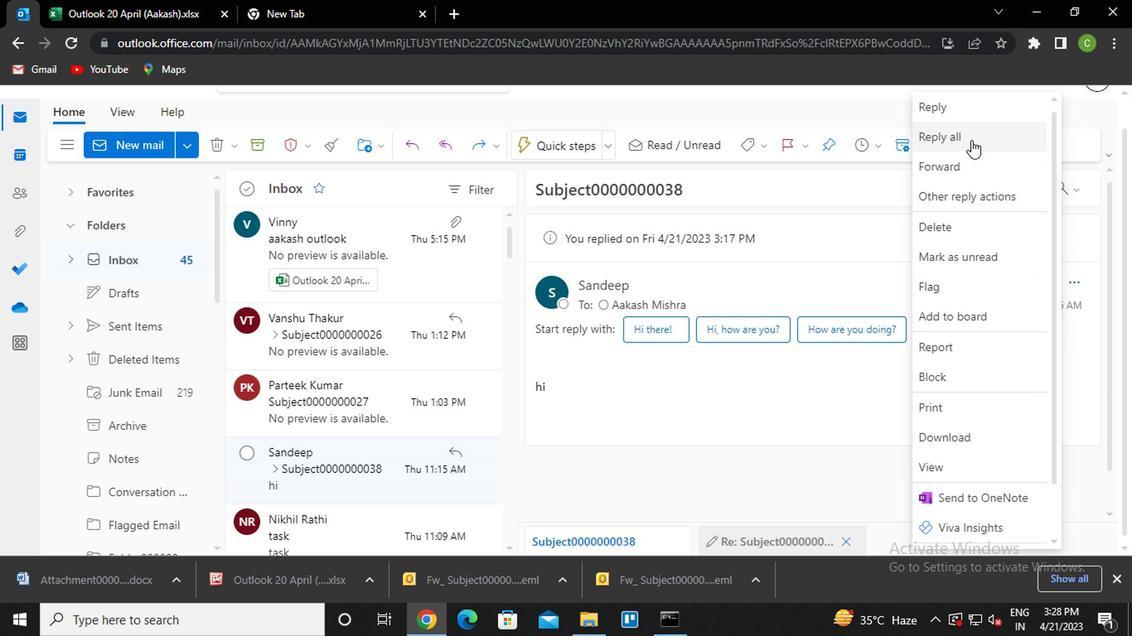 
Action: Mouse pressed left at (972, 136)
Screenshot: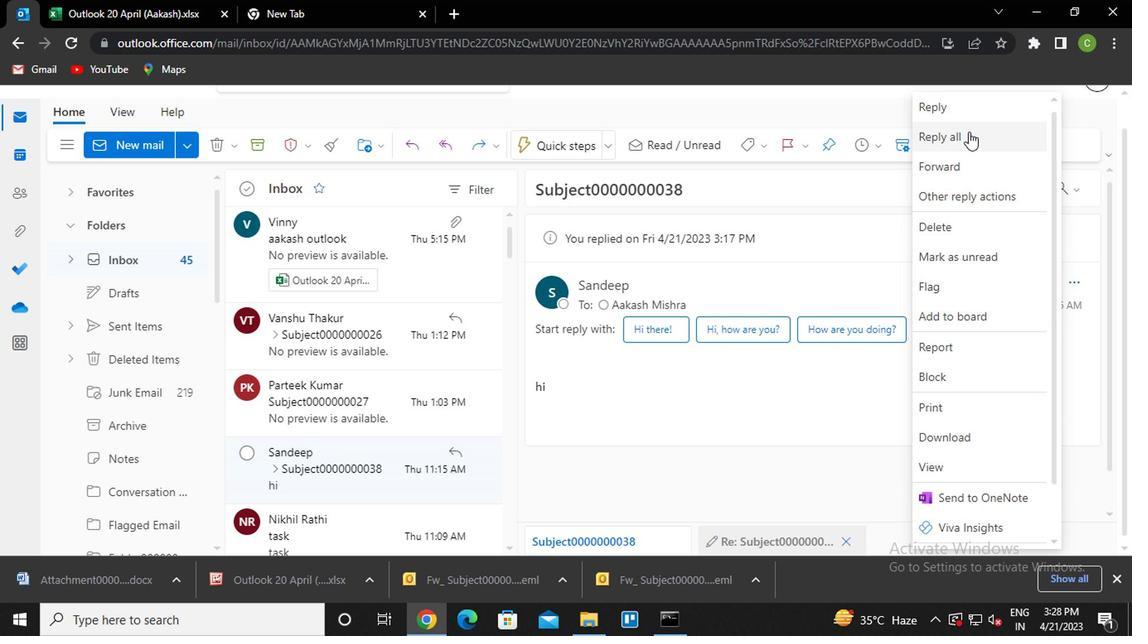 
Action: Mouse moved to (635, 235)
Screenshot: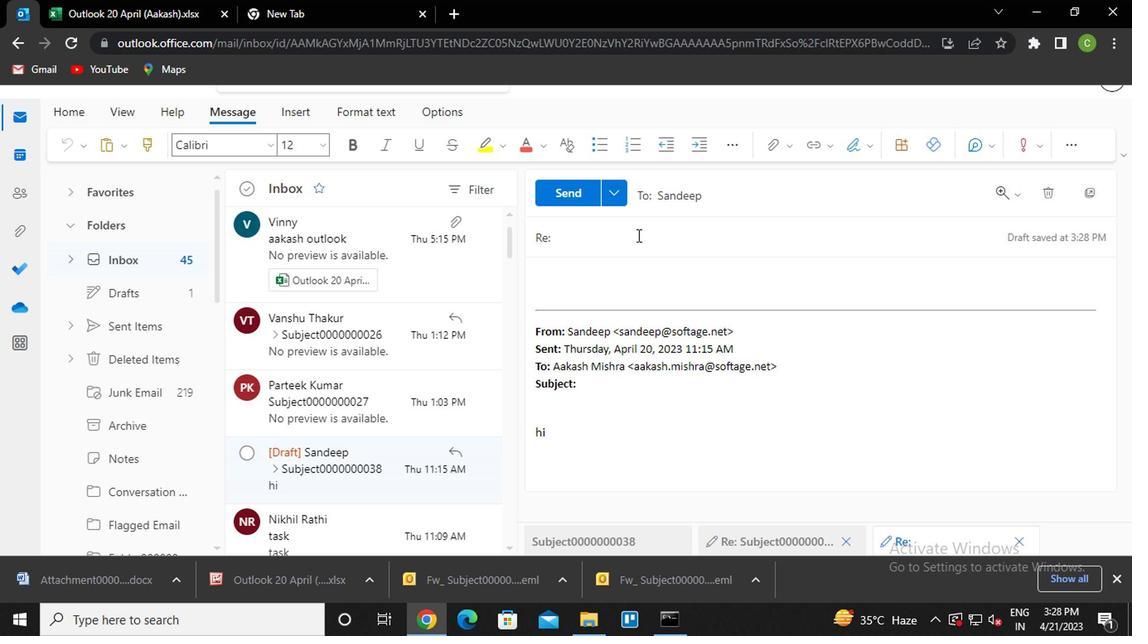 
Action: Mouse pressed left at (635, 235)
Screenshot: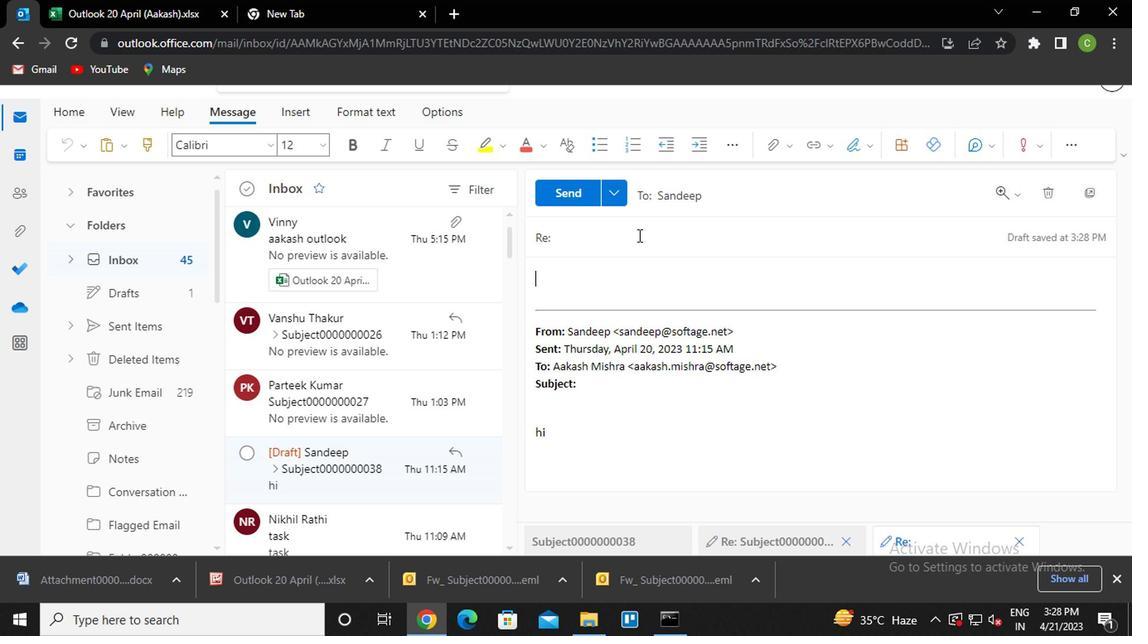 
Action: Mouse moved to (731, 204)
Screenshot: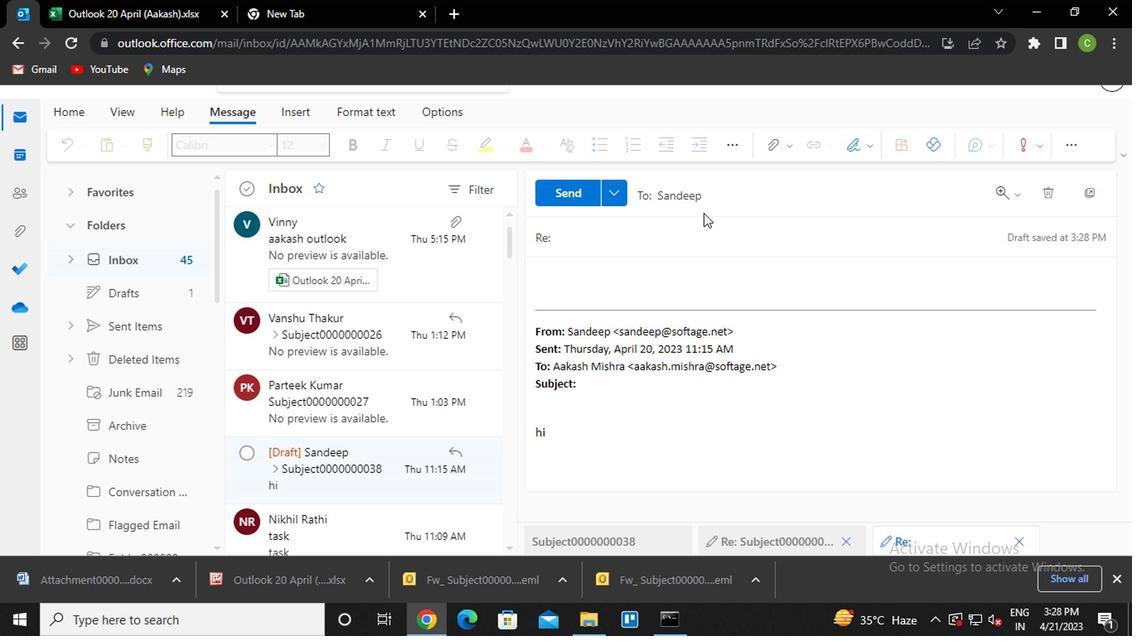 
Action: Mouse pressed left at (731, 204)
Screenshot: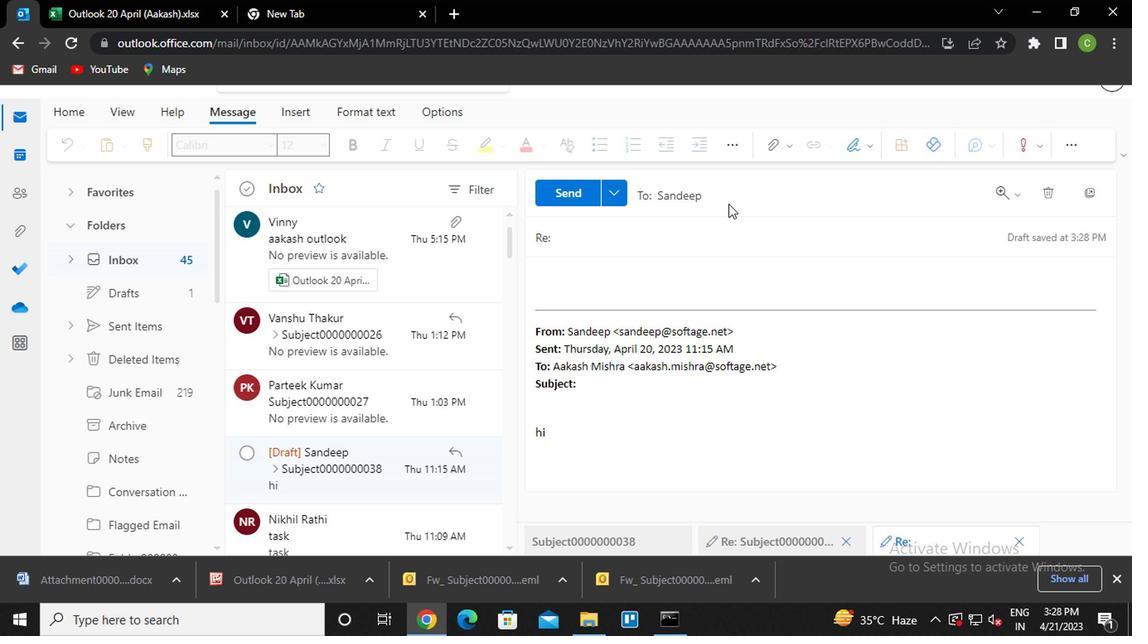 
Action: Mouse moved to (601, 335)
Screenshot: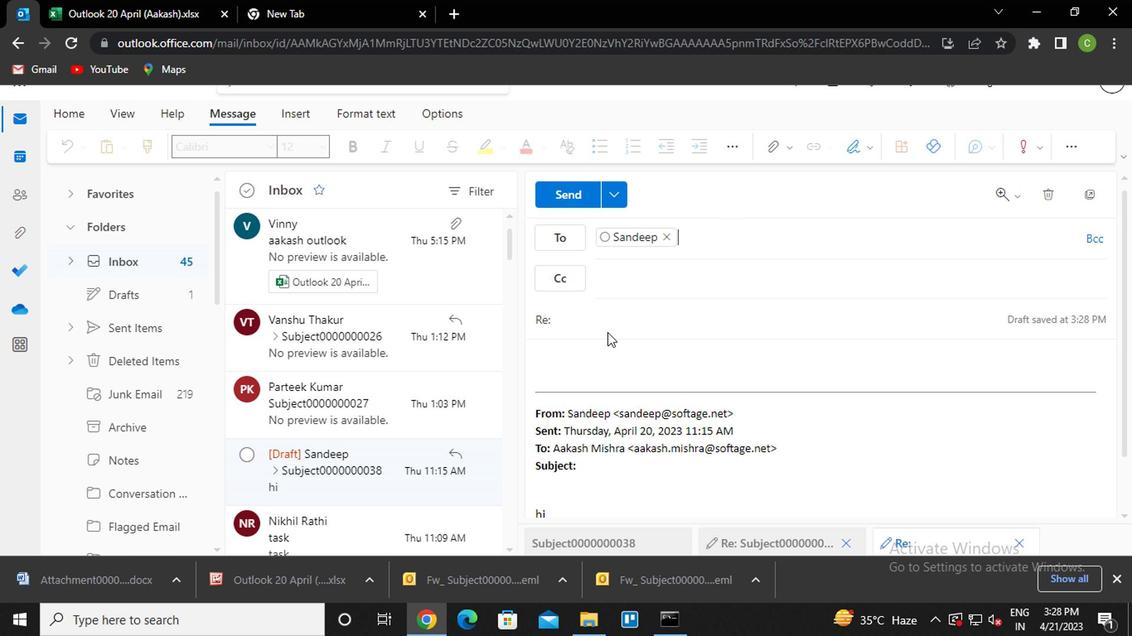 
Action: Mouse pressed left at (601, 335)
Screenshot: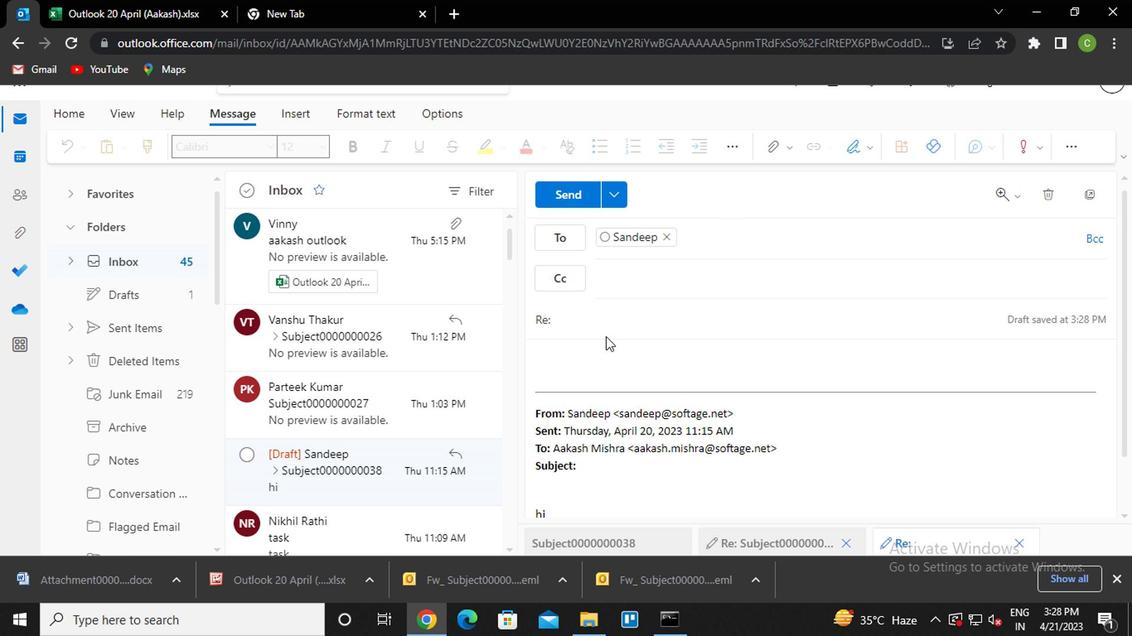 
Action: Mouse moved to (584, 311)
Screenshot: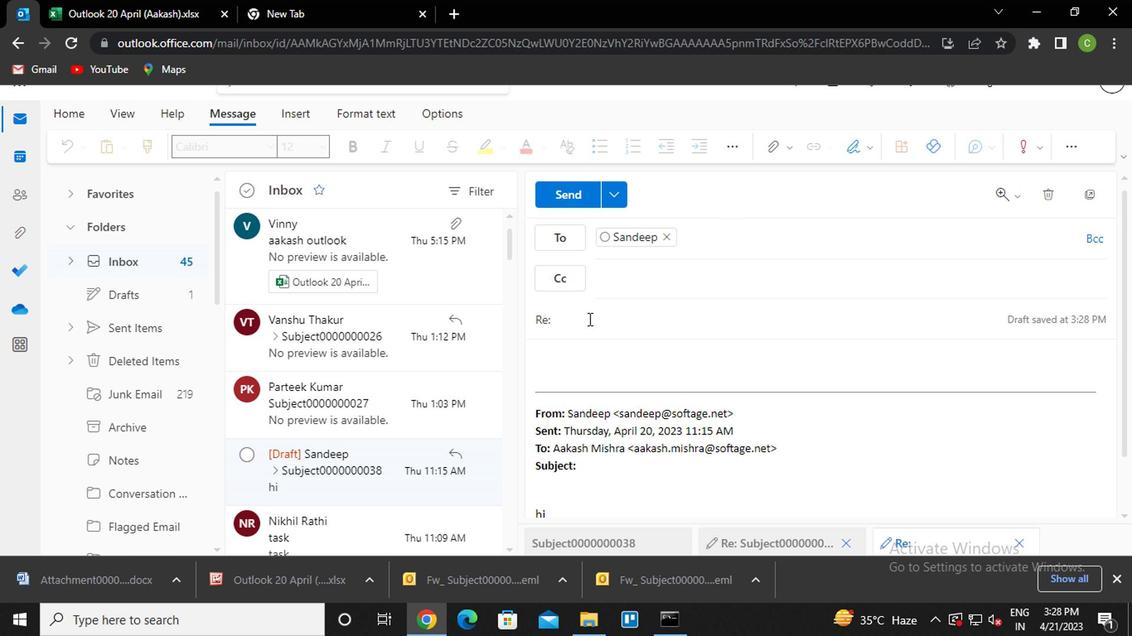 
Action: Mouse pressed left at (584, 311)
Screenshot: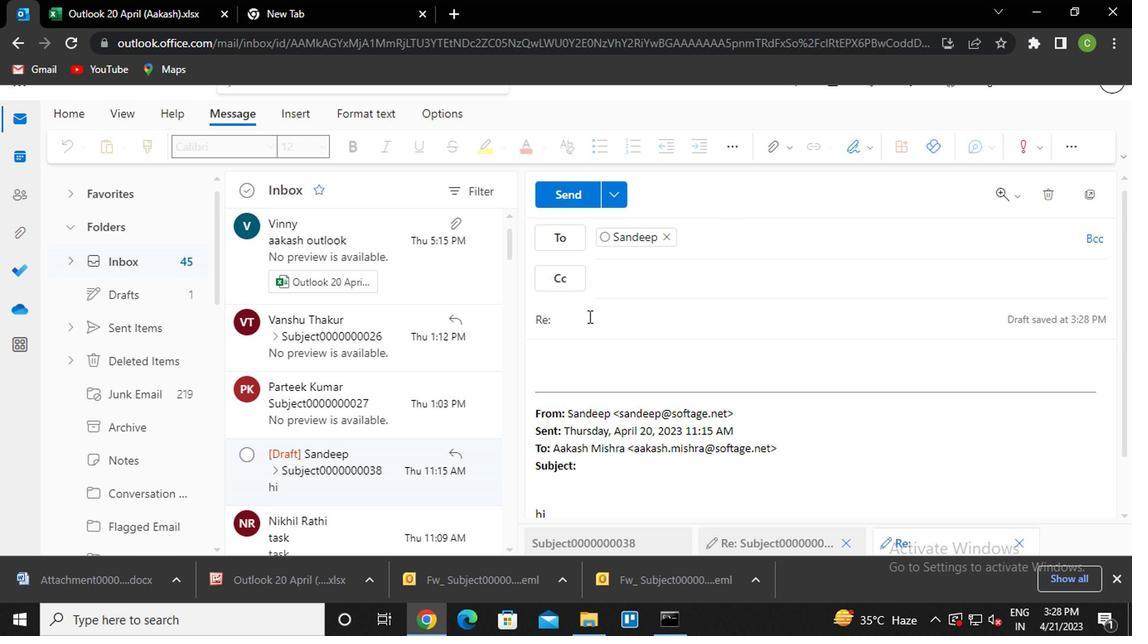 
Action: Mouse moved to (580, 354)
Screenshot: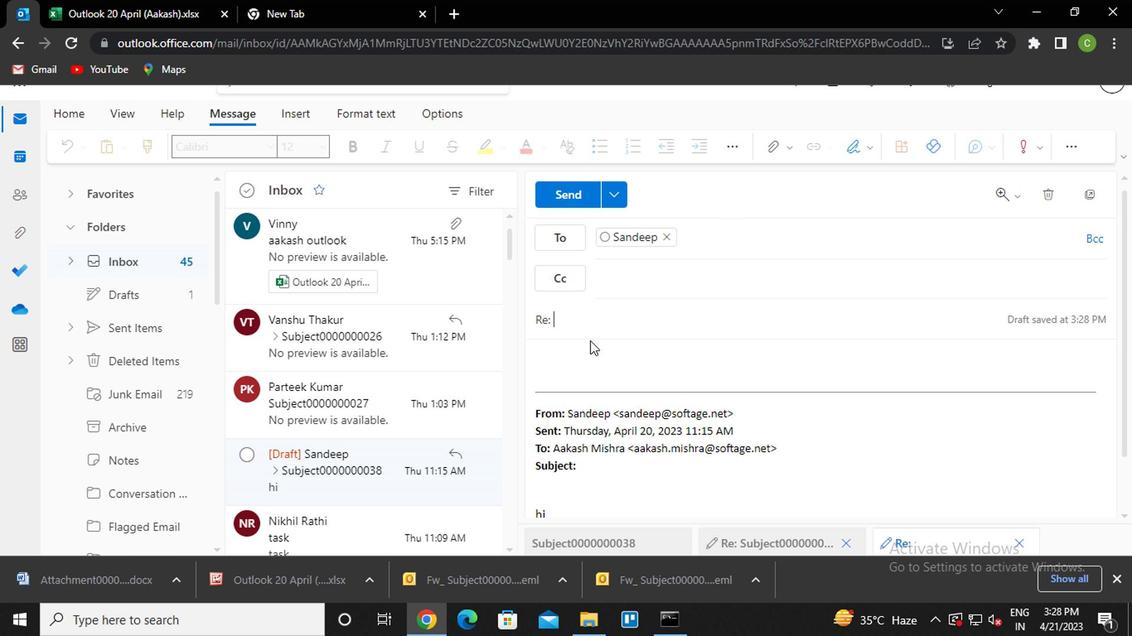 
Action: Mouse pressed left at (580, 354)
Screenshot: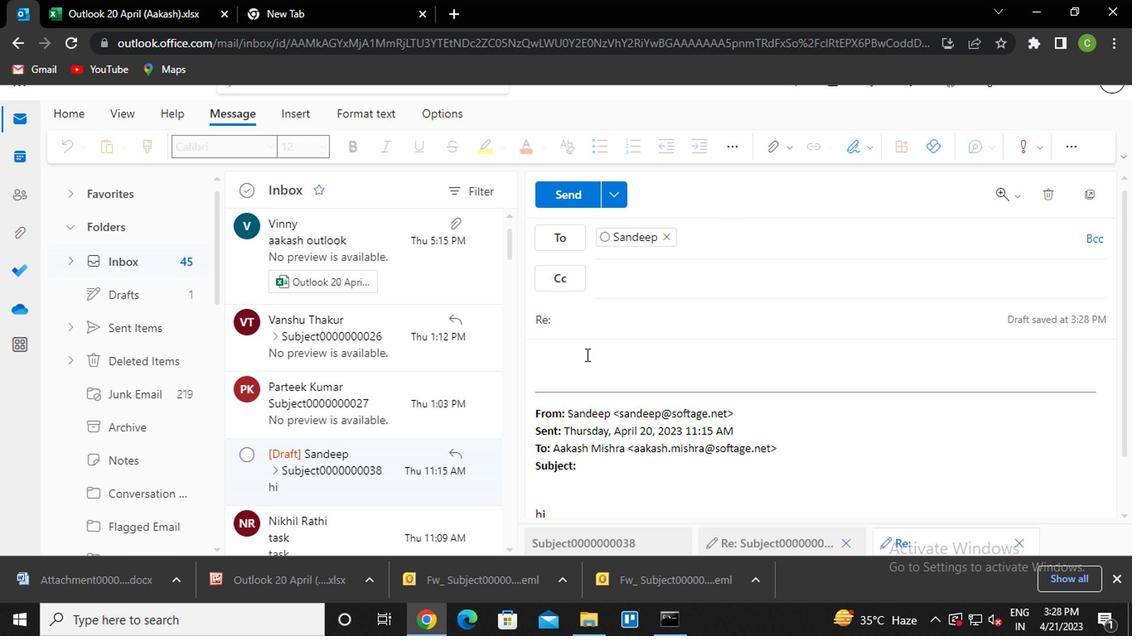 
Action: Mouse moved to (781, 148)
Screenshot: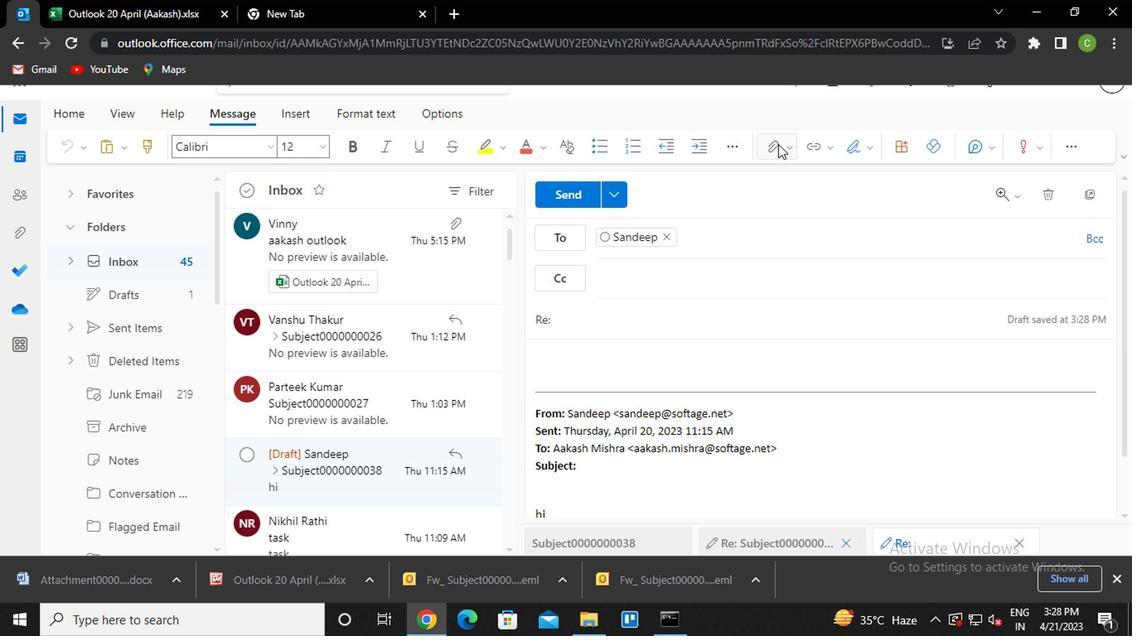 
Action: Mouse pressed left at (781, 148)
Screenshot: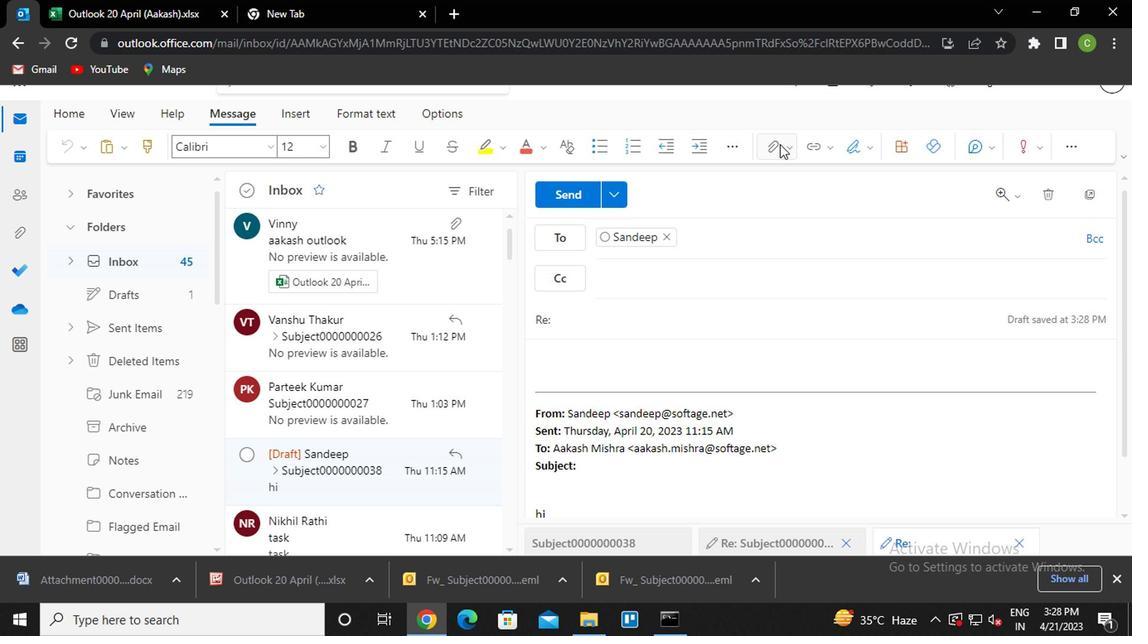 
Action: Mouse moved to (620, 268)
Screenshot: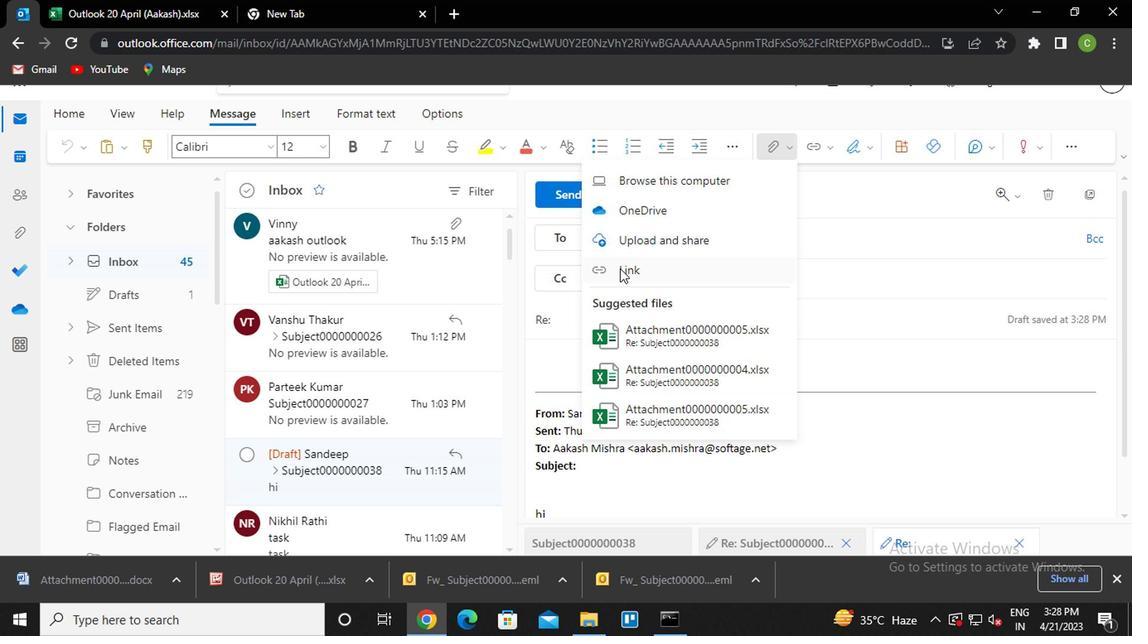 
Action: Mouse pressed left at (620, 268)
Screenshot: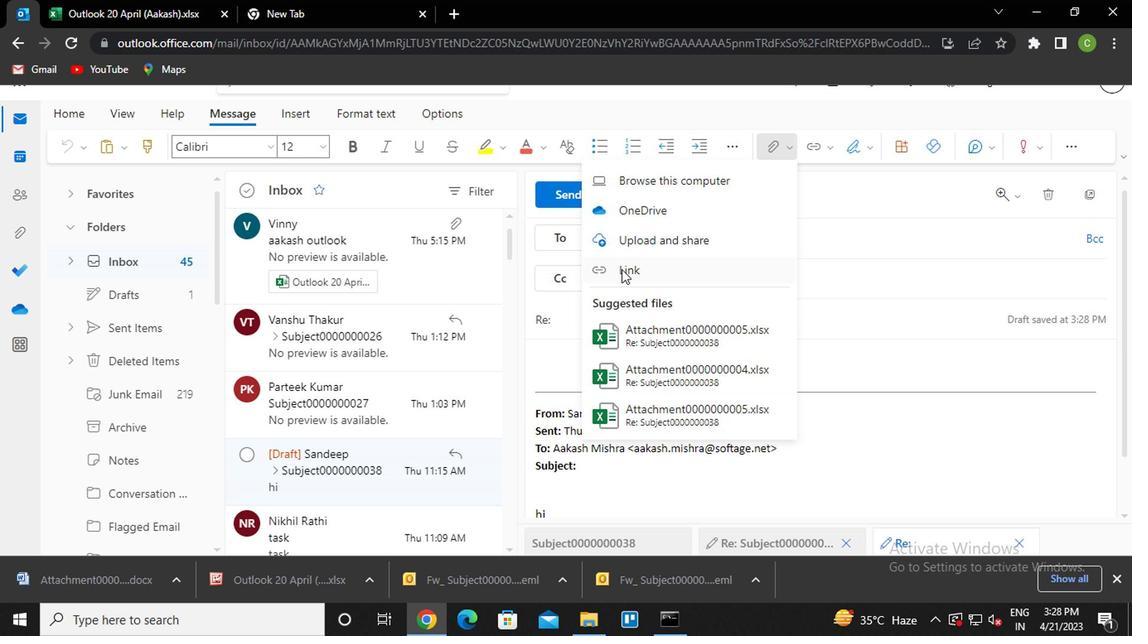 
Action: Mouse moved to (477, 356)
Screenshot: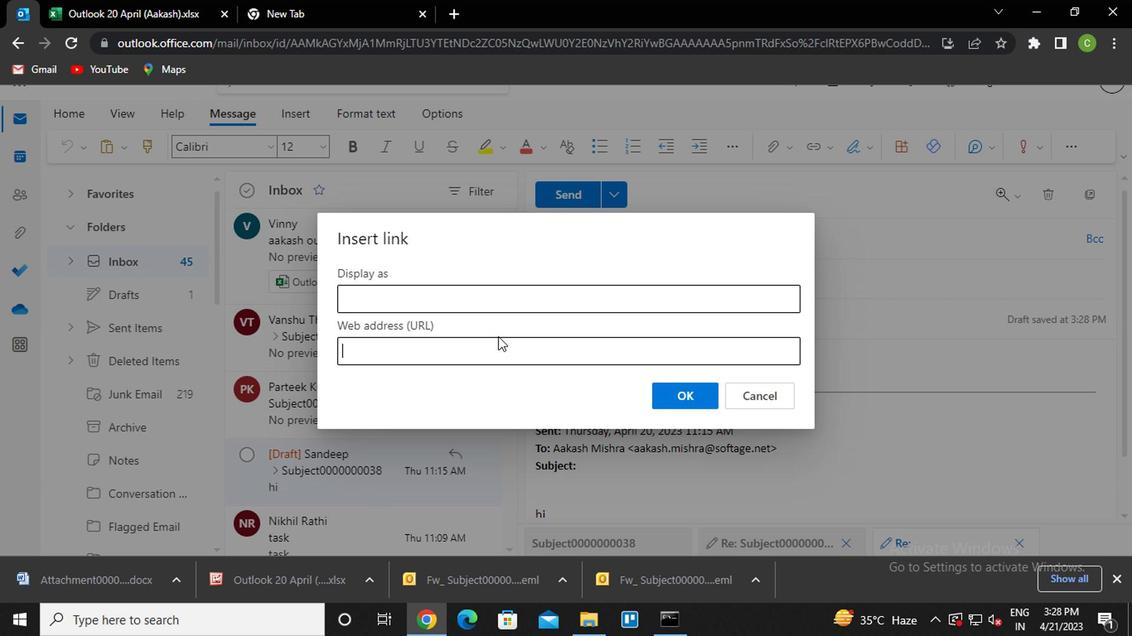 
Action: Mouse pressed left at (477, 356)
Screenshot: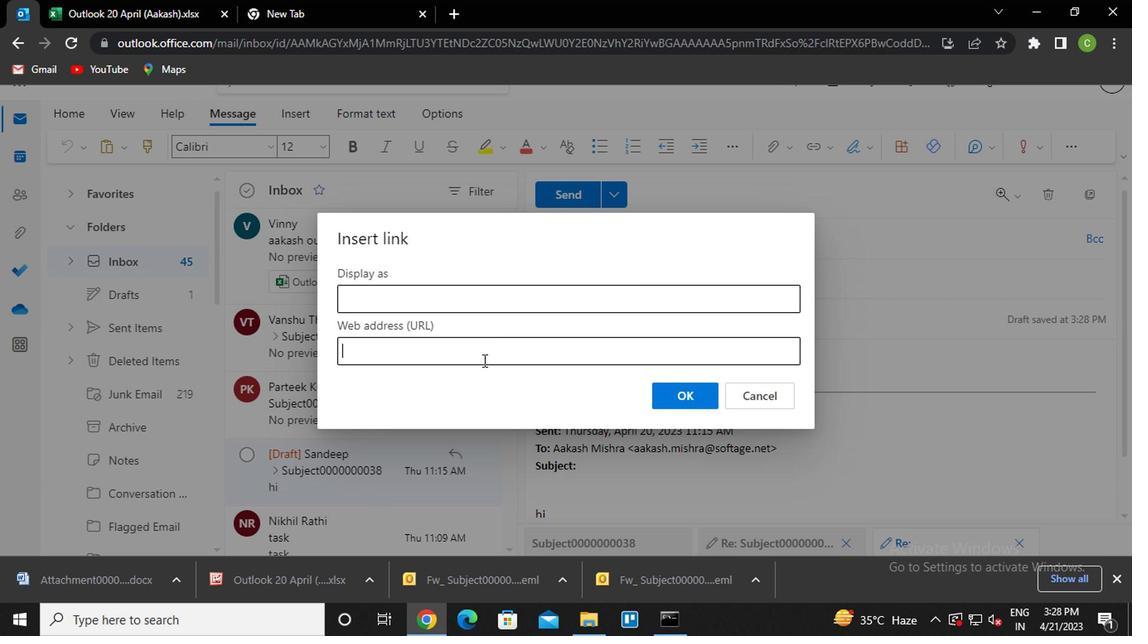 
Action: Mouse moved to (496, 280)
Screenshot: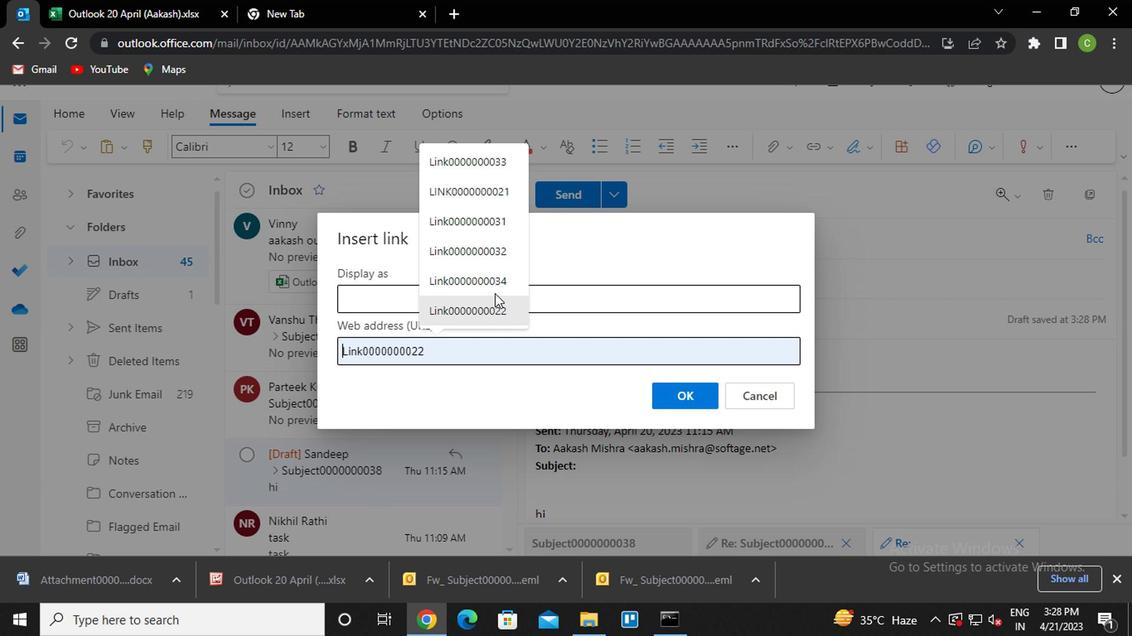 
Action: Mouse pressed left at (496, 280)
Screenshot: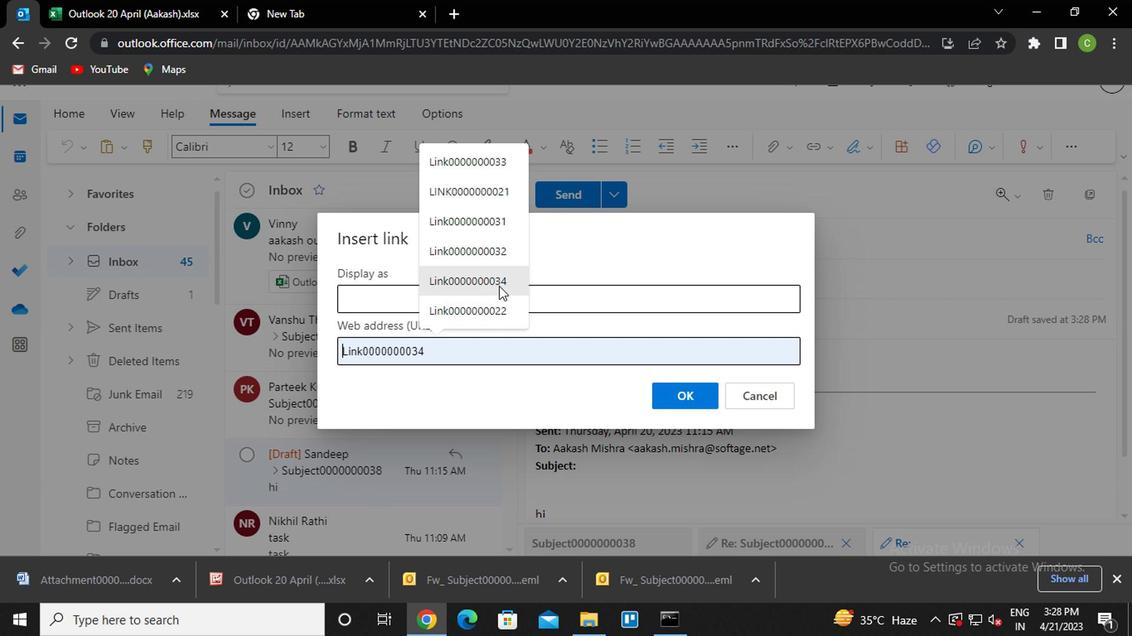 
Action: Mouse moved to (665, 398)
Screenshot: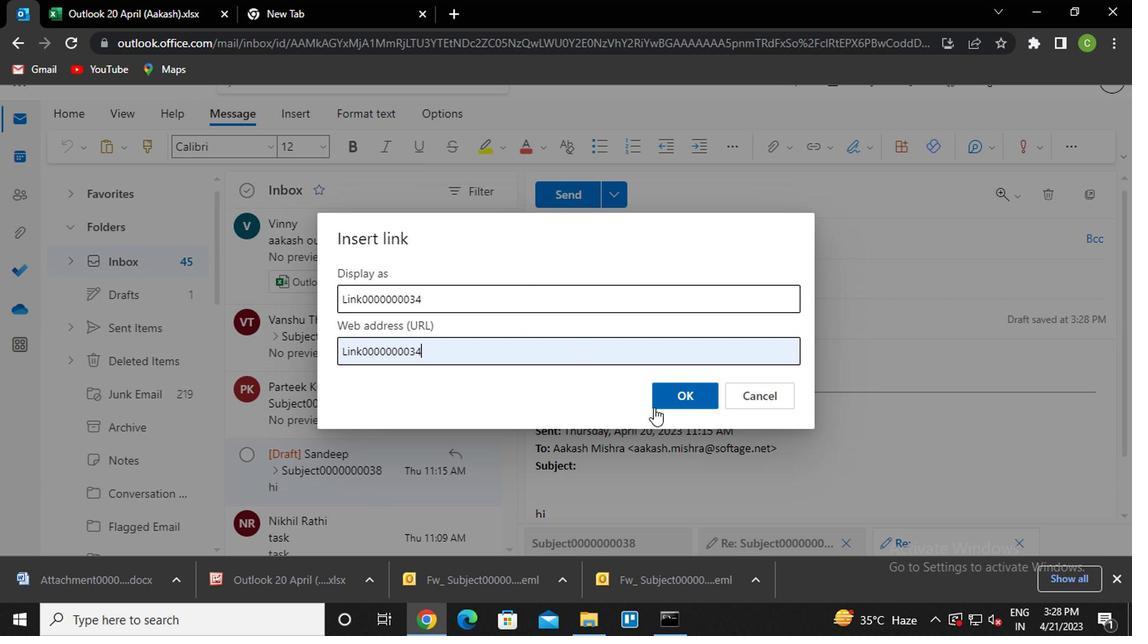 
Action: Mouse pressed left at (665, 398)
Screenshot: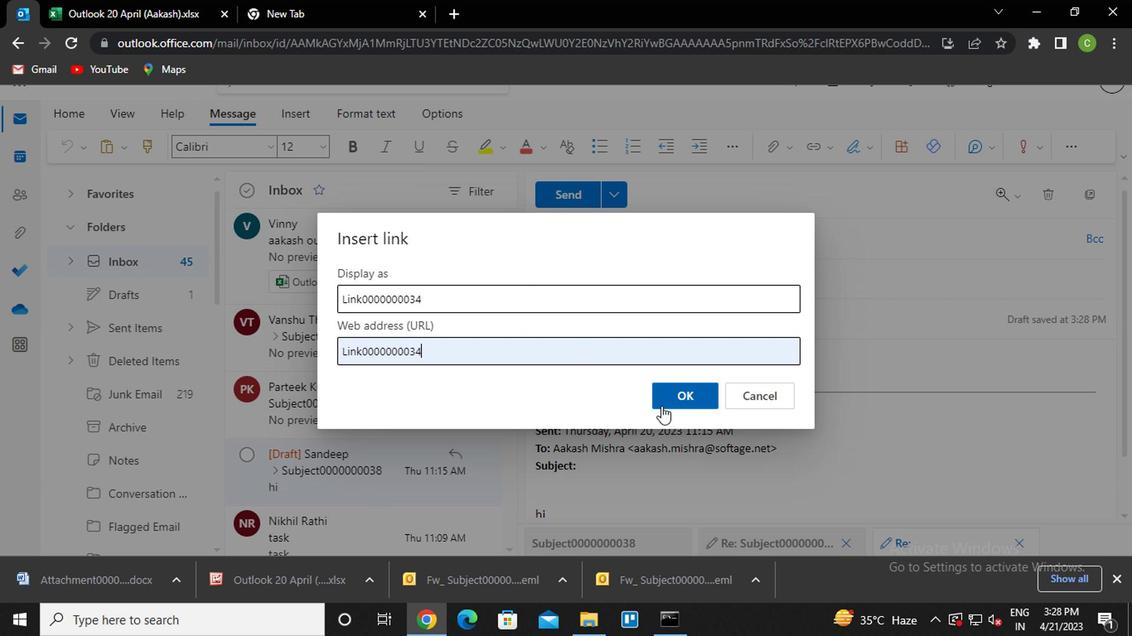 
Action: Mouse moved to (646, 275)
Screenshot: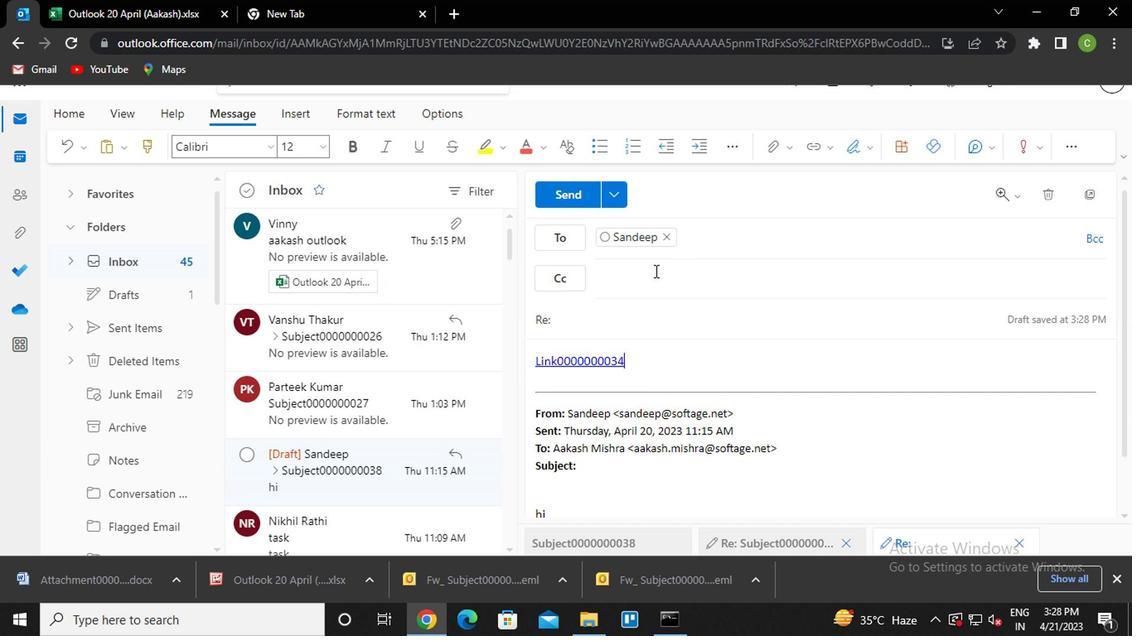 
Action: Mouse pressed left at (646, 275)
Screenshot: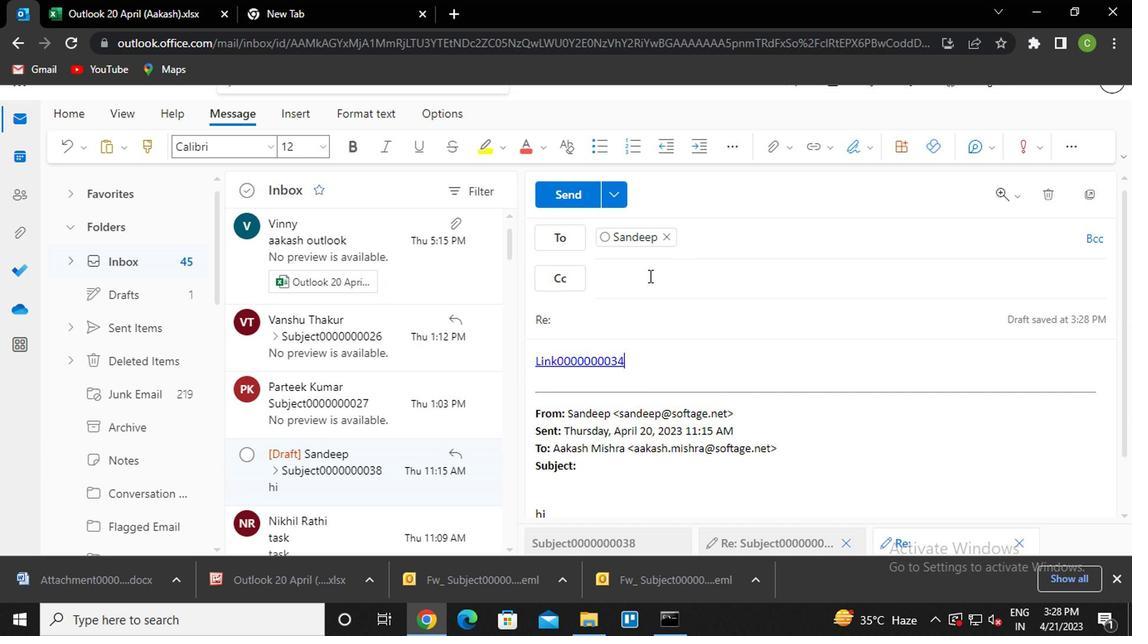 
Action: Key pressed vans<Key.down><Key.enter><Key.enter>
Screenshot: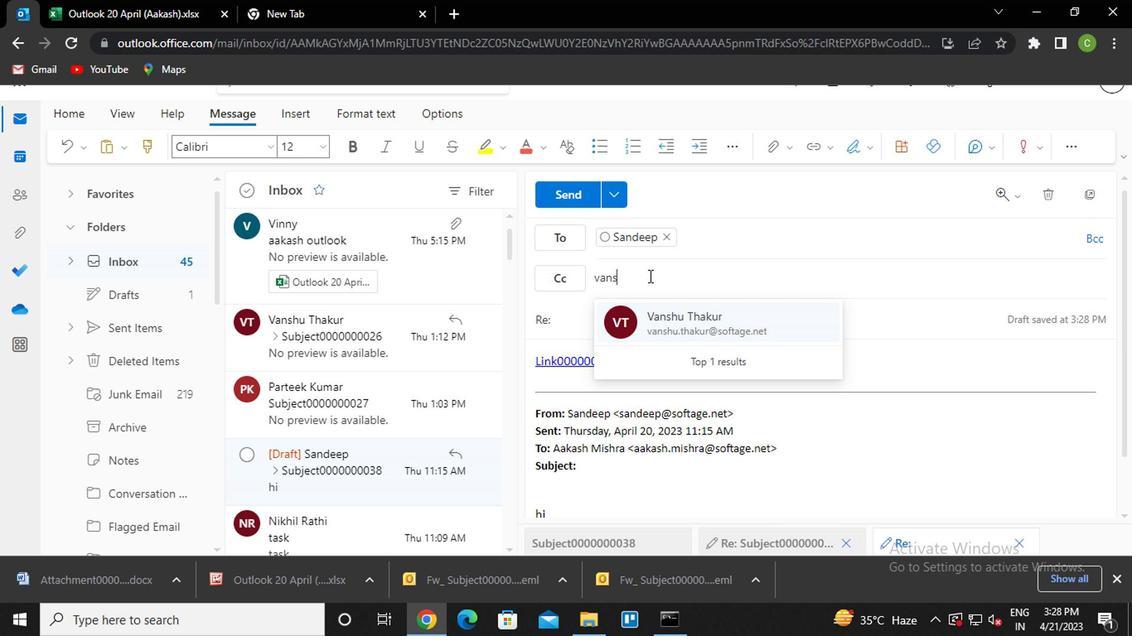 
Action: Mouse moved to (1107, 242)
Screenshot: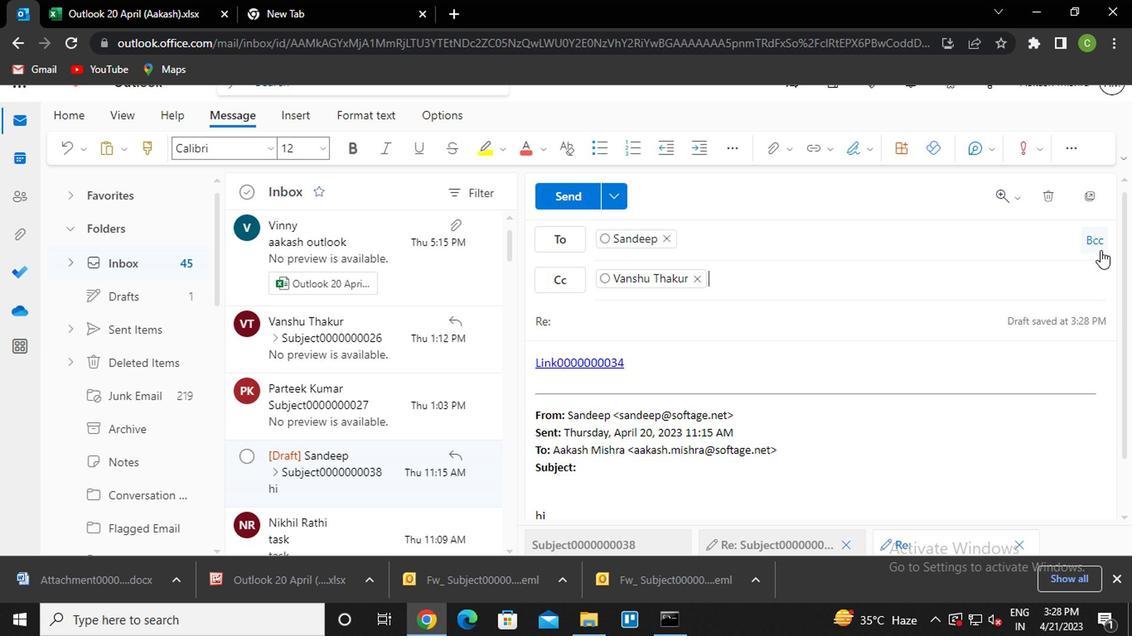 
Action: Mouse pressed left at (1107, 242)
Screenshot: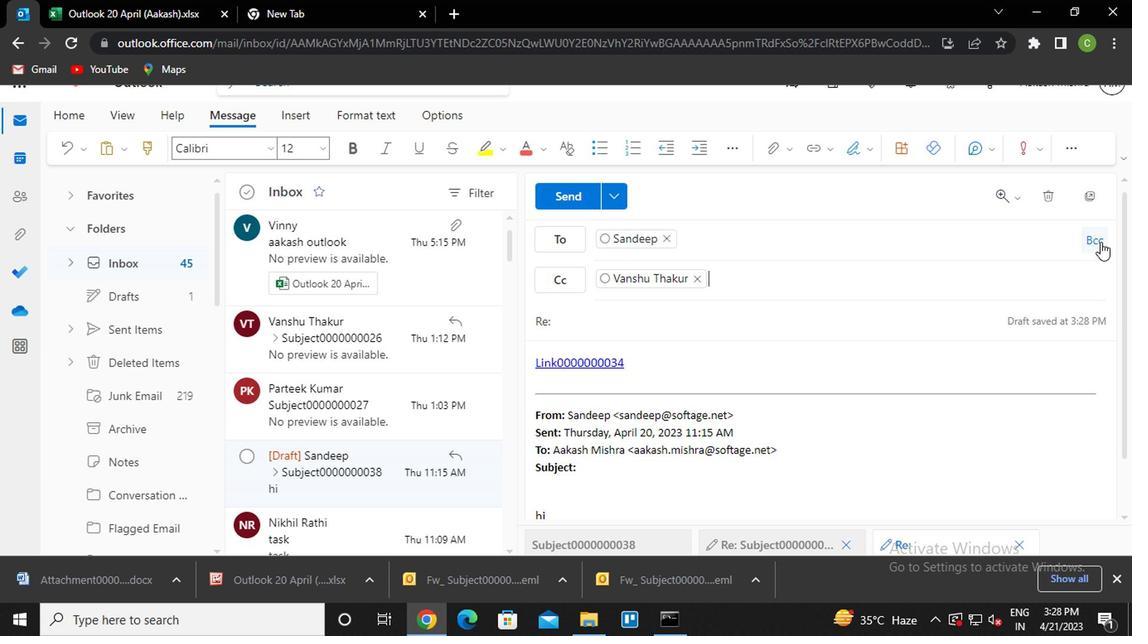 
Action: Mouse moved to (1026, 316)
Screenshot: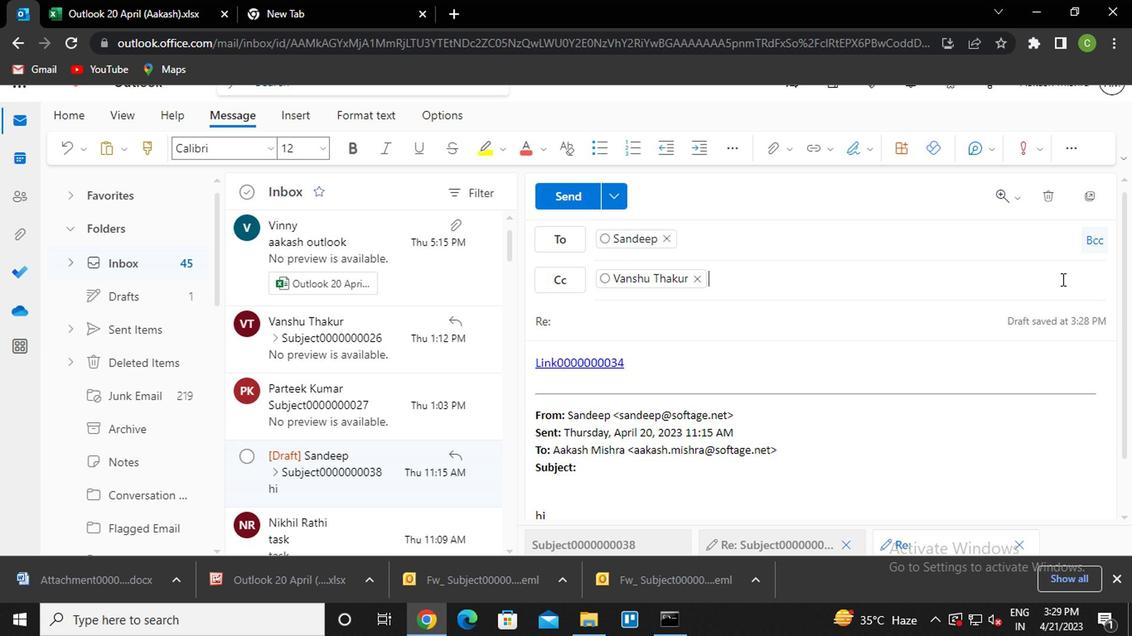 
Action: Key pressed nik<Key.enter>
Screenshot: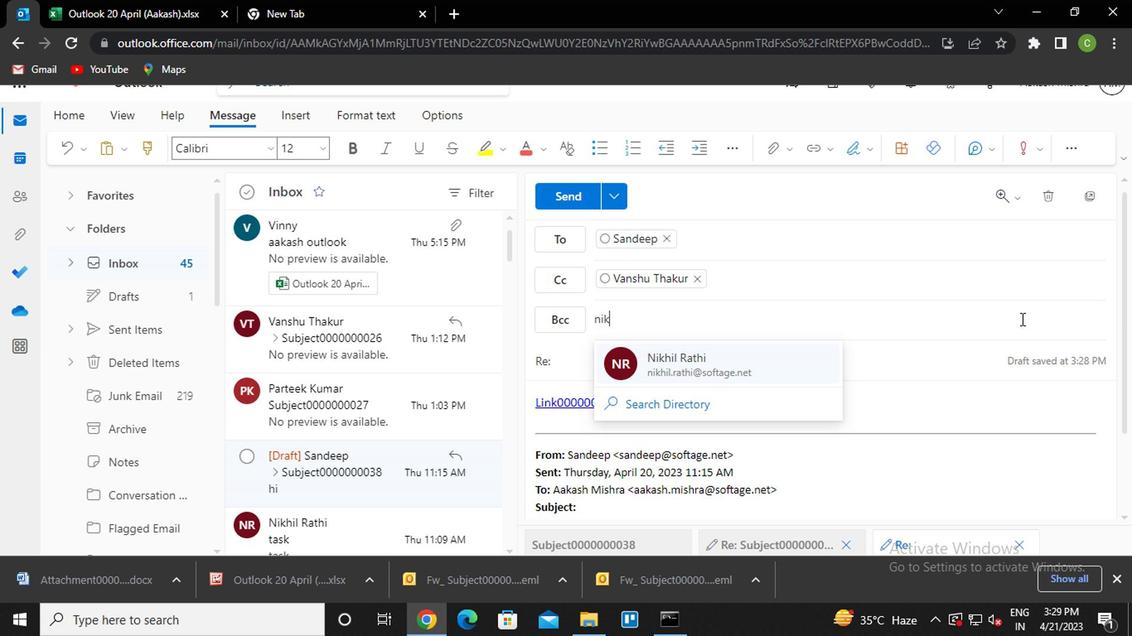 
Action: Mouse moved to (607, 361)
Screenshot: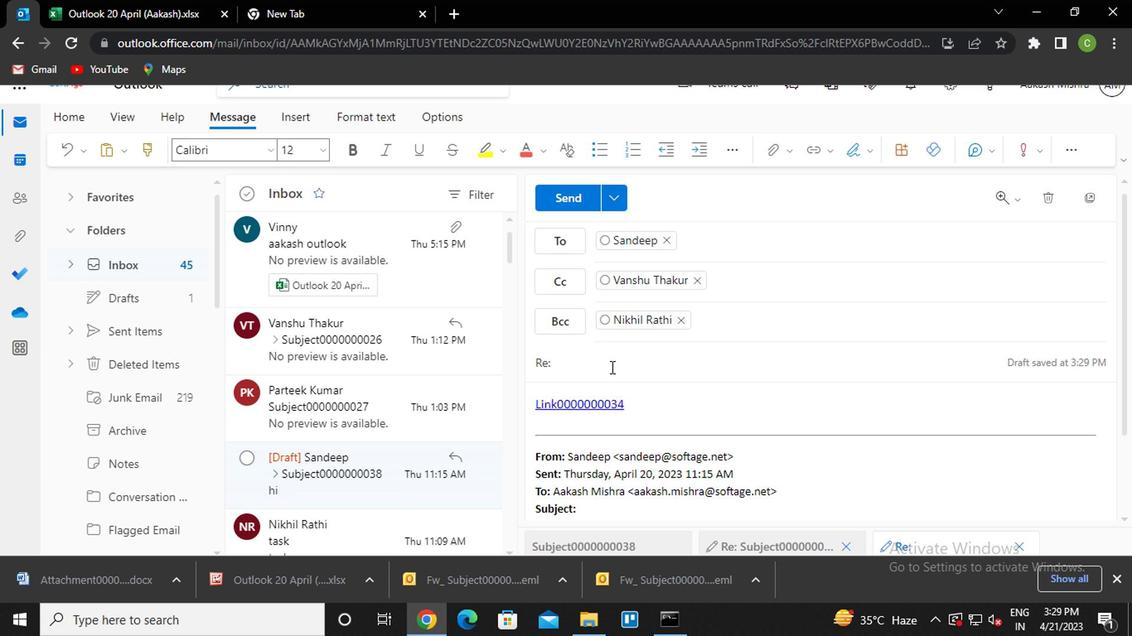 
Action: Mouse pressed left at (607, 361)
Screenshot: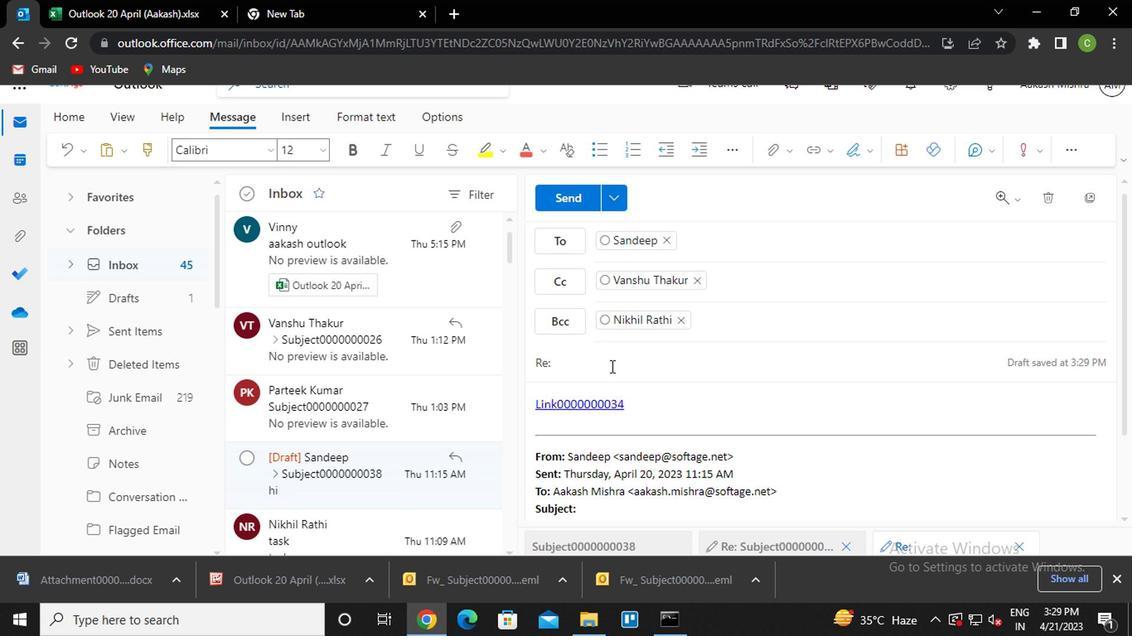 
Action: Key pressed <Key.caps_lock>s<Key.caps_lock>ubject0000000034<Key.backspace>8
Screenshot: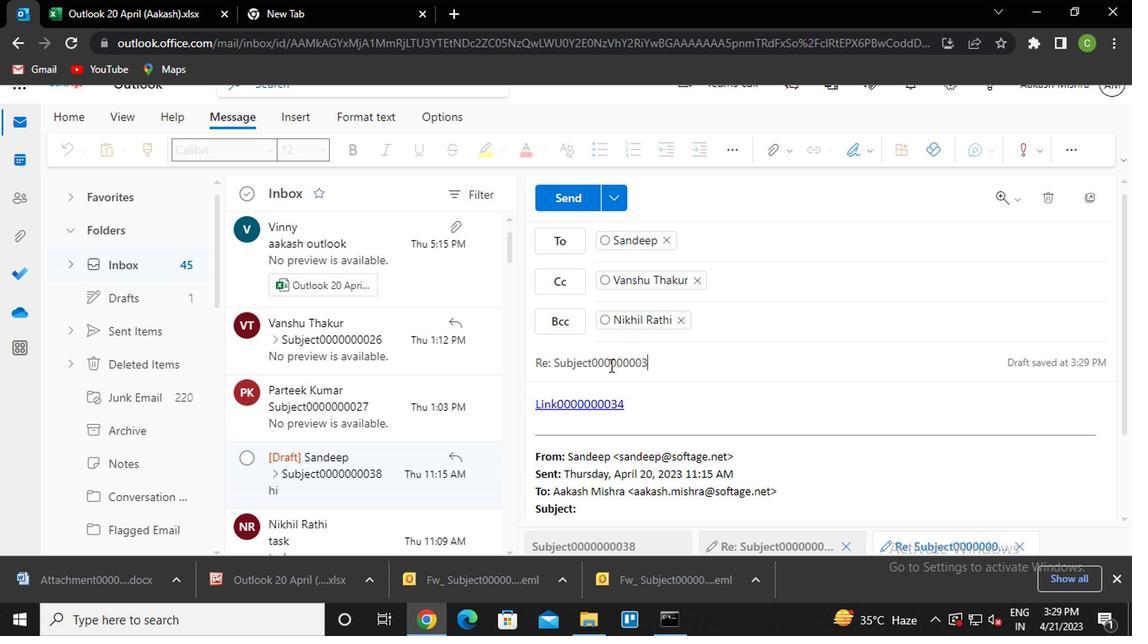 
Action: Mouse moved to (635, 393)
Screenshot: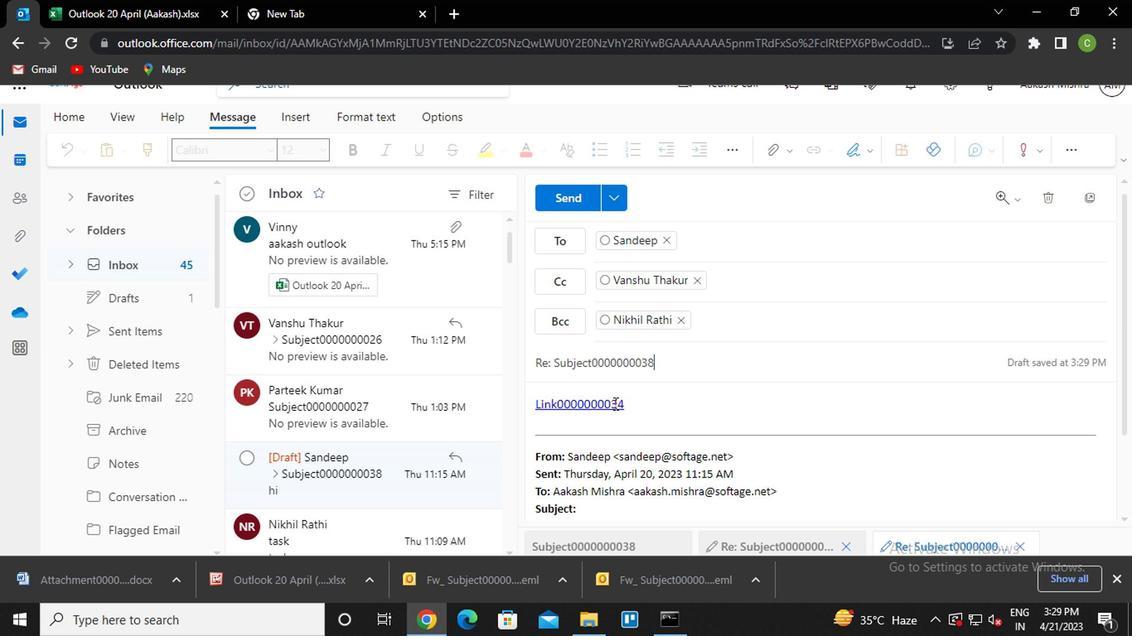 
Action: Mouse pressed left at (635, 393)
Screenshot: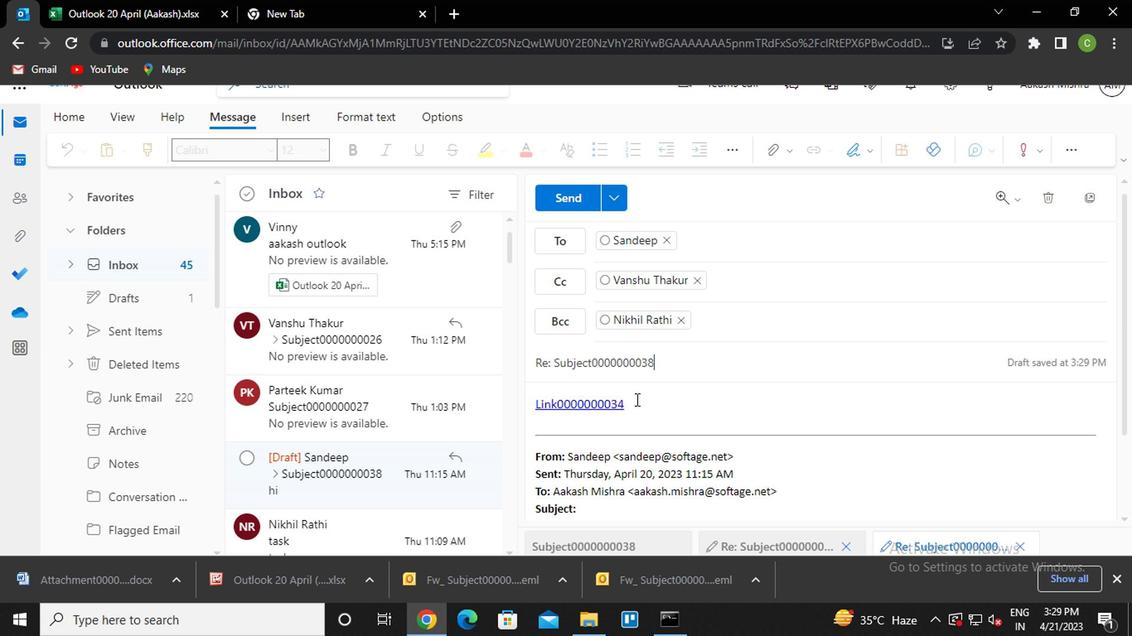 
Action: Key pressed <Key.enter><Key.caps_lock>m<Key.caps_lock>essage0000000031
Screenshot: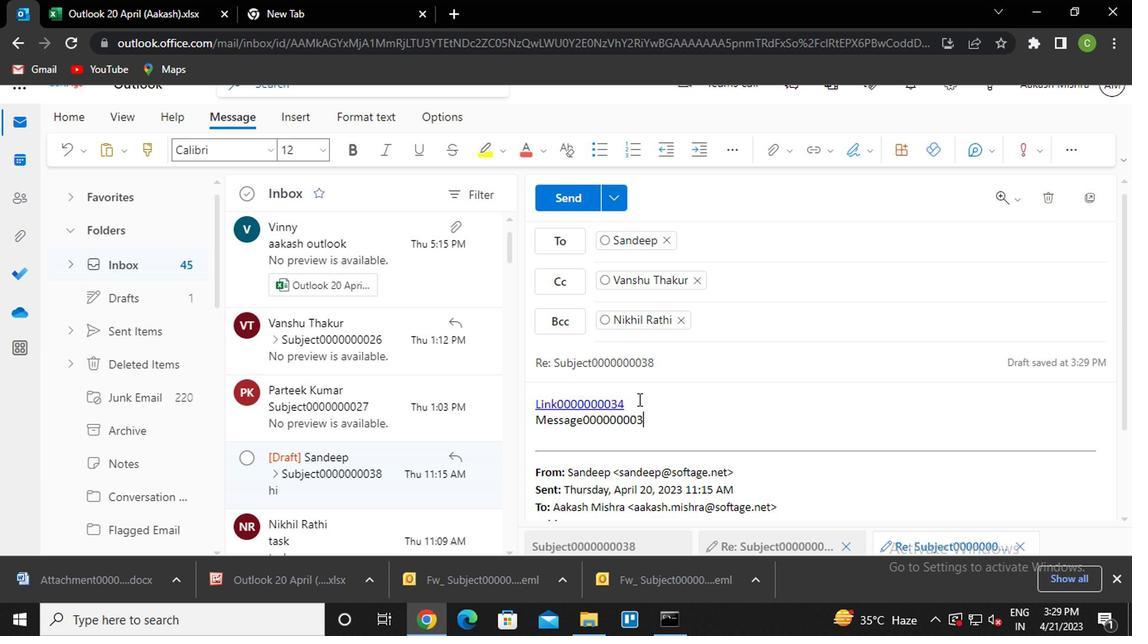 
Action: Mouse moved to (559, 192)
Screenshot: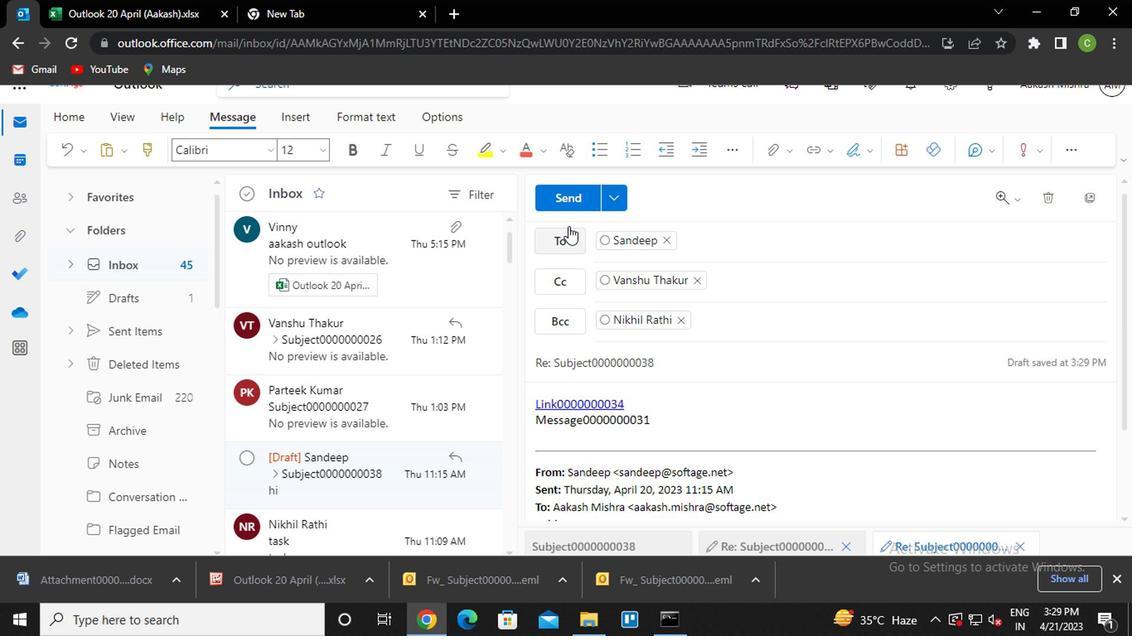 
Action: Mouse pressed left at (559, 192)
Screenshot: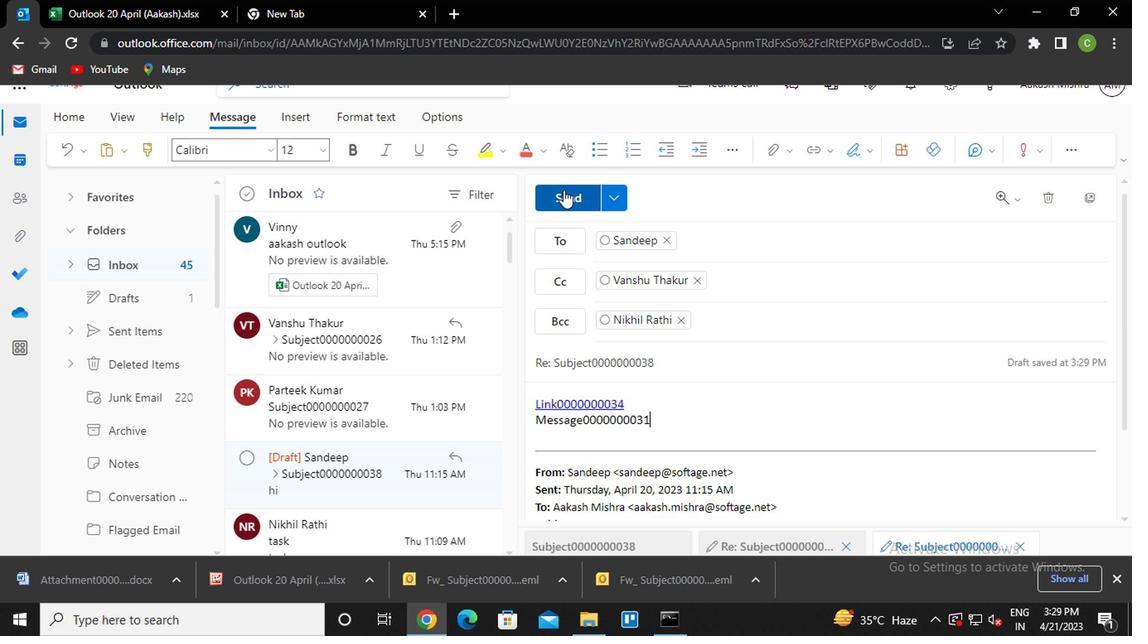 
Action: Mouse moved to (362, 398)
Screenshot: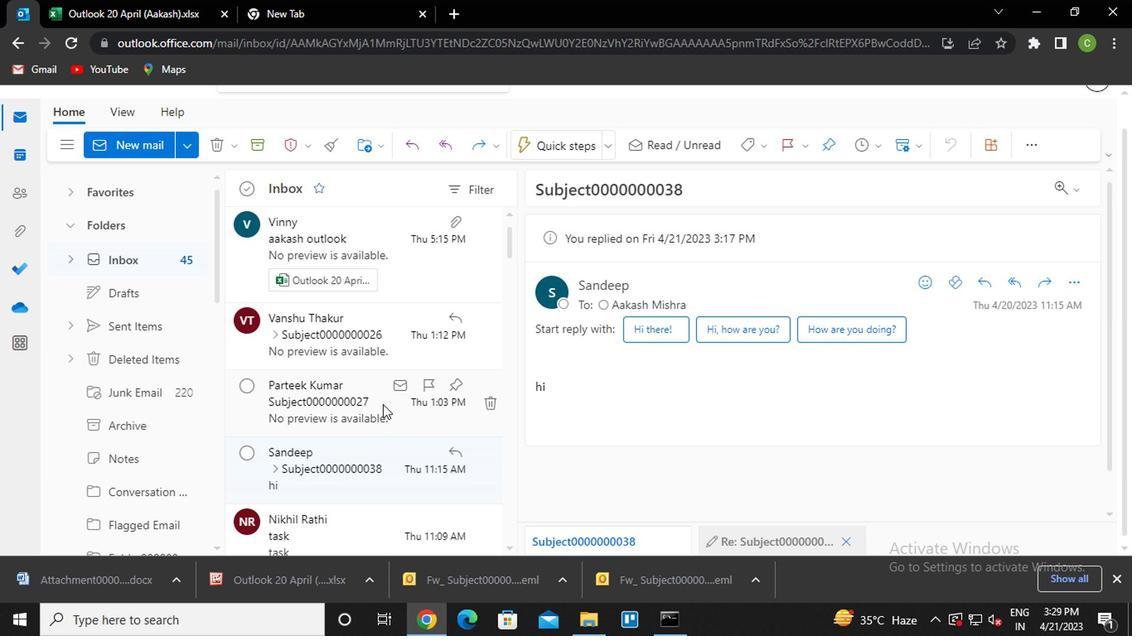 
Action: Mouse pressed left at (362, 398)
Screenshot: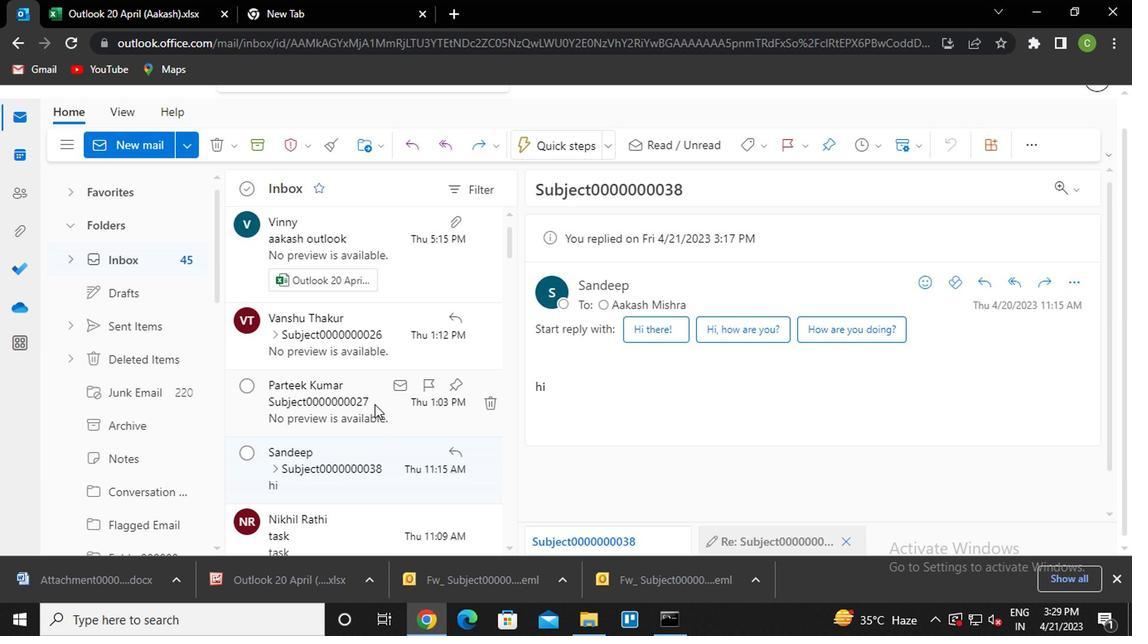 
Action: Mouse moved to (1053, 240)
Screenshot: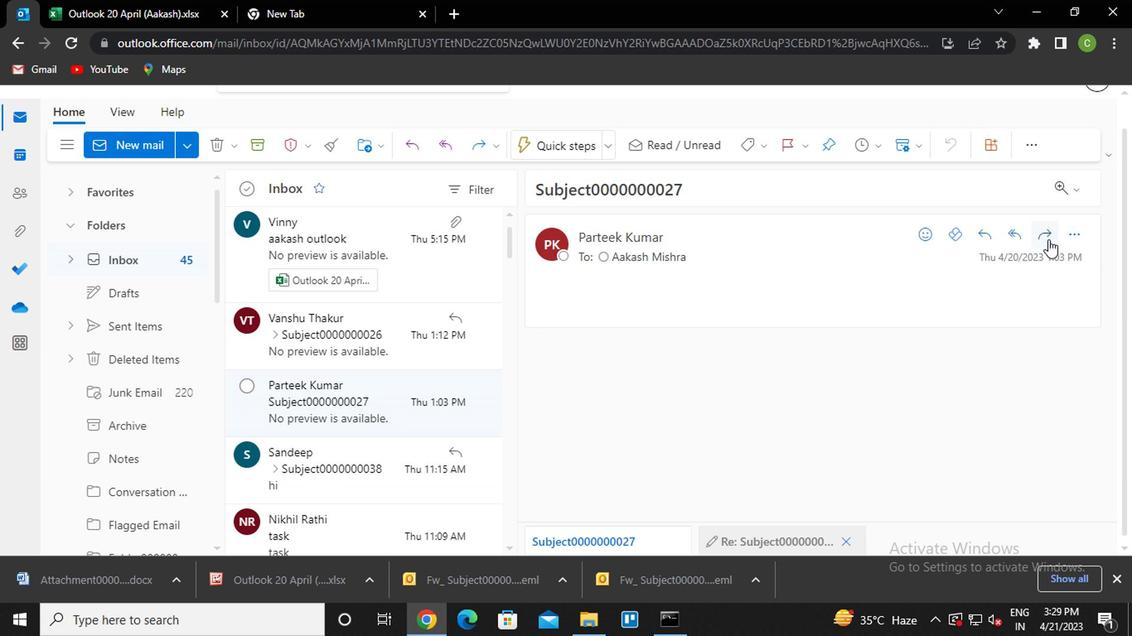 
Action: Mouse pressed left at (1053, 240)
Screenshot: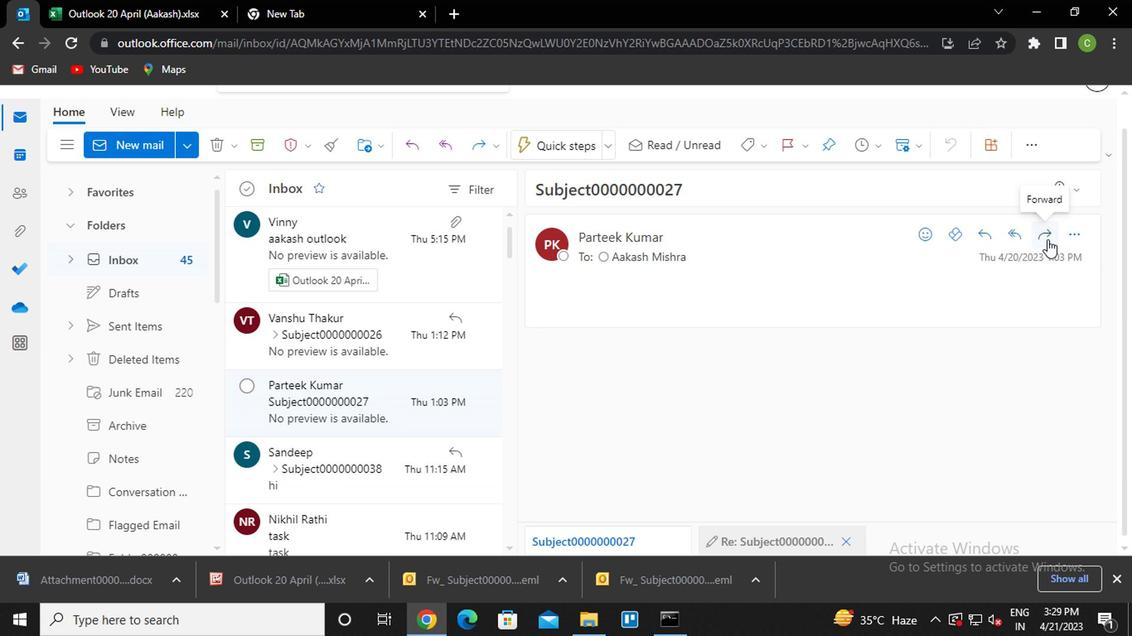 
Action: Mouse moved to (705, 244)
Screenshot: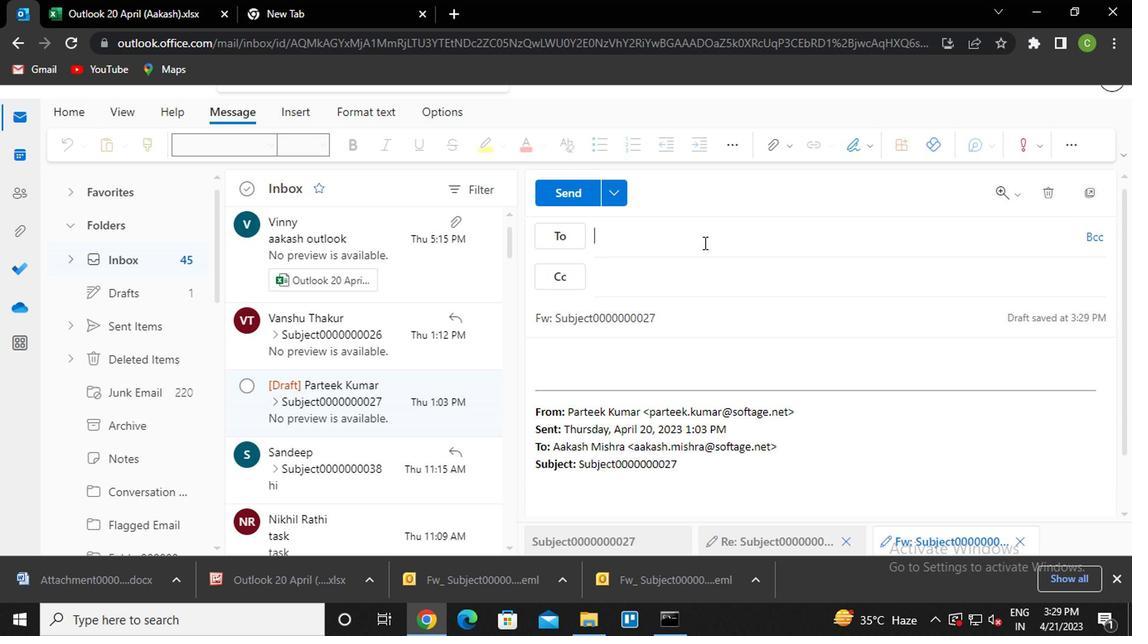 
Action: Key pressed san<Key.enter>
Screenshot: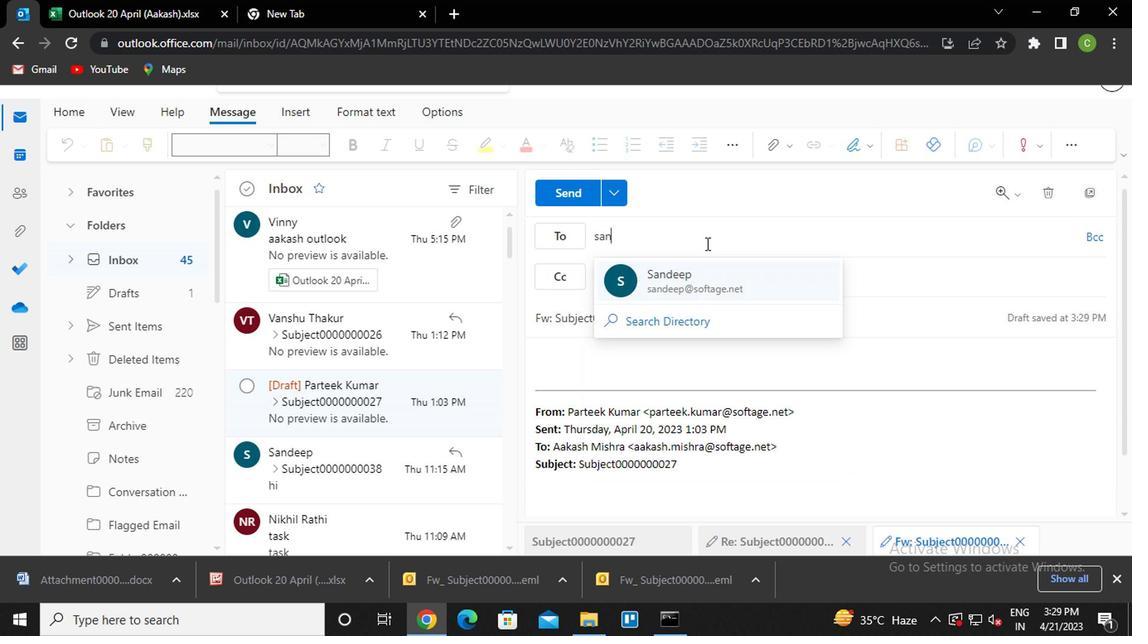 
Action: Mouse moved to (703, 244)
Screenshot: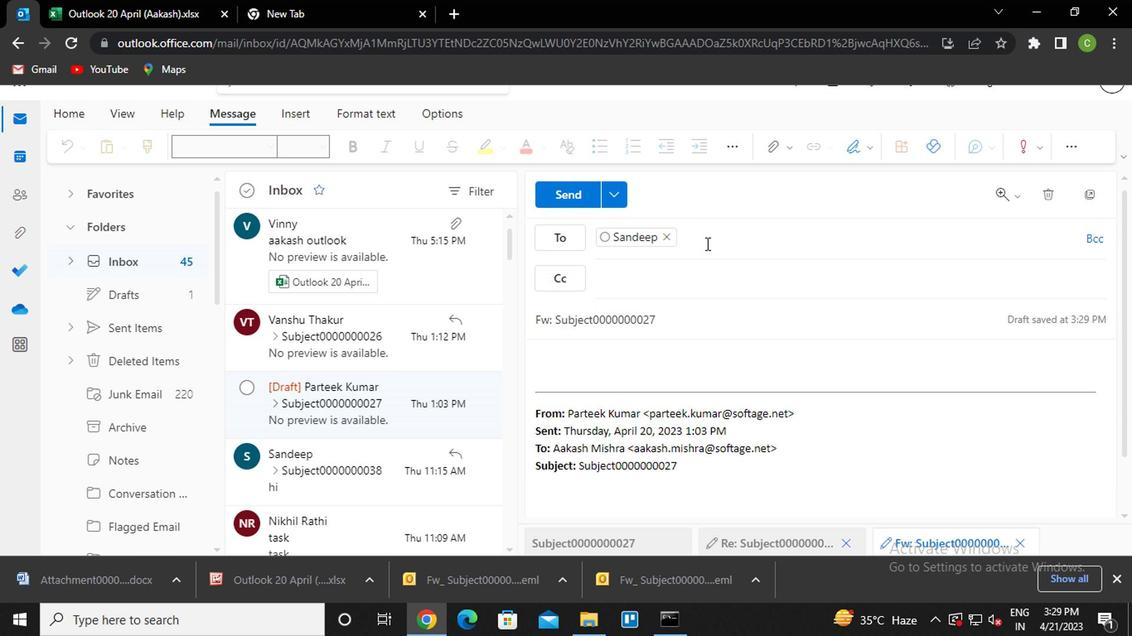 
Action: Key pressed vasnhu<Key.enter>
Screenshot: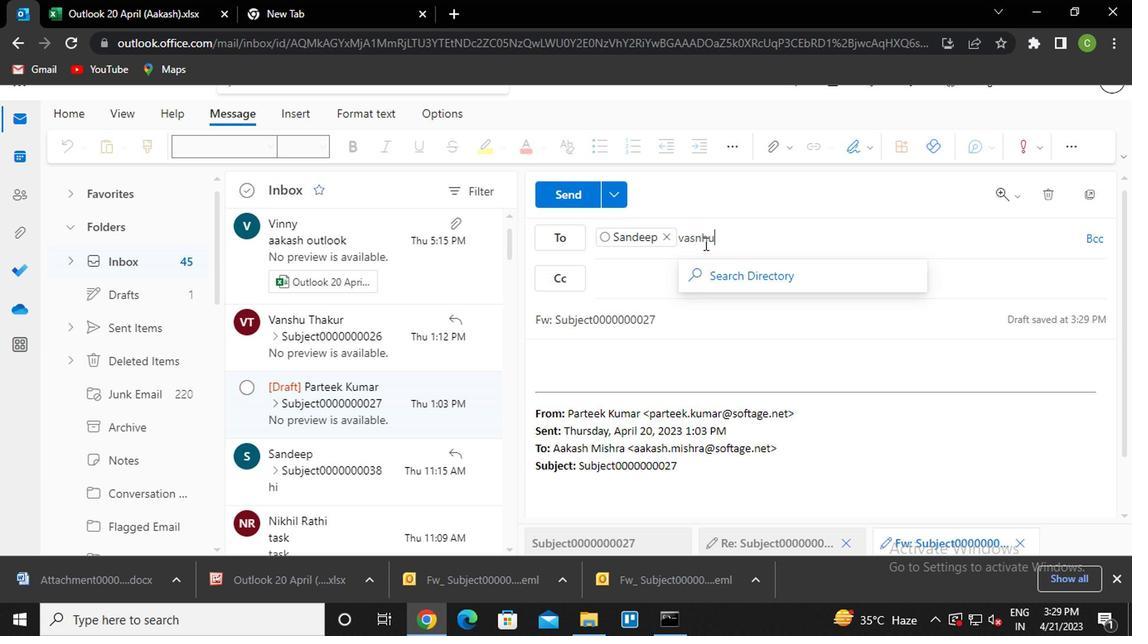 
Action: Mouse moved to (662, 319)
Screenshot: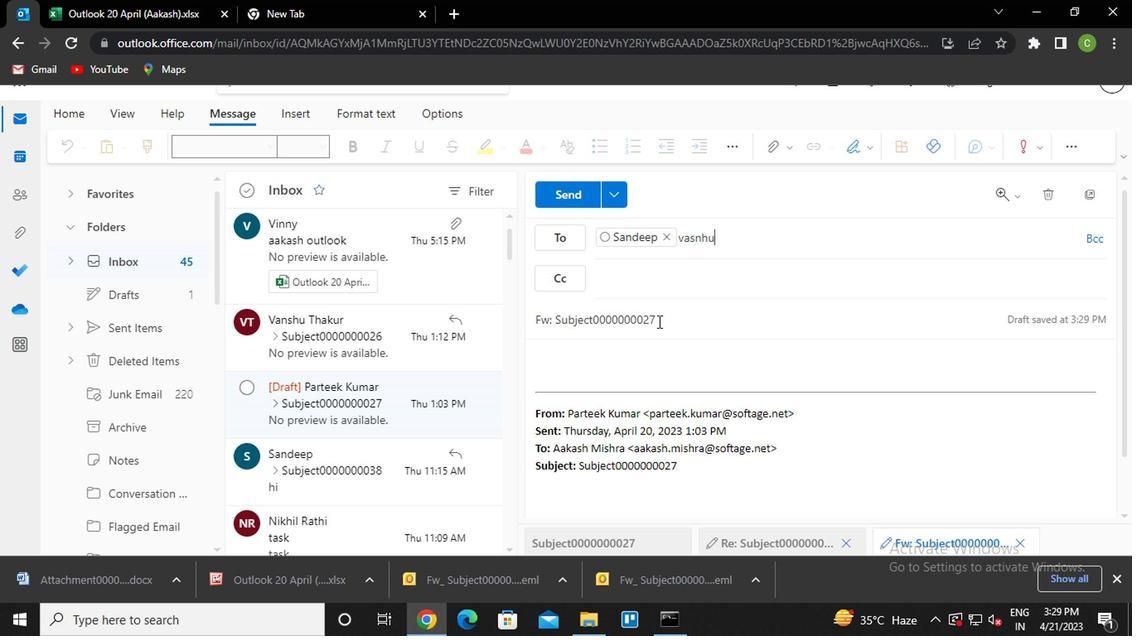 
Action: Mouse pressed left at (662, 319)
Screenshot: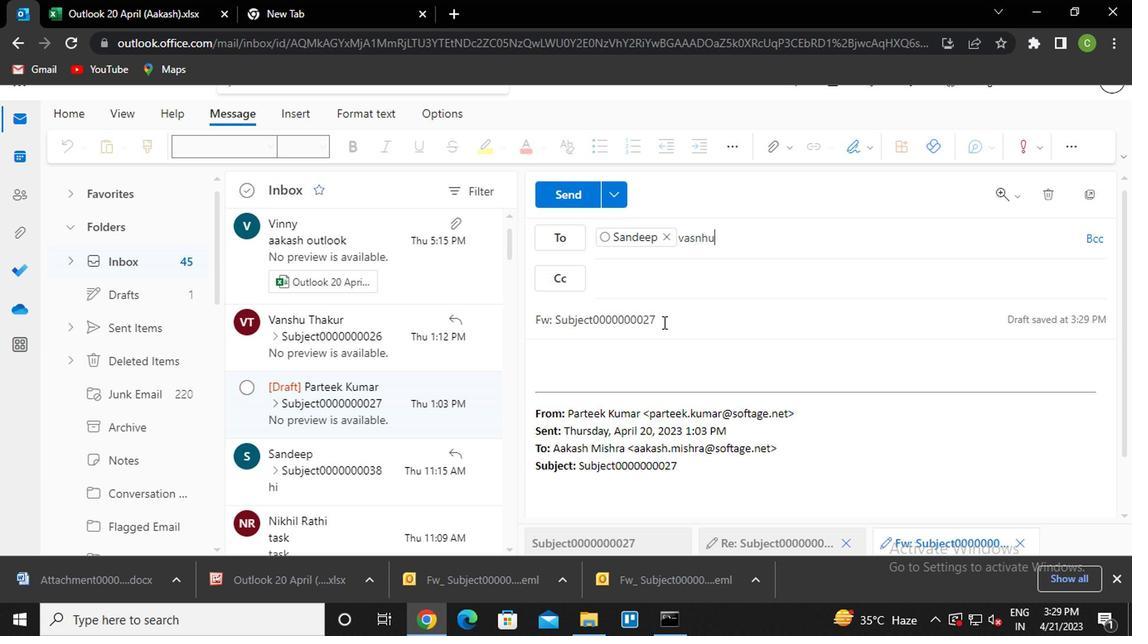 
Action: Key pressed <Key.backspace><Key.backspace>32
Screenshot: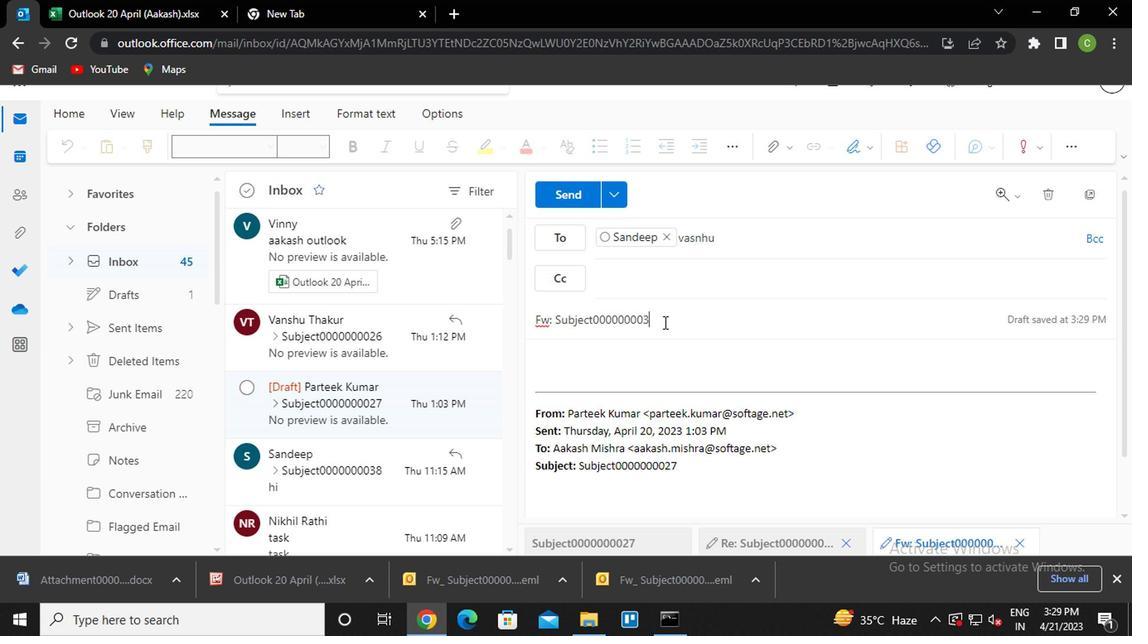 
Action: Mouse moved to (592, 355)
Screenshot: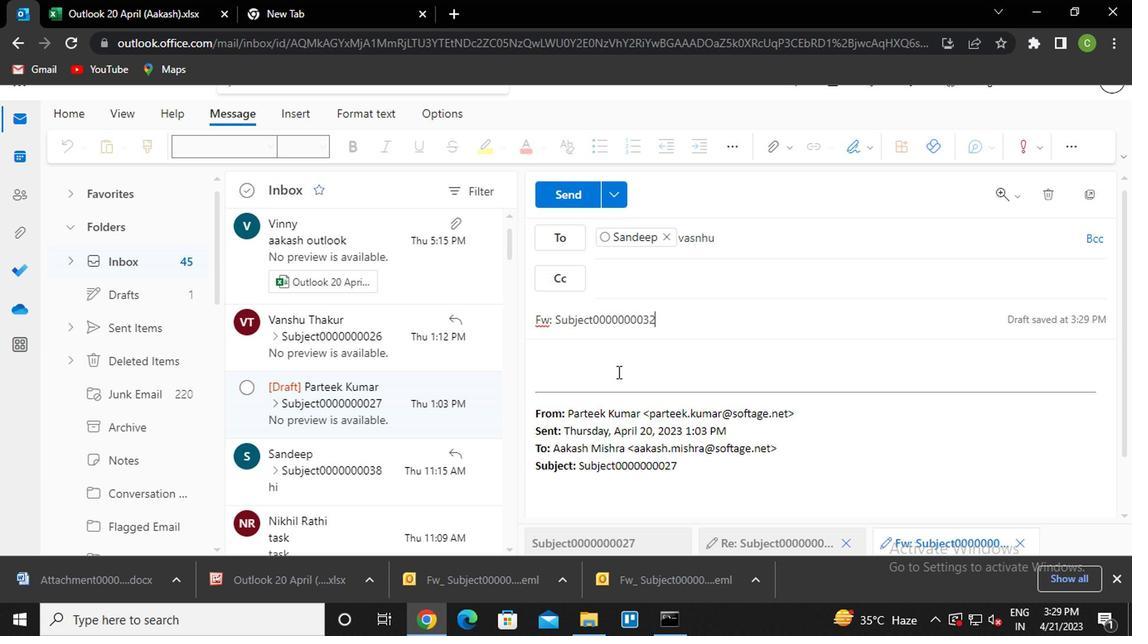 
Action: Mouse pressed left at (592, 355)
Screenshot: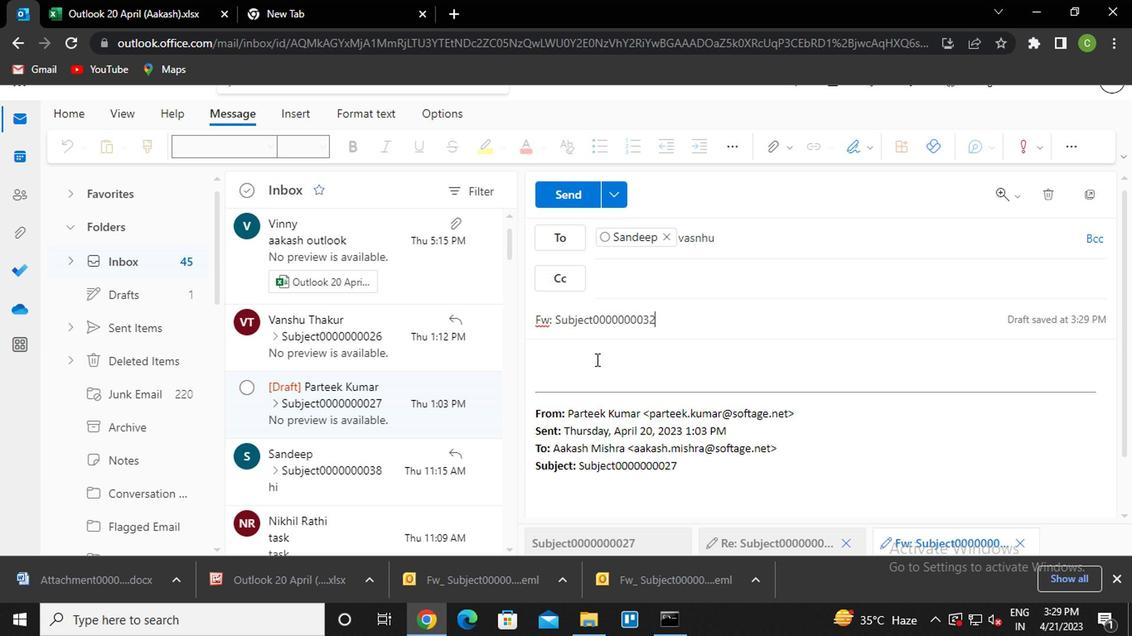 
Action: Key pressed <Key.caps_lock>m<Key.caps_lock>essage0000000032
Screenshot: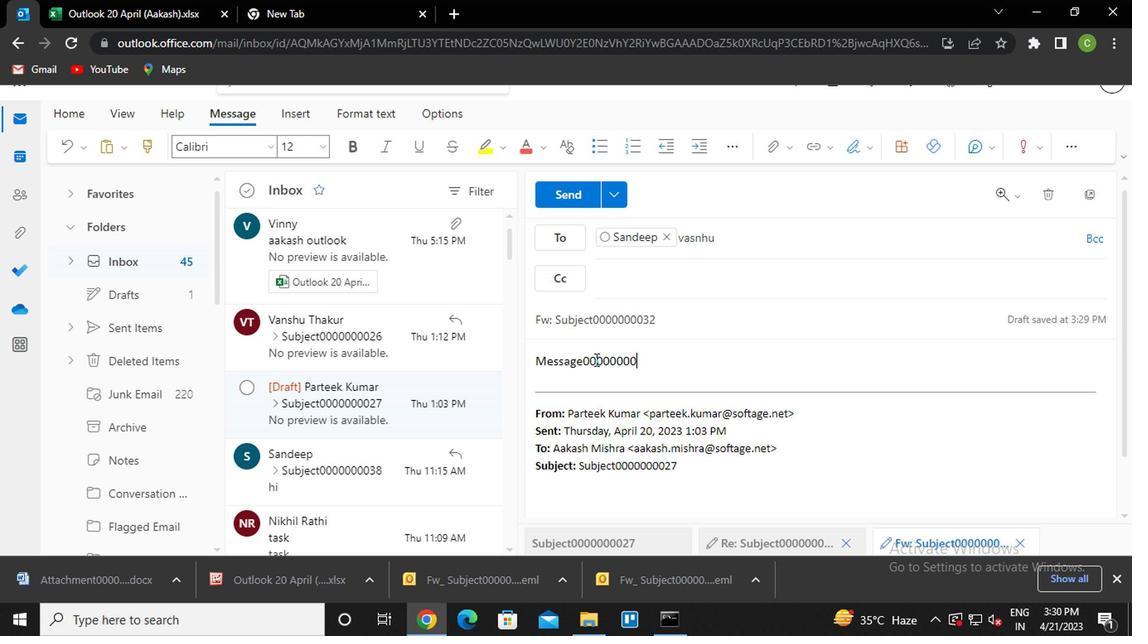 
Action: Mouse moved to (569, 204)
Screenshot: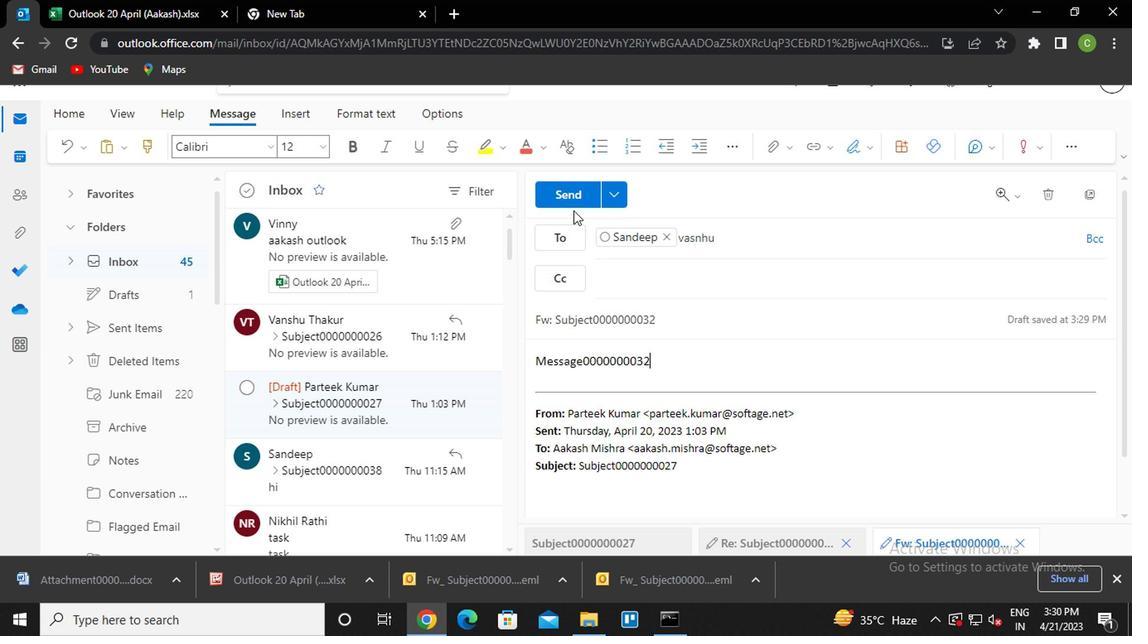 
Action: Mouse pressed left at (569, 204)
Screenshot: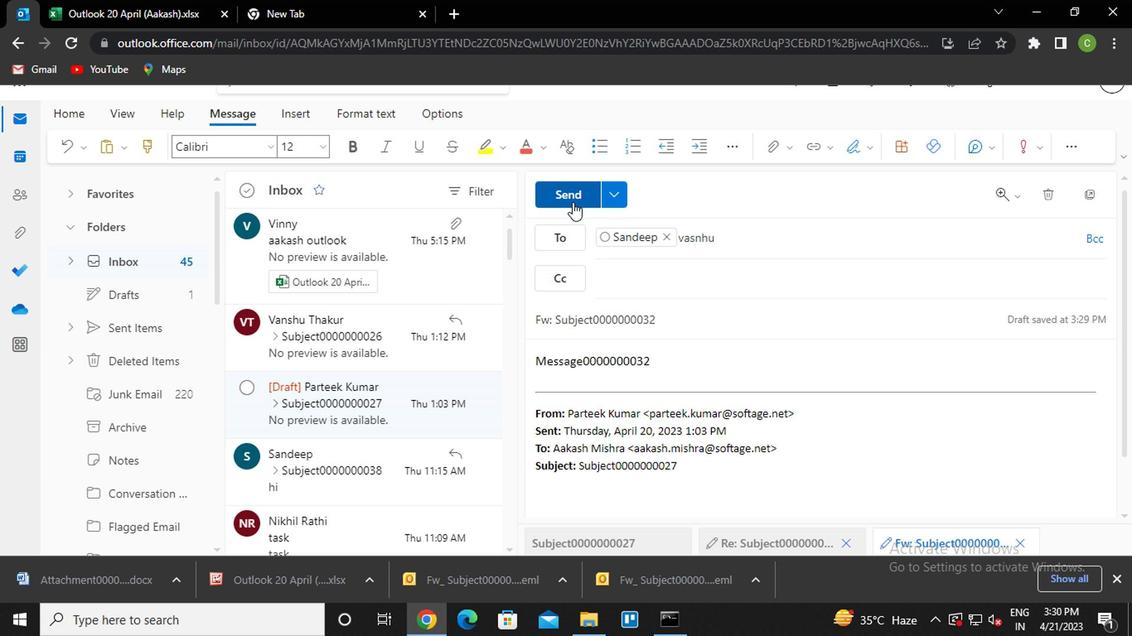 
Action: Mouse moved to (745, 237)
Screenshot: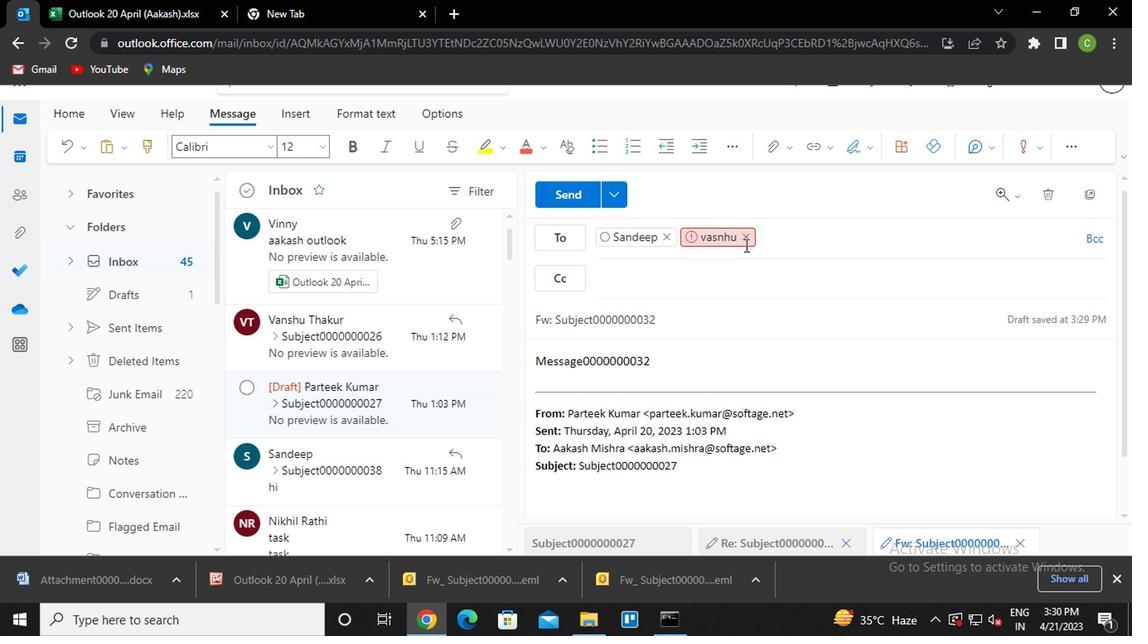 
Action: Mouse pressed left at (745, 237)
Screenshot: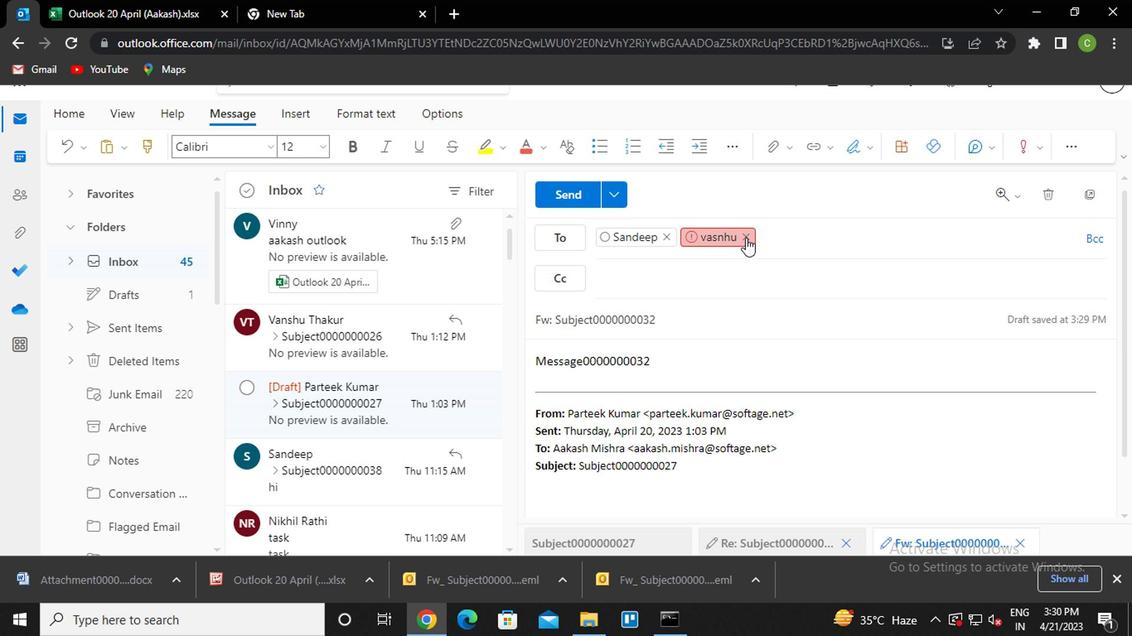 
Action: Mouse moved to (730, 241)
Screenshot: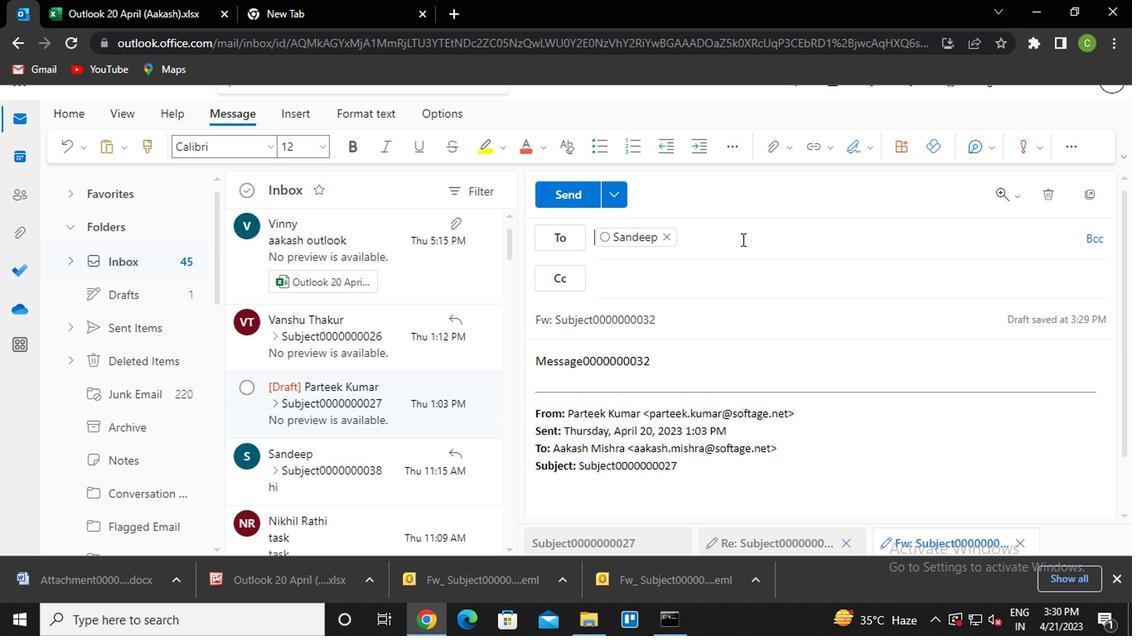 
Action: Mouse pressed left at (730, 241)
Screenshot: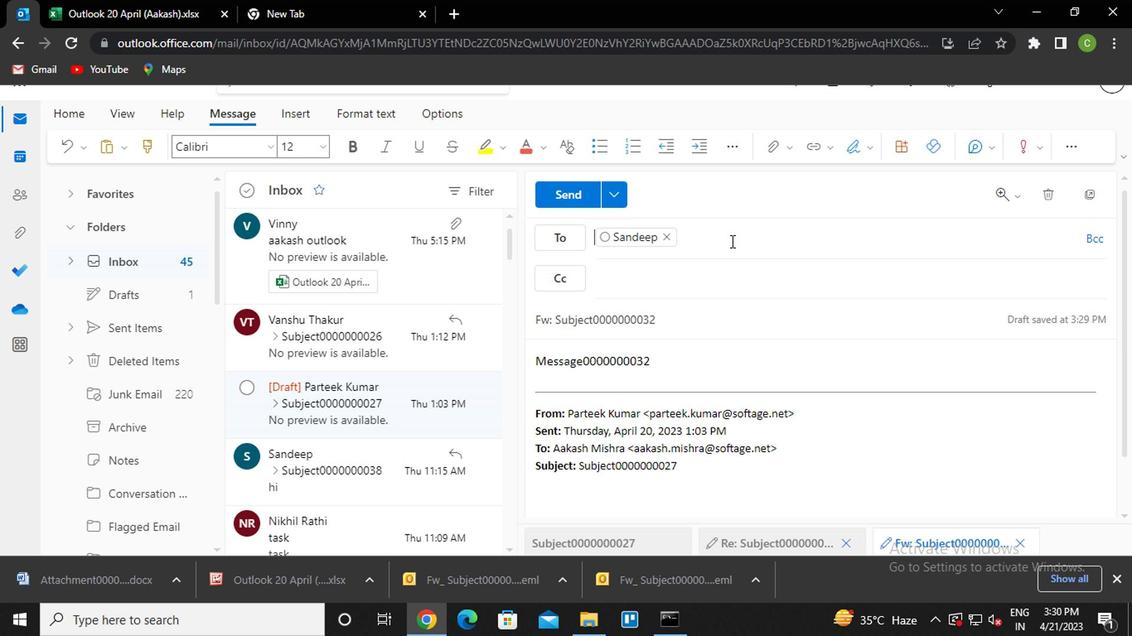 
Action: Key pressed vanshu<Key.enter>
Screenshot: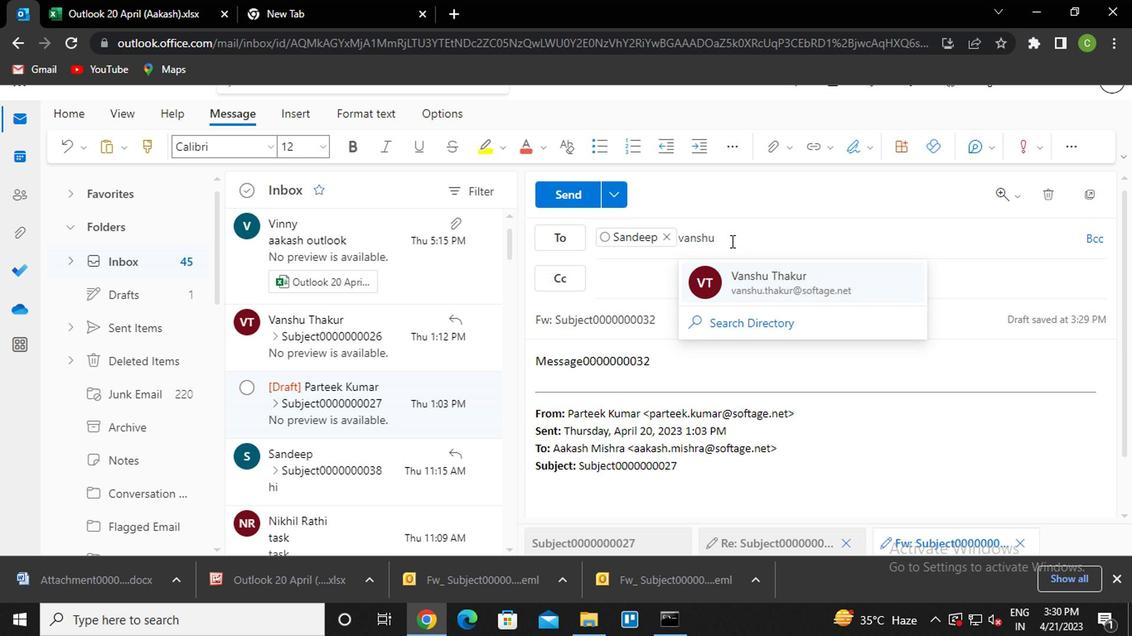 
Action: Mouse moved to (567, 175)
Screenshot: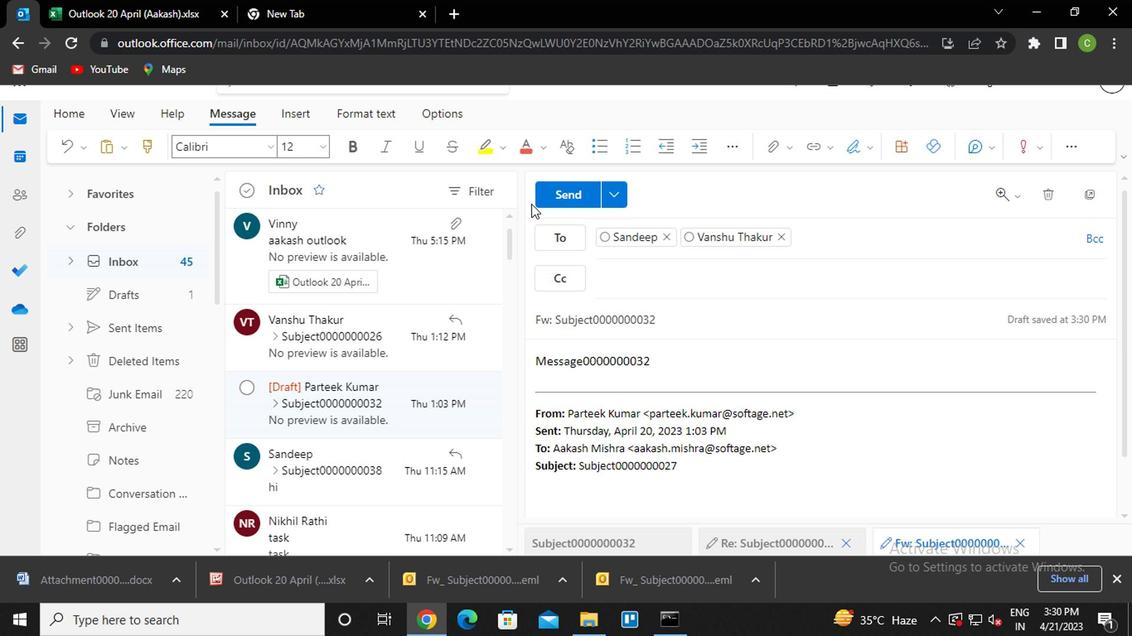 
Action: Mouse pressed left at (567, 175)
Screenshot: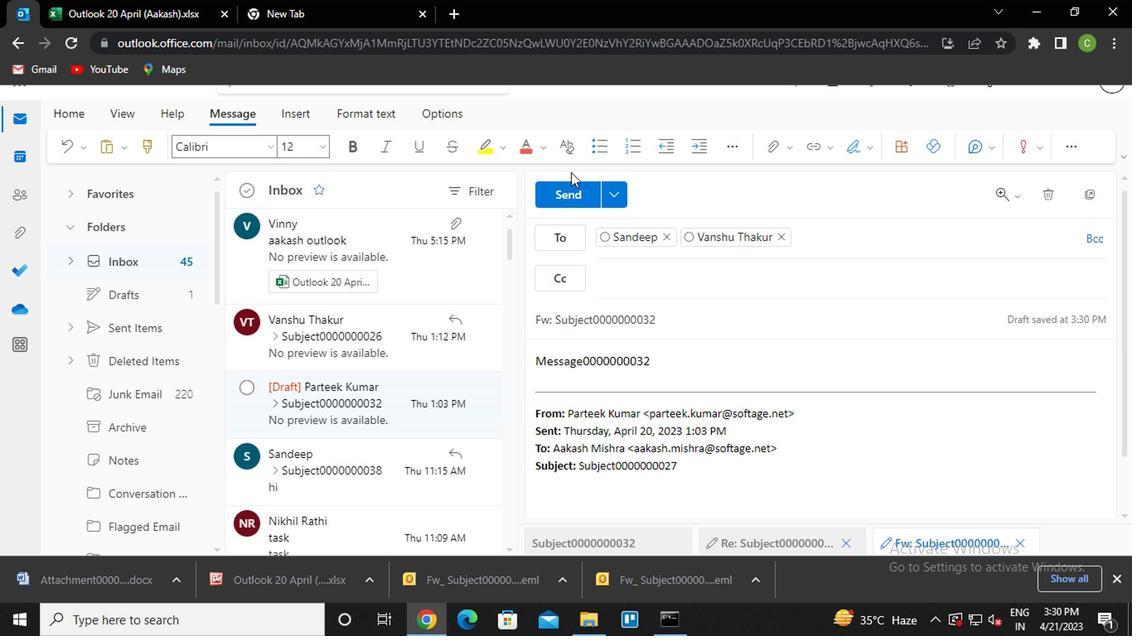 
Action: Mouse moved to (567, 182)
Screenshot: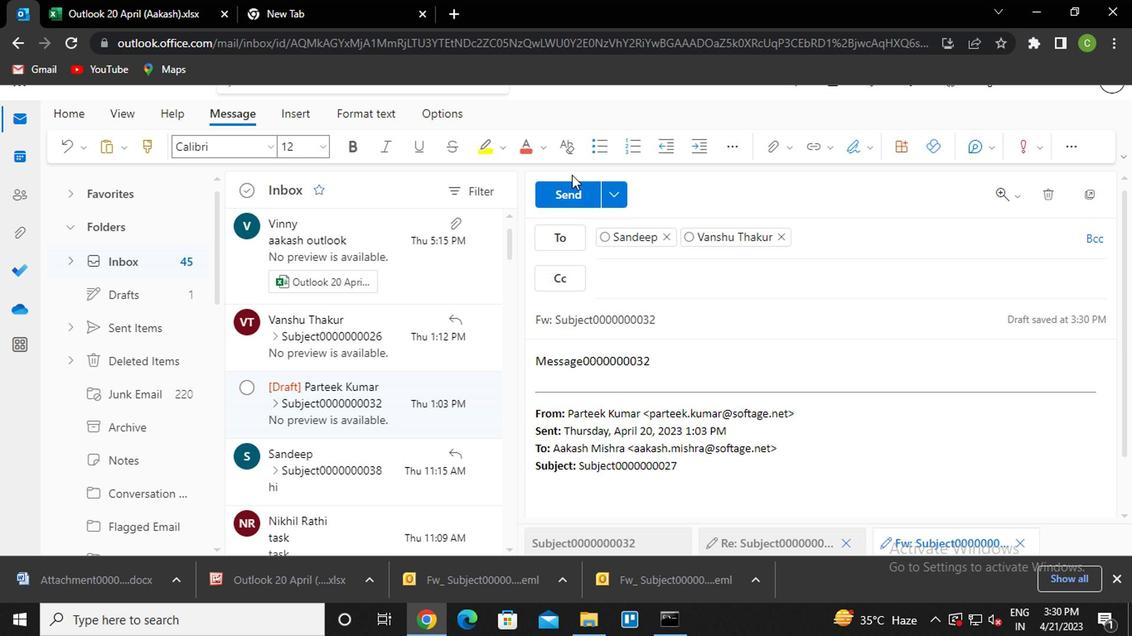 
Action: Mouse pressed left at (567, 182)
Screenshot: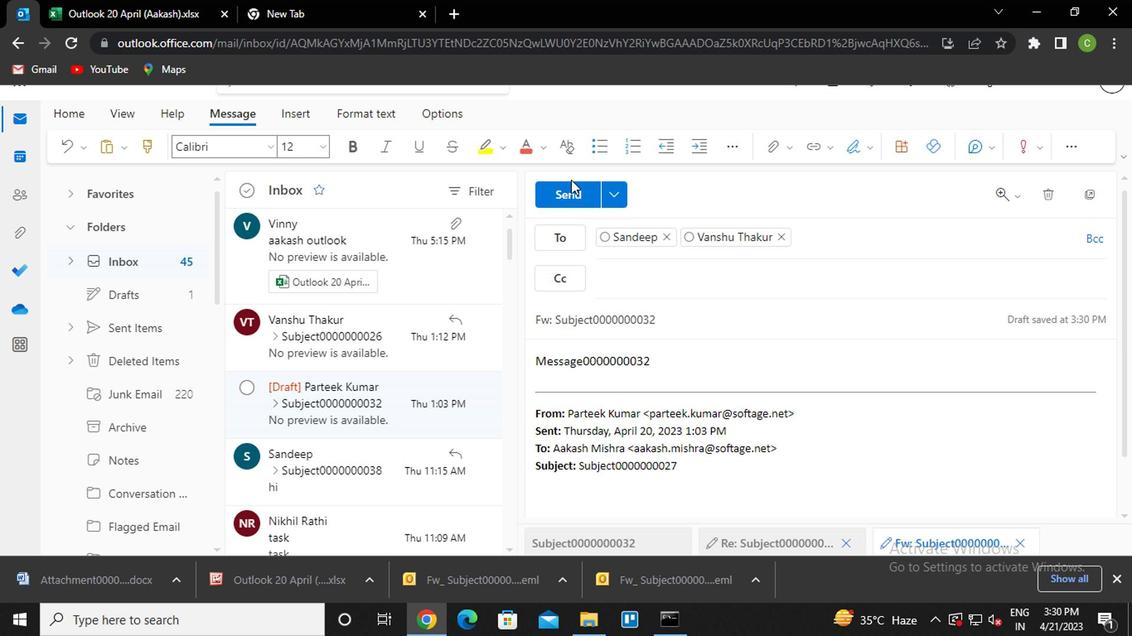 
Action: Mouse moved to (565, 189)
Screenshot: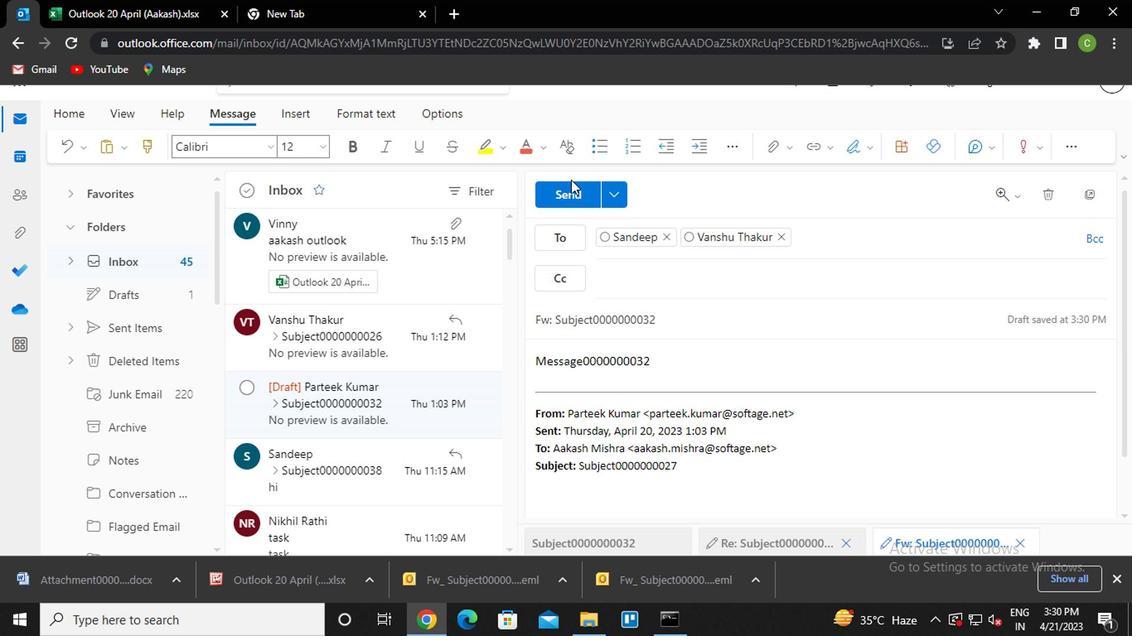 
Action: Mouse pressed left at (565, 189)
Screenshot: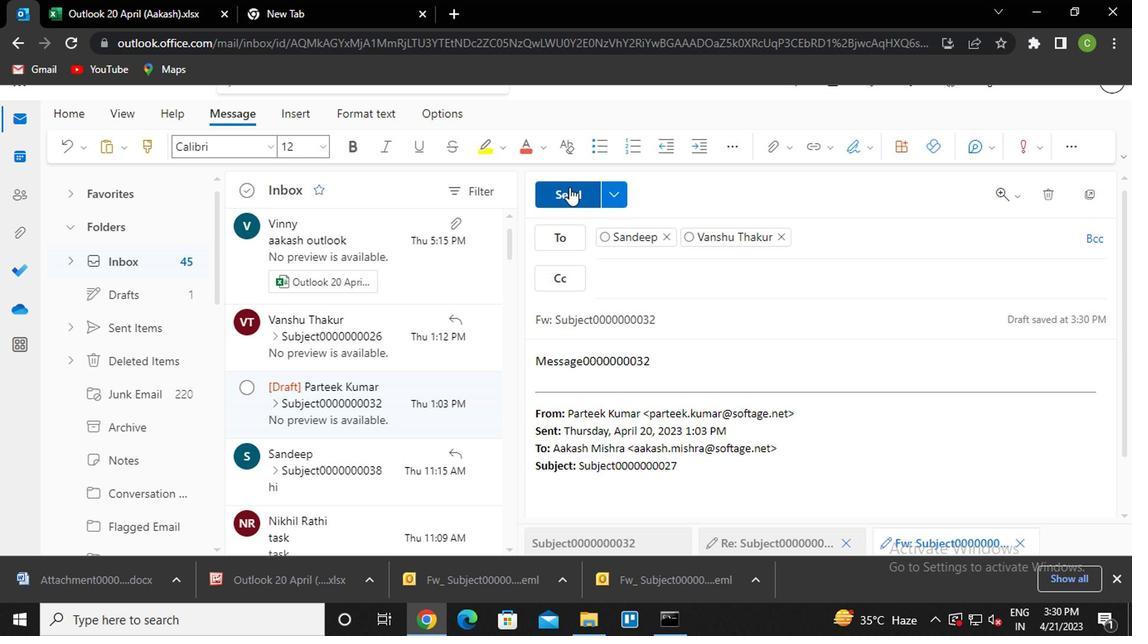 
Action: Mouse moved to (587, 449)
Screenshot: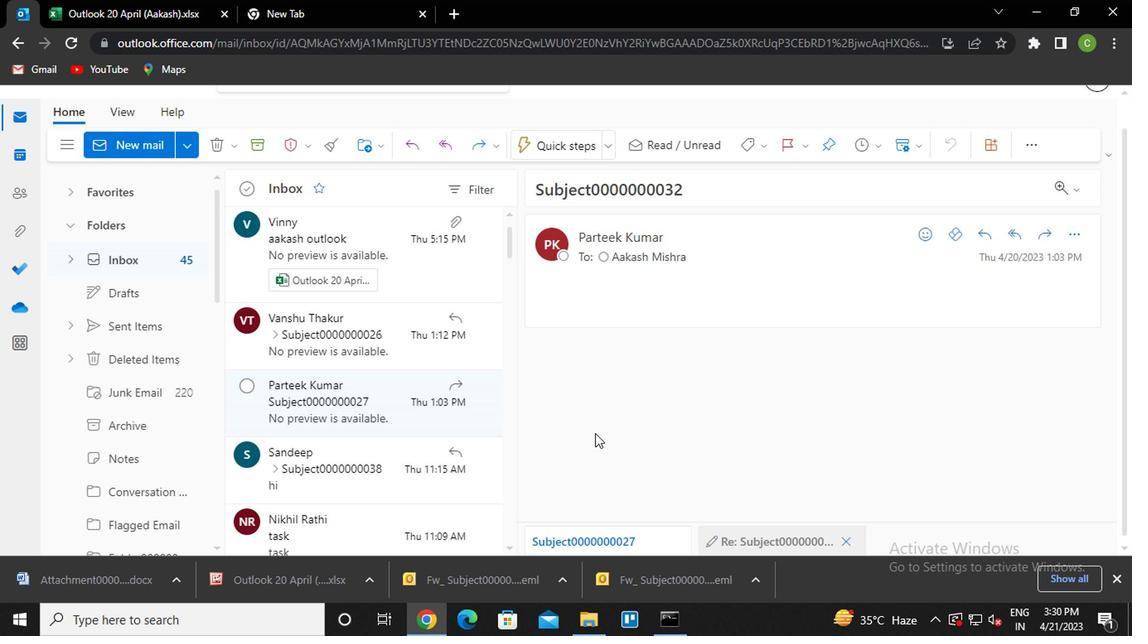 
